 Task: Search one way flight ticket for 1 adult, 1 child, 1 infant in seat in premium economy from Greenville: Pitt-greenville Airport to Raleigh: Raleigh-durham International Airport on 8-5-2023. Choice of flights is Delta. Number of bags: 2 checked bags. Price is upto 71000. Outbound departure time preference is 13:15.
Action: Mouse moved to (425, 350)
Screenshot: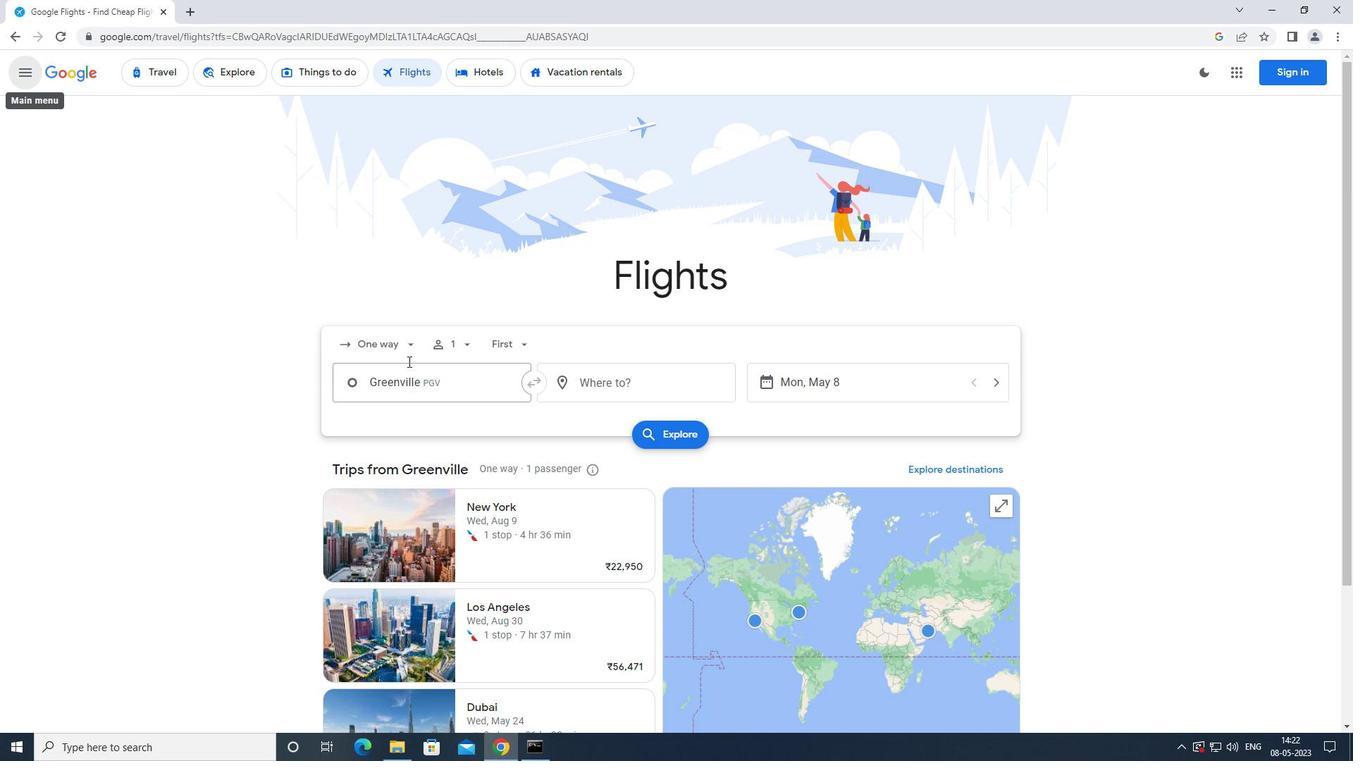 
Action: Mouse pressed left at (425, 350)
Screenshot: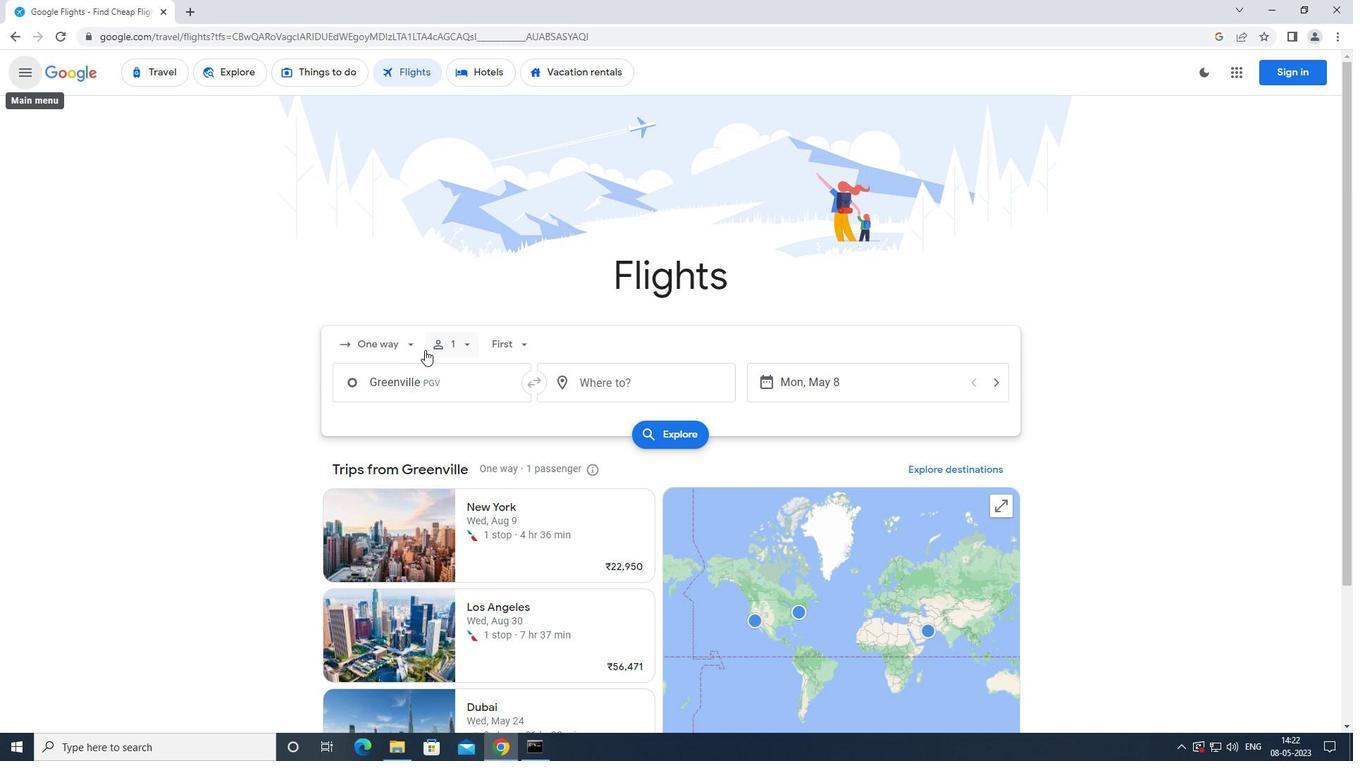 
Action: Mouse moved to (405, 351)
Screenshot: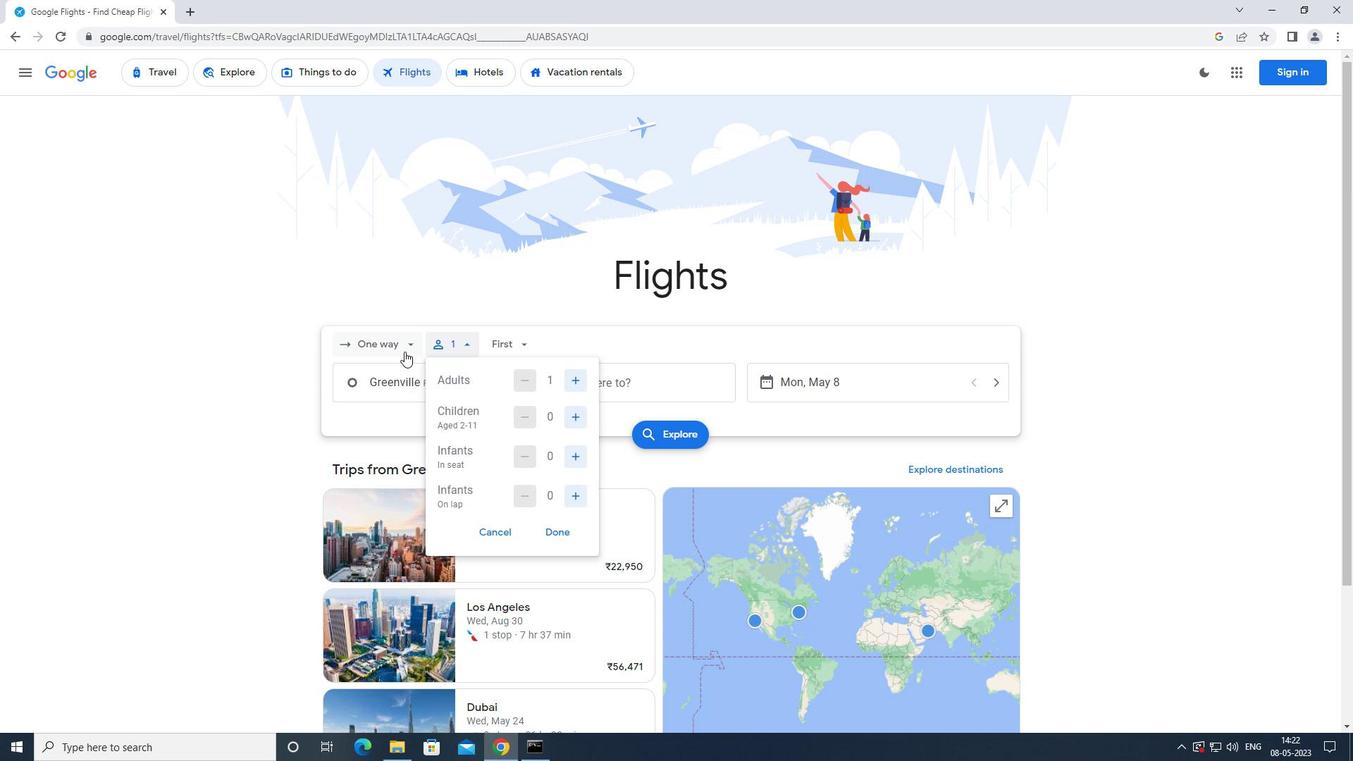 
Action: Mouse pressed left at (405, 351)
Screenshot: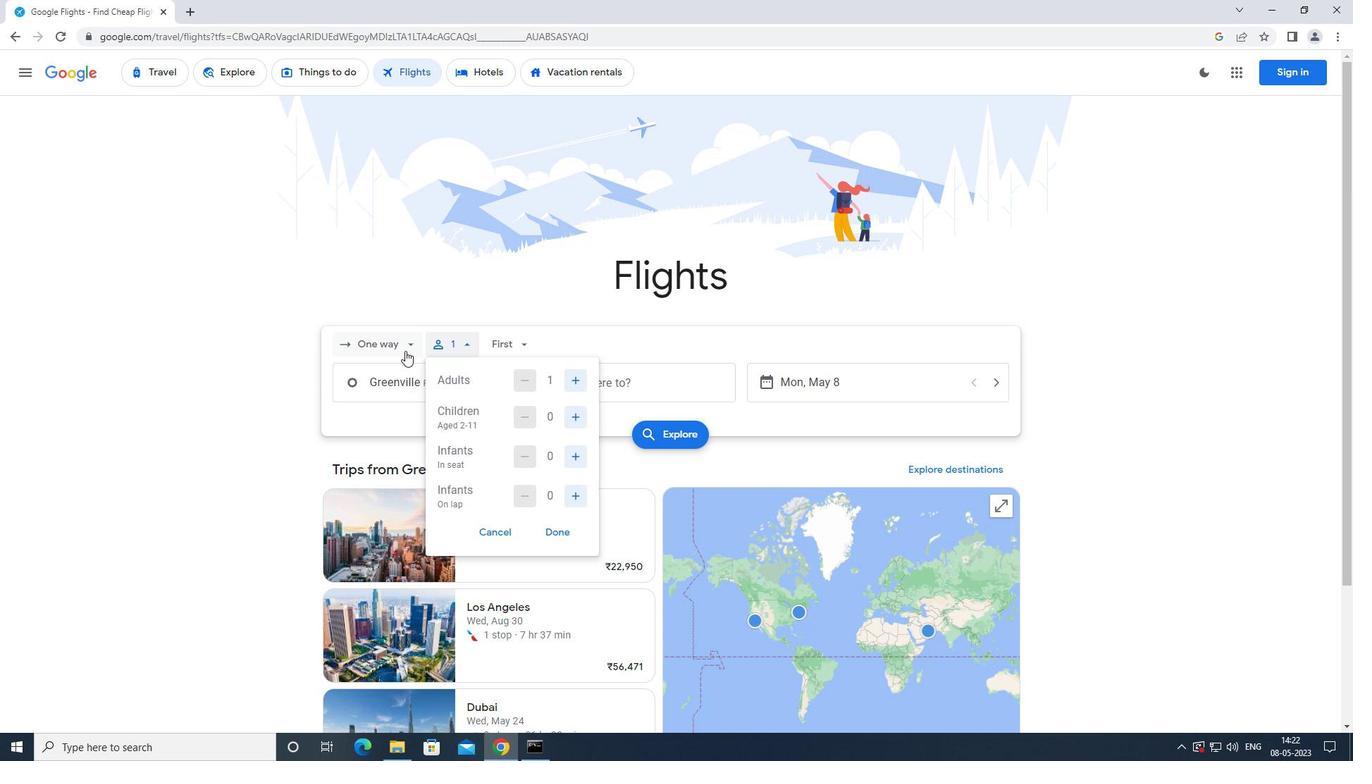 
Action: Mouse moved to (410, 408)
Screenshot: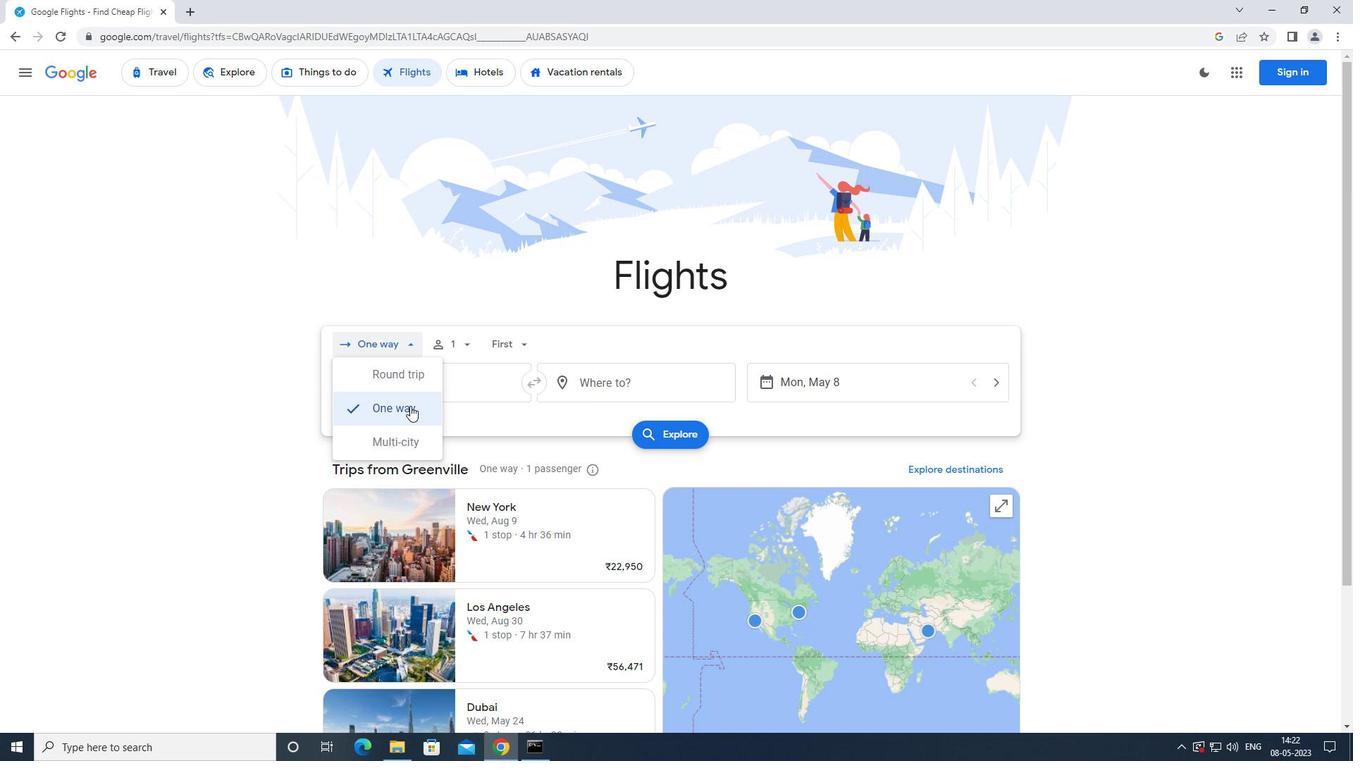 
Action: Mouse pressed left at (410, 408)
Screenshot: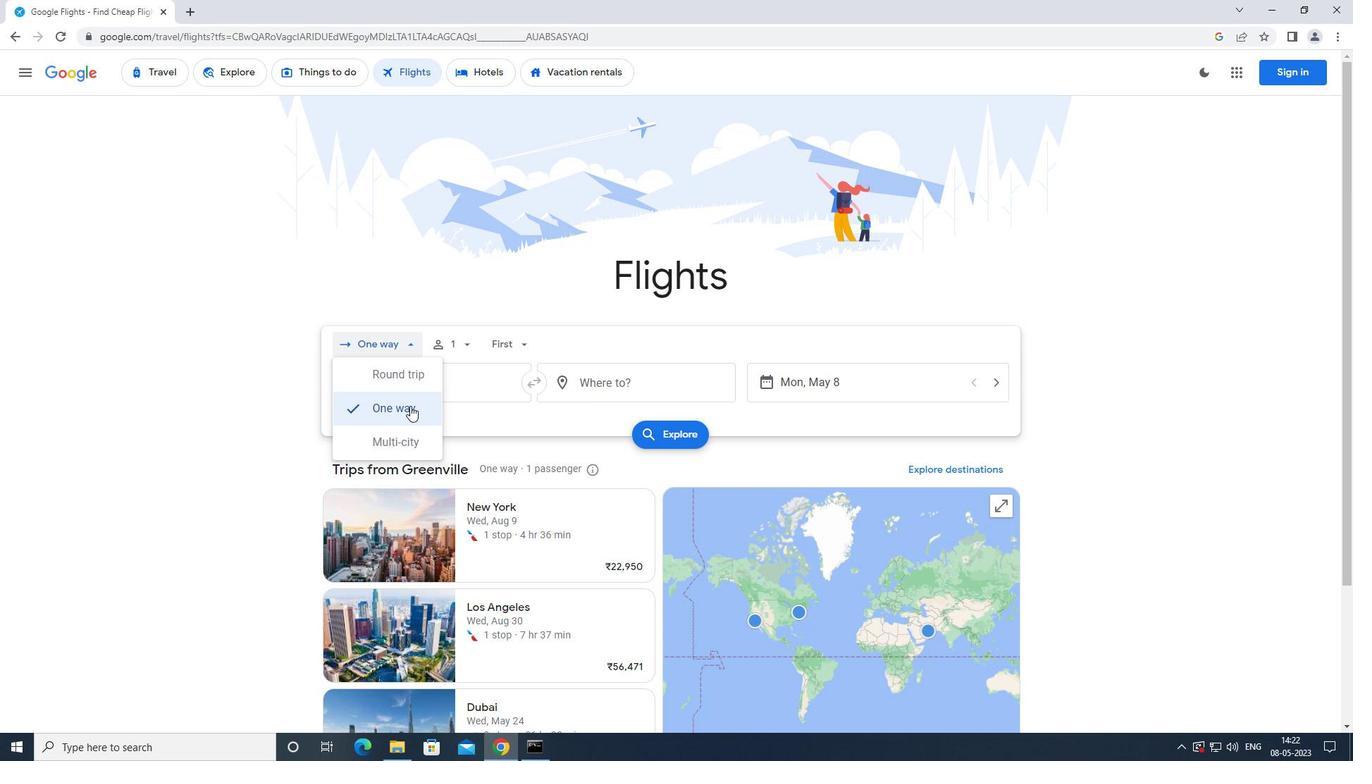 
Action: Mouse moved to (463, 349)
Screenshot: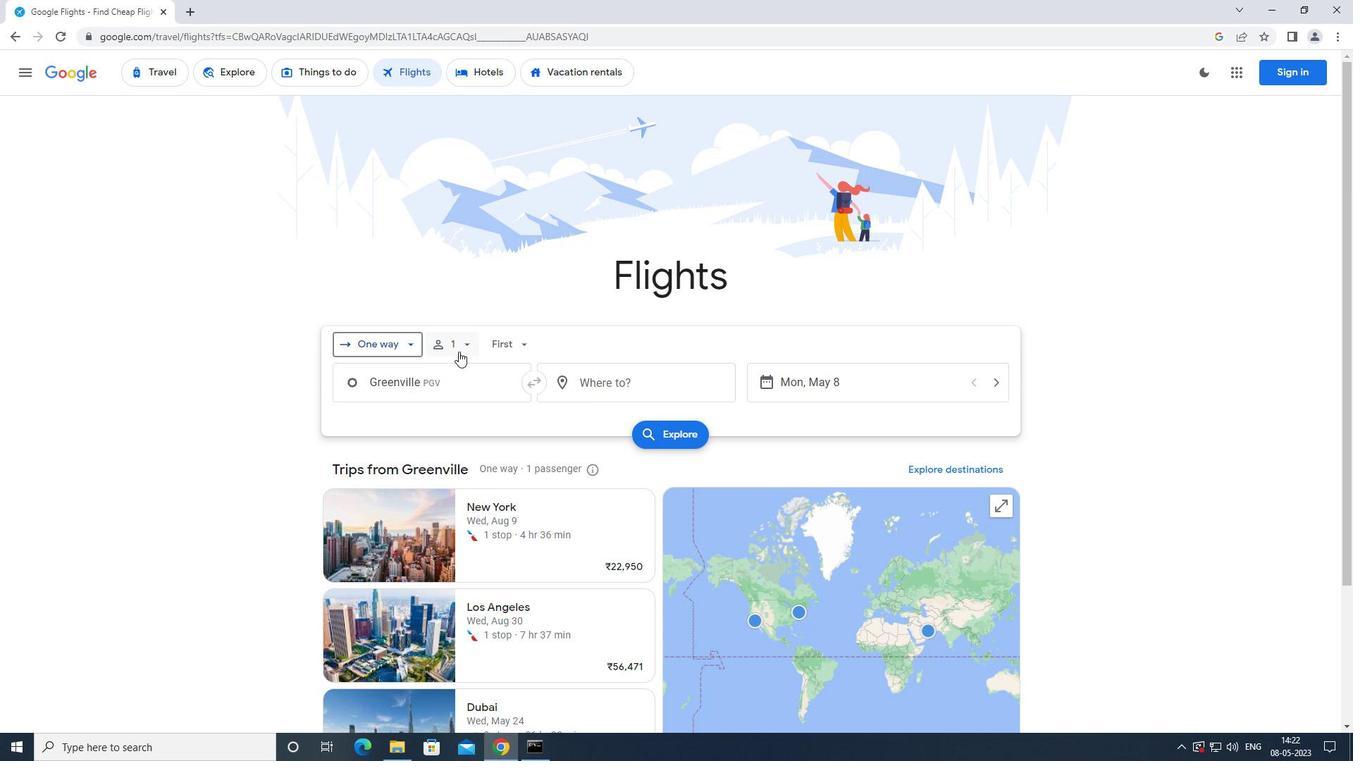 
Action: Mouse pressed left at (463, 349)
Screenshot: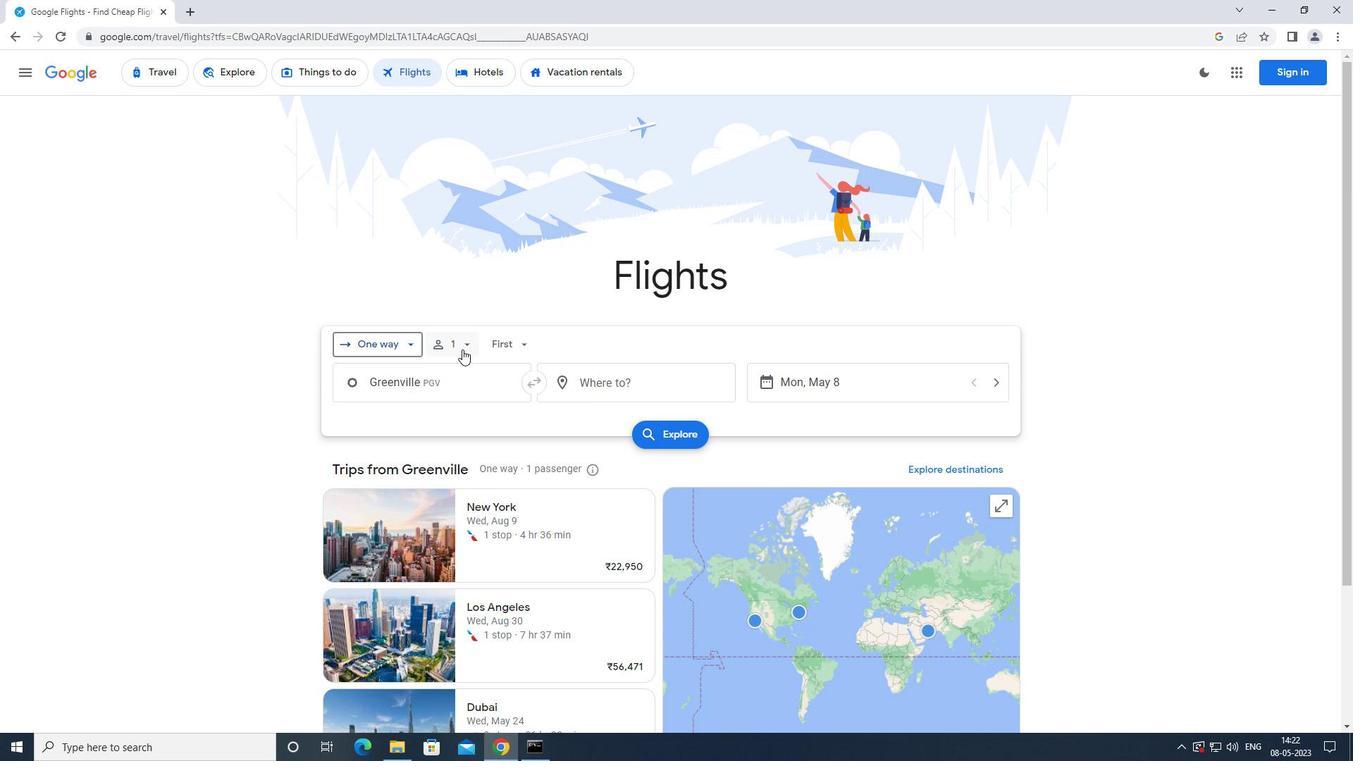 
Action: Mouse moved to (575, 422)
Screenshot: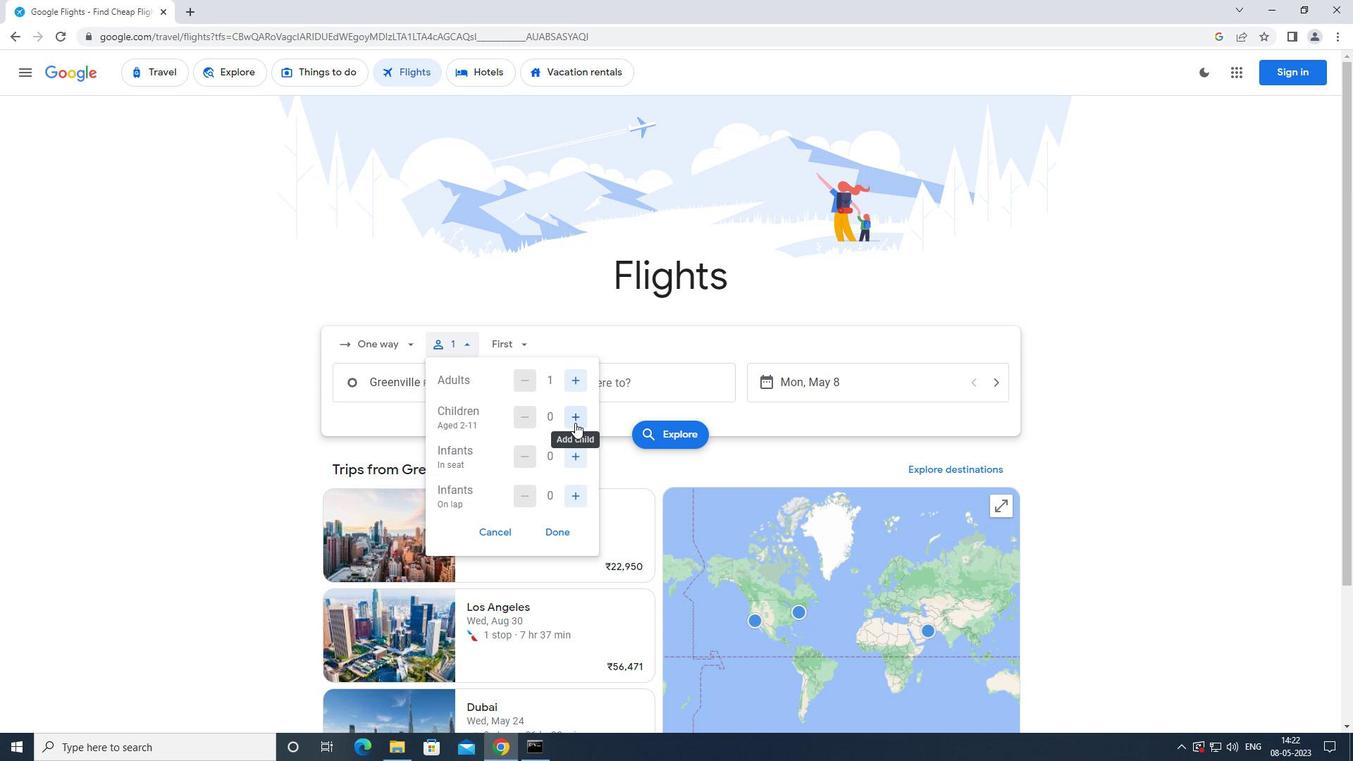 
Action: Mouse pressed left at (575, 422)
Screenshot: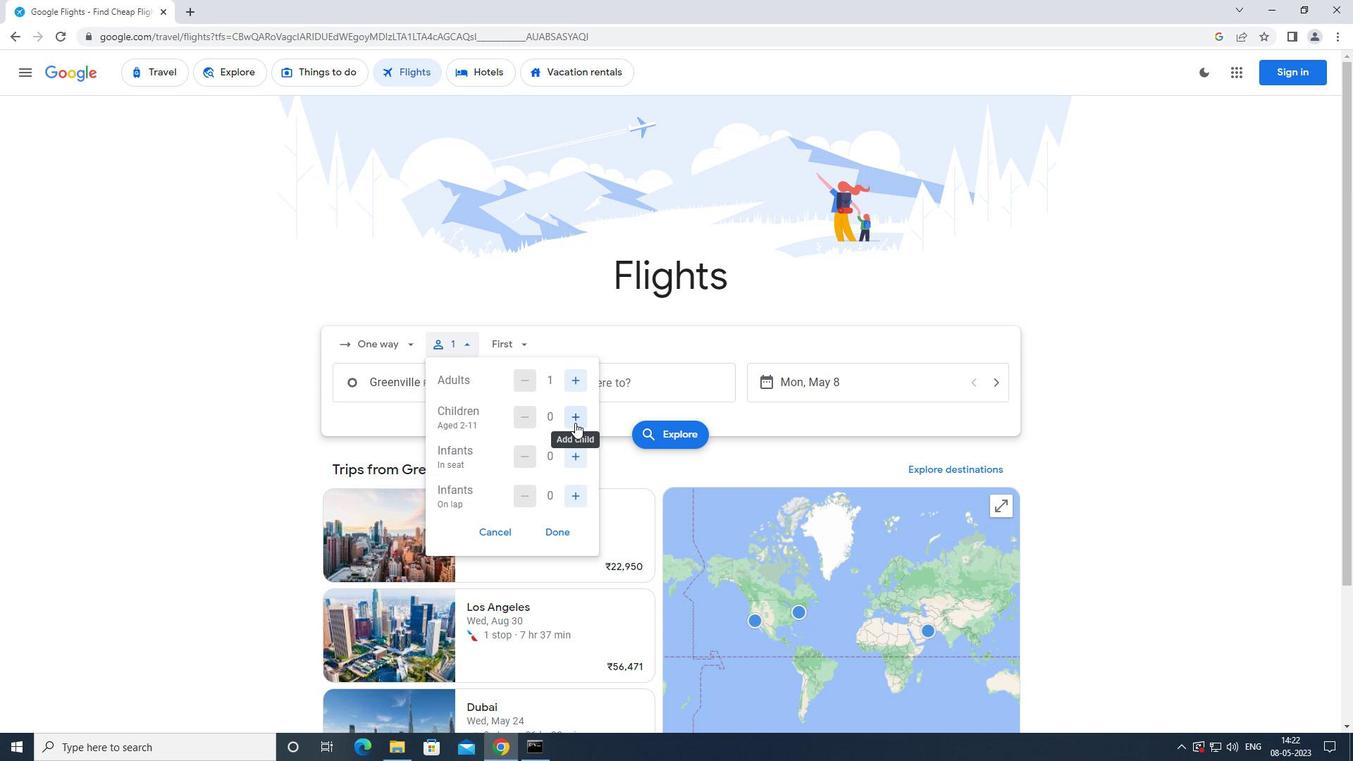 
Action: Mouse moved to (580, 453)
Screenshot: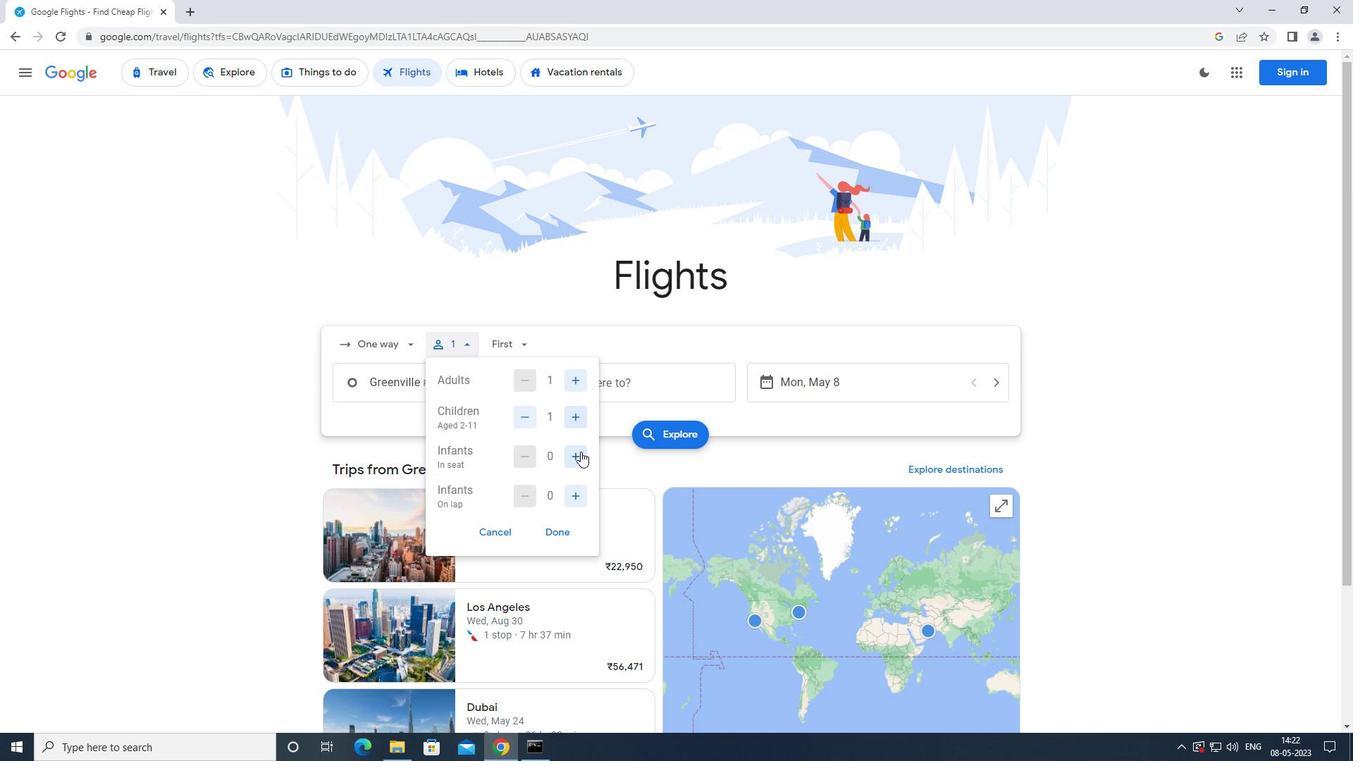 
Action: Mouse pressed left at (580, 453)
Screenshot: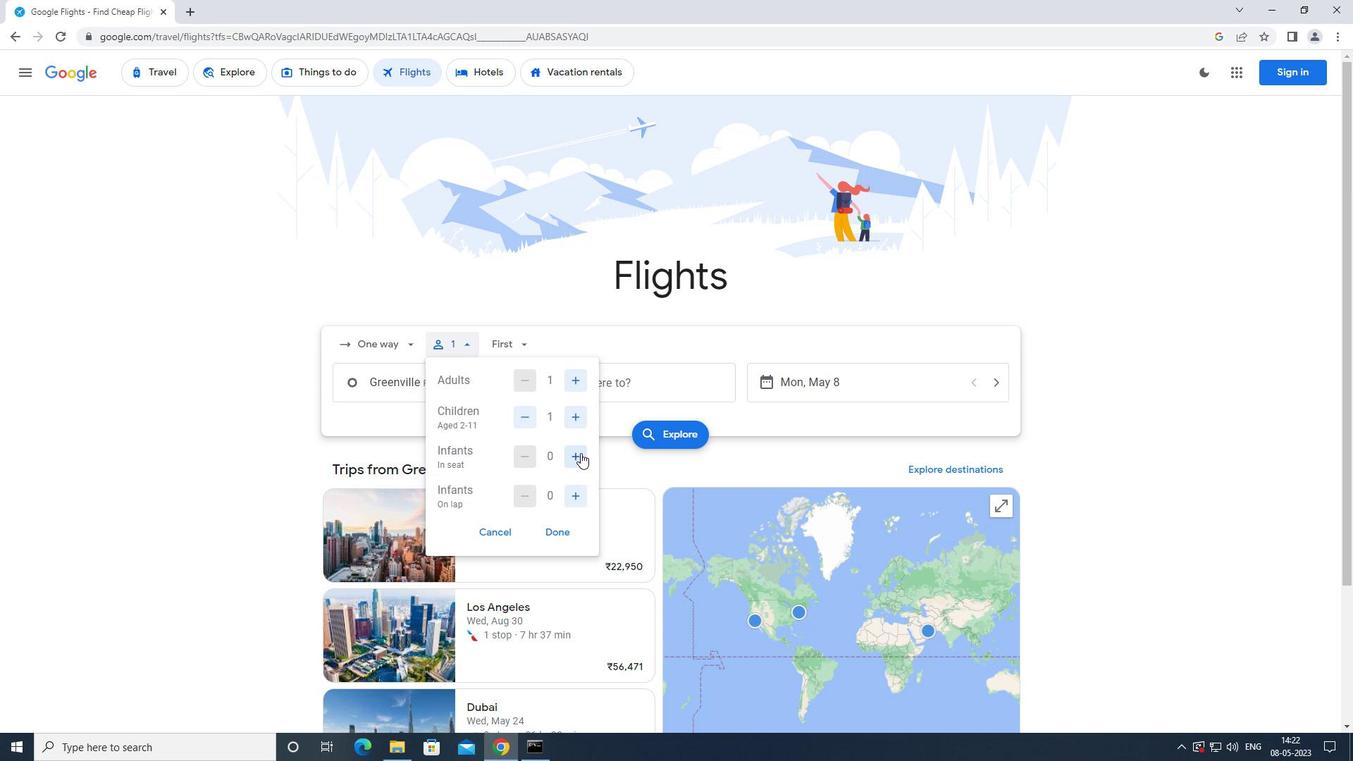 
Action: Mouse moved to (564, 533)
Screenshot: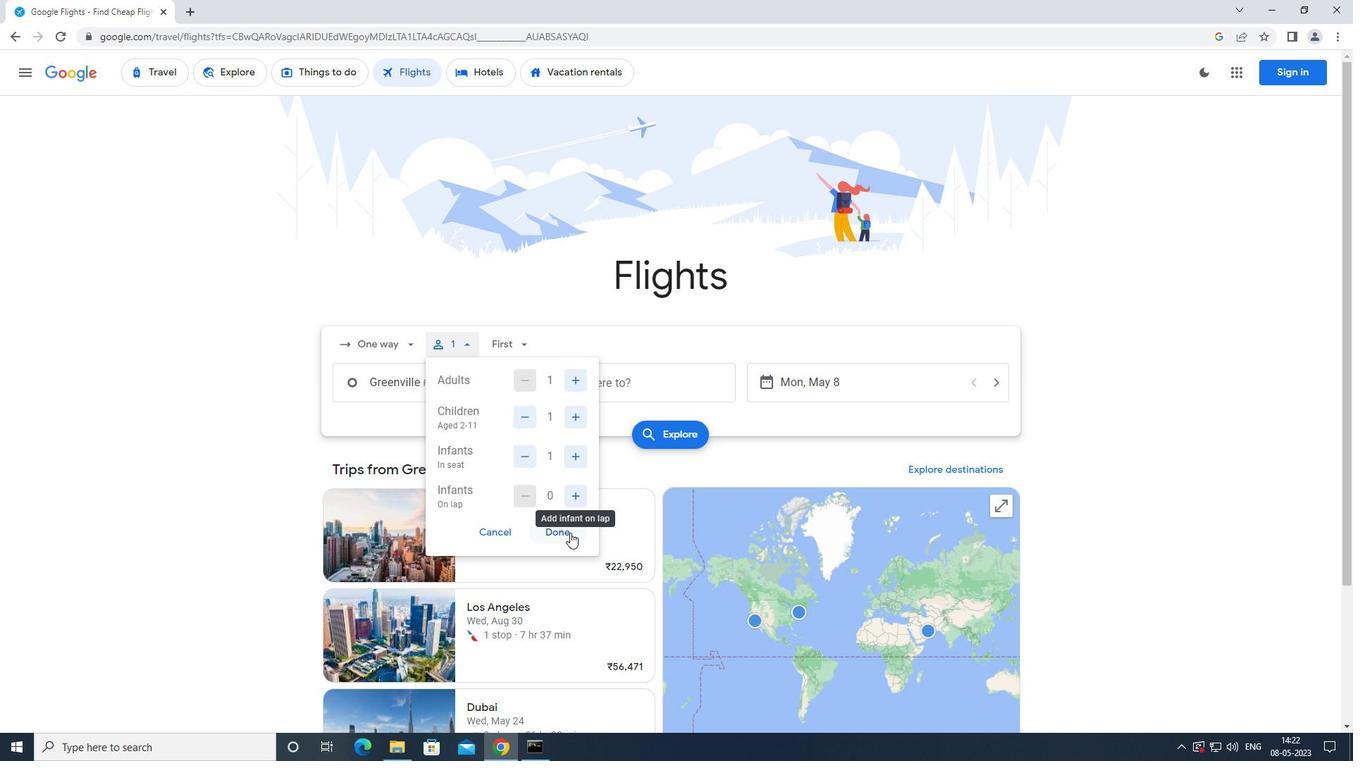 
Action: Mouse pressed left at (564, 533)
Screenshot: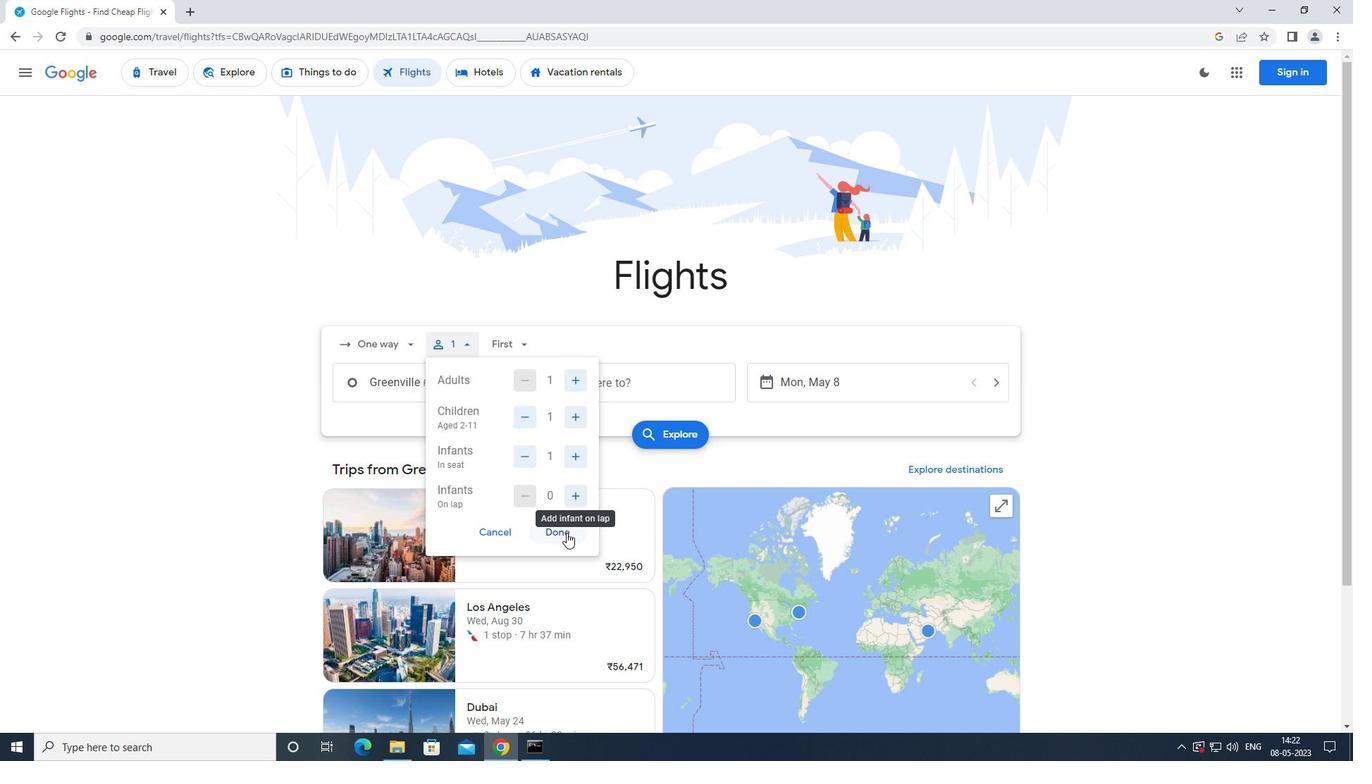 
Action: Mouse moved to (510, 349)
Screenshot: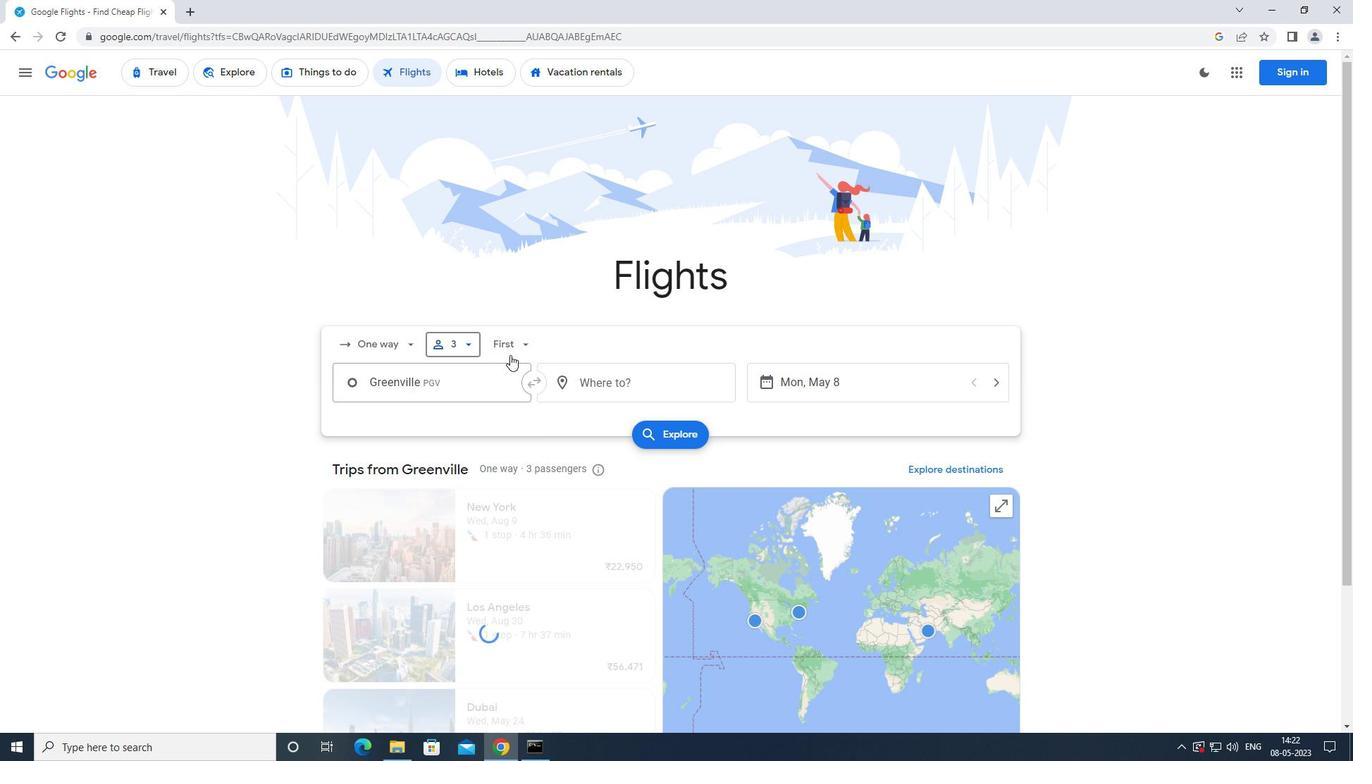 
Action: Mouse pressed left at (510, 349)
Screenshot: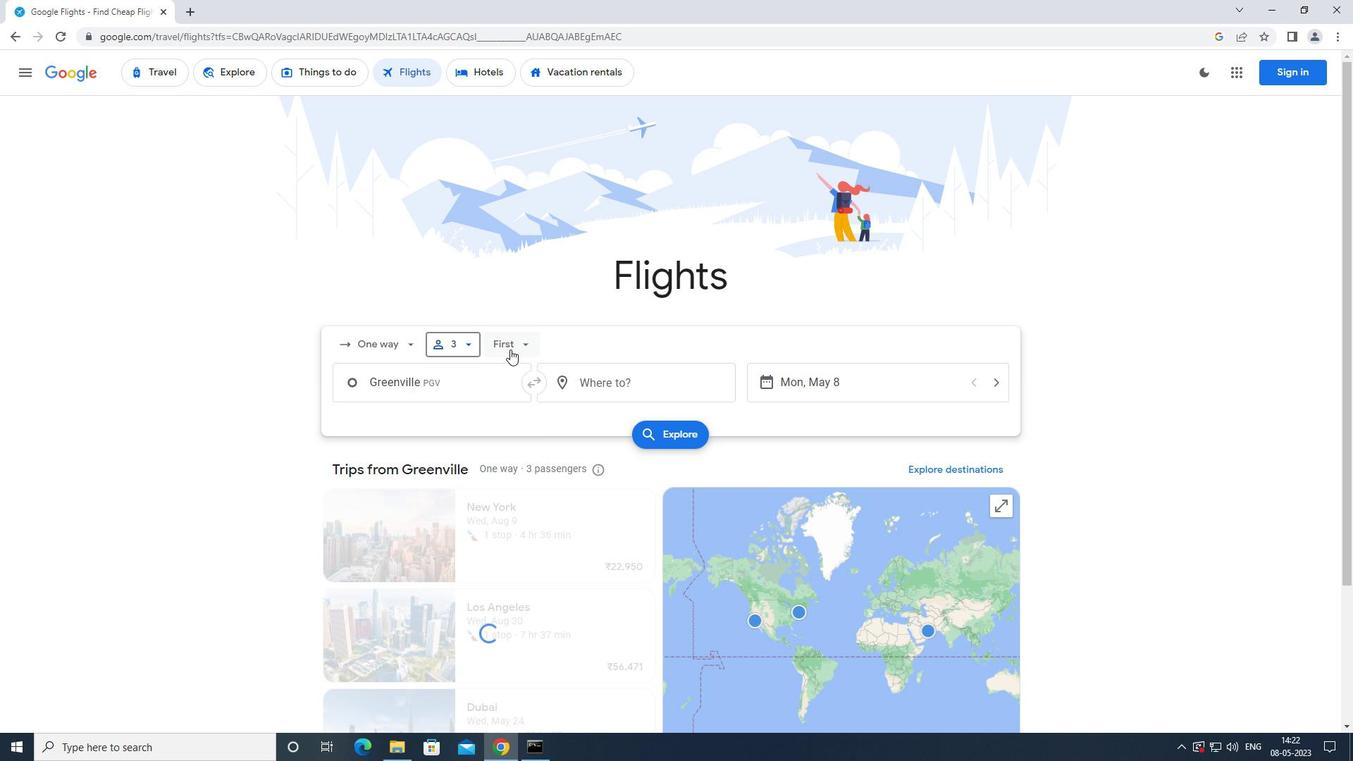 
Action: Mouse moved to (555, 379)
Screenshot: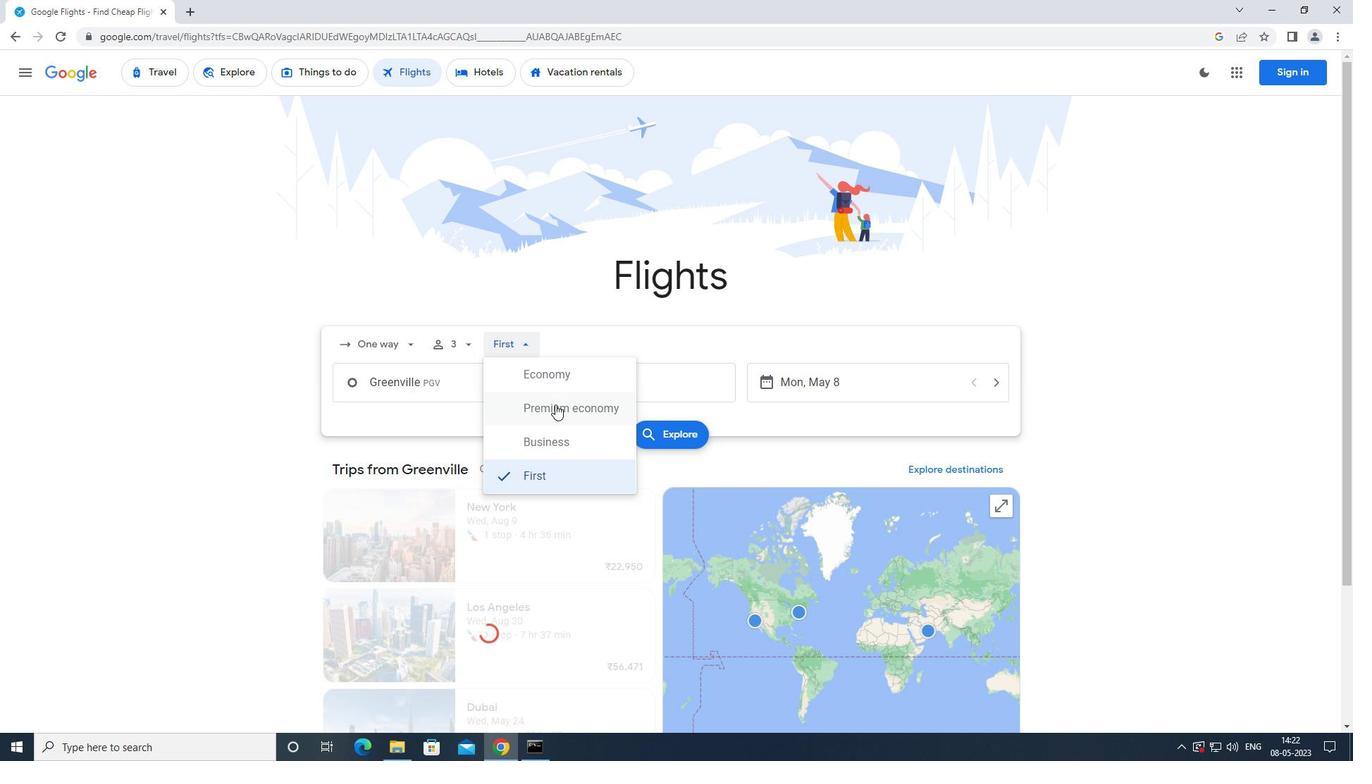 
Action: Mouse pressed left at (555, 379)
Screenshot: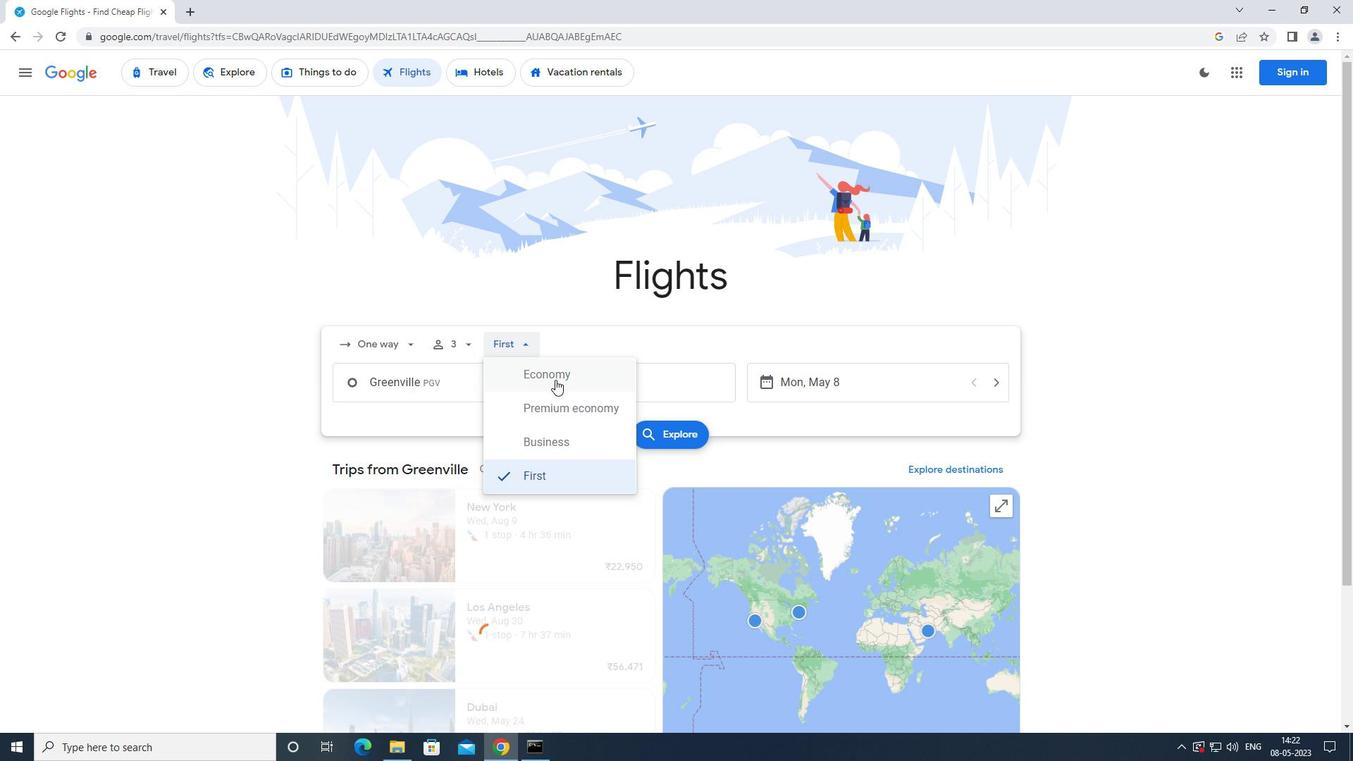 
Action: Mouse moved to (447, 389)
Screenshot: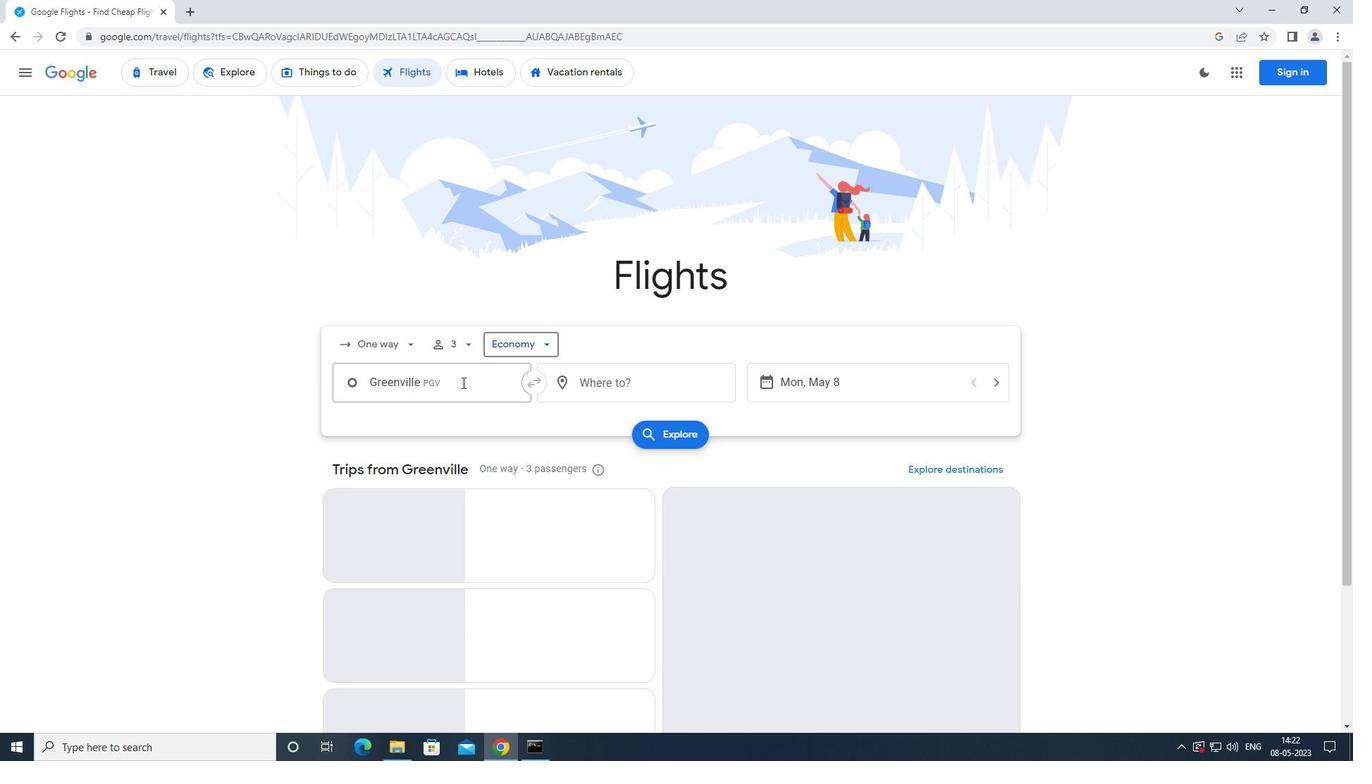 
Action: Mouse pressed left at (447, 389)
Screenshot: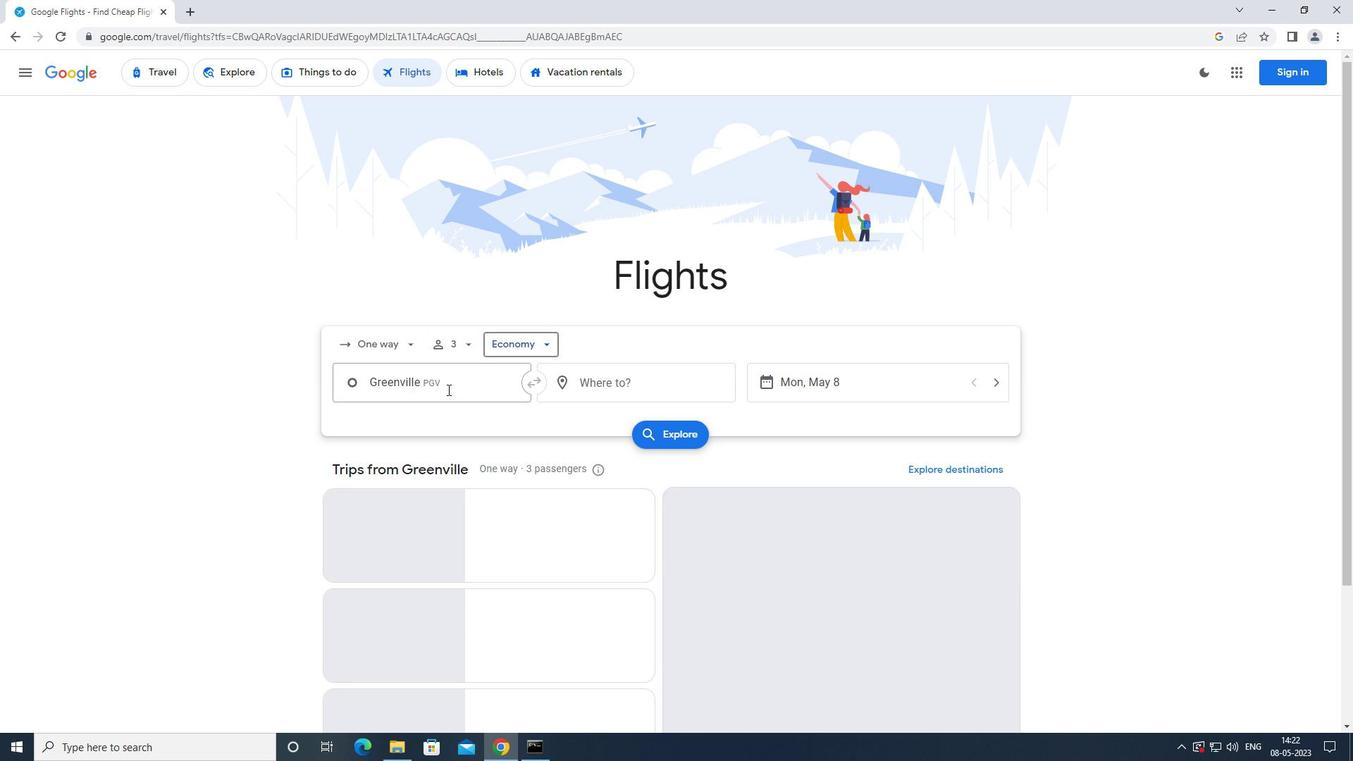 
Action: Mouse moved to (456, 384)
Screenshot: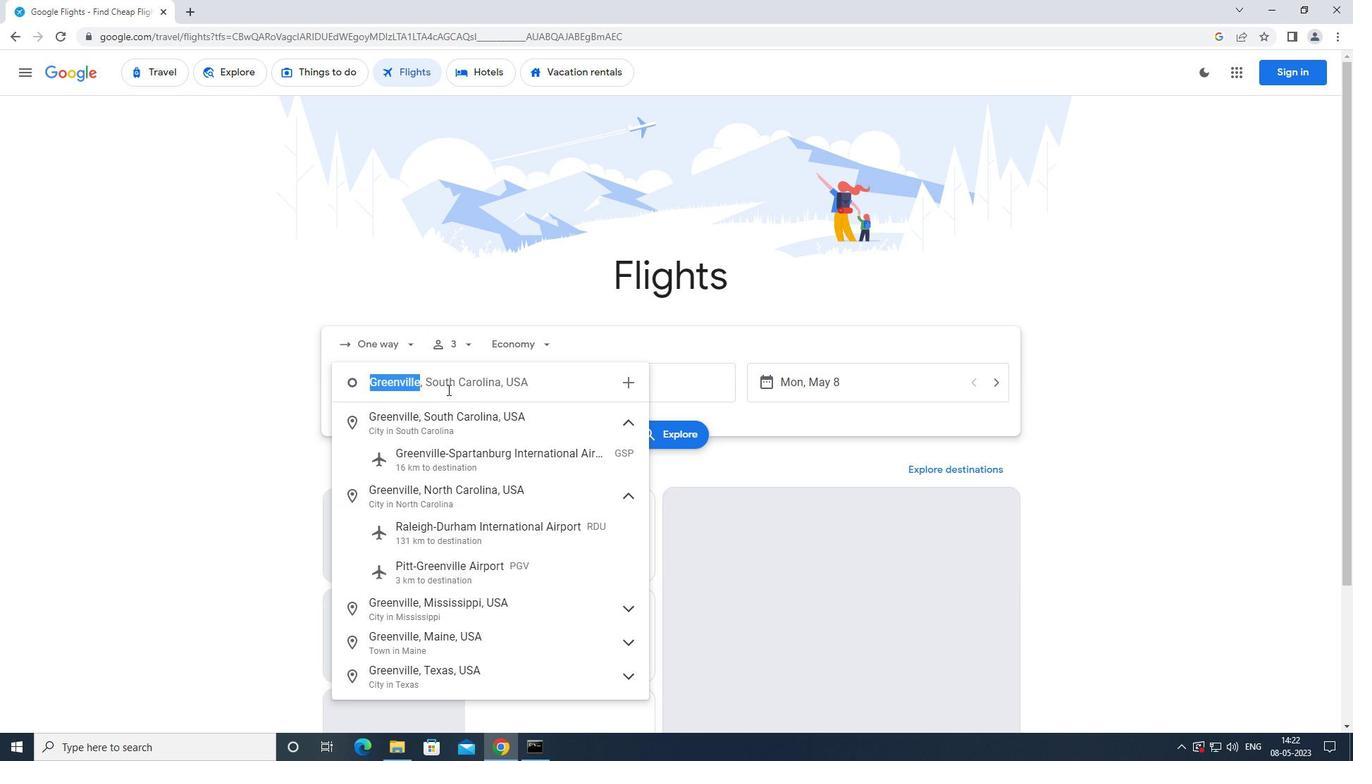 
Action: Key pressed <Key.caps_lock>p<Key.caps_lock>itt-gree
Screenshot: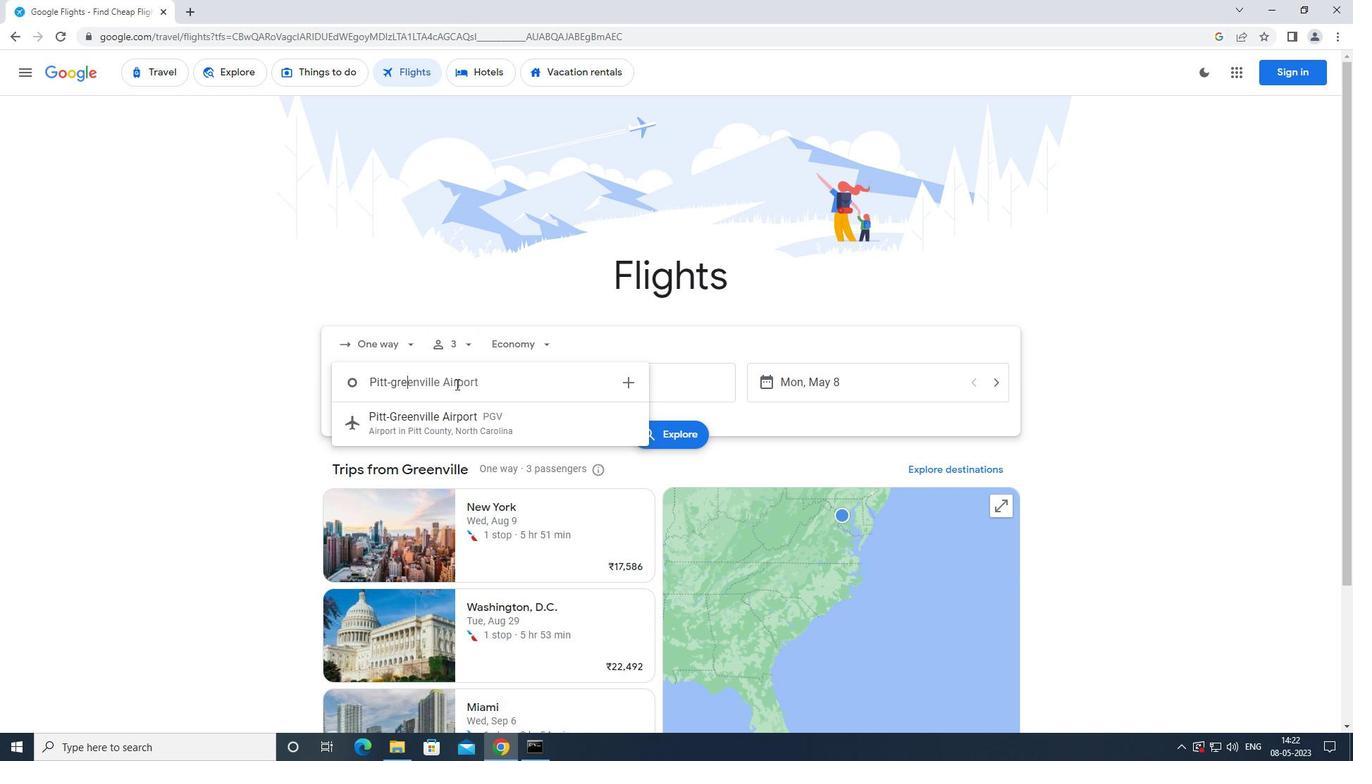 
Action: Mouse moved to (382, 408)
Screenshot: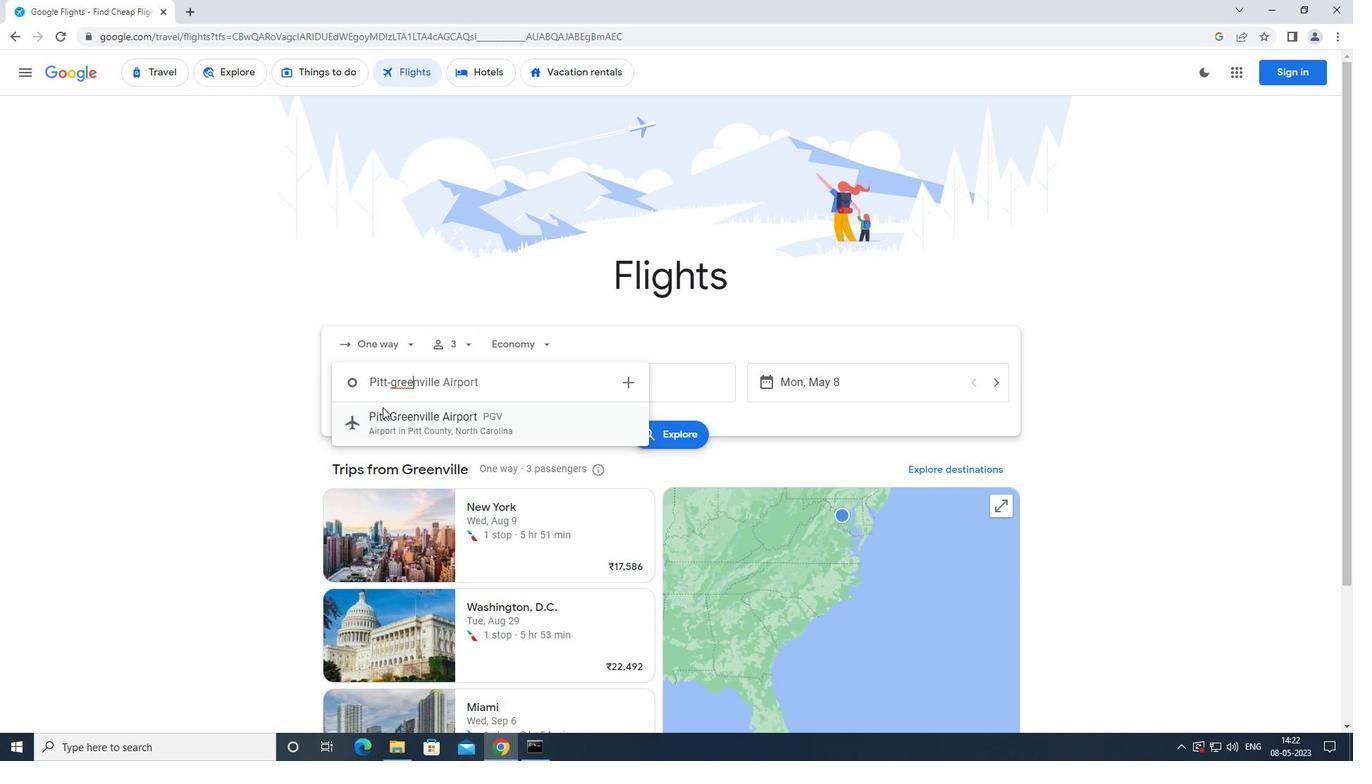 
Action: Mouse pressed left at (382, 408)
Screenshot: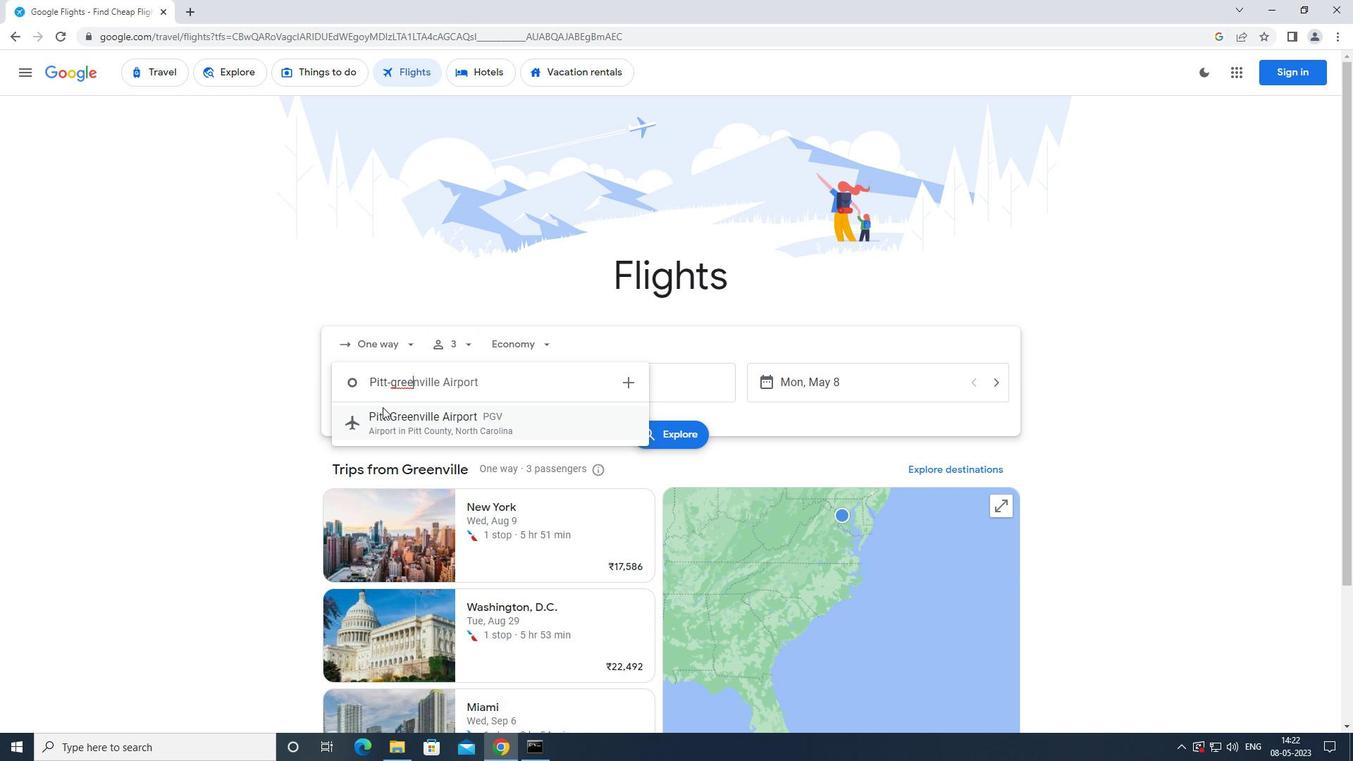 
Action: Mouse moved to (590, 393)
Screenshot: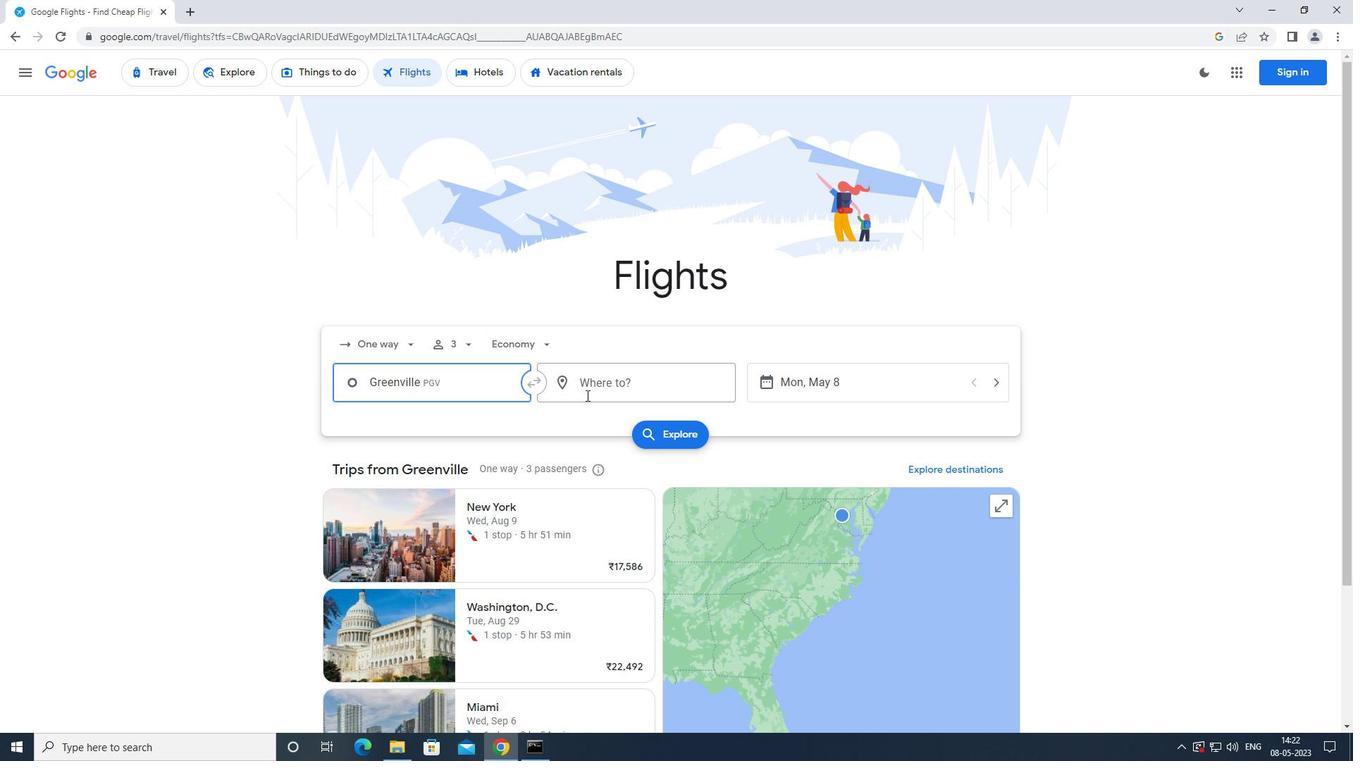 
Action: Mouse pressed left at (590, 393)
Screenshot: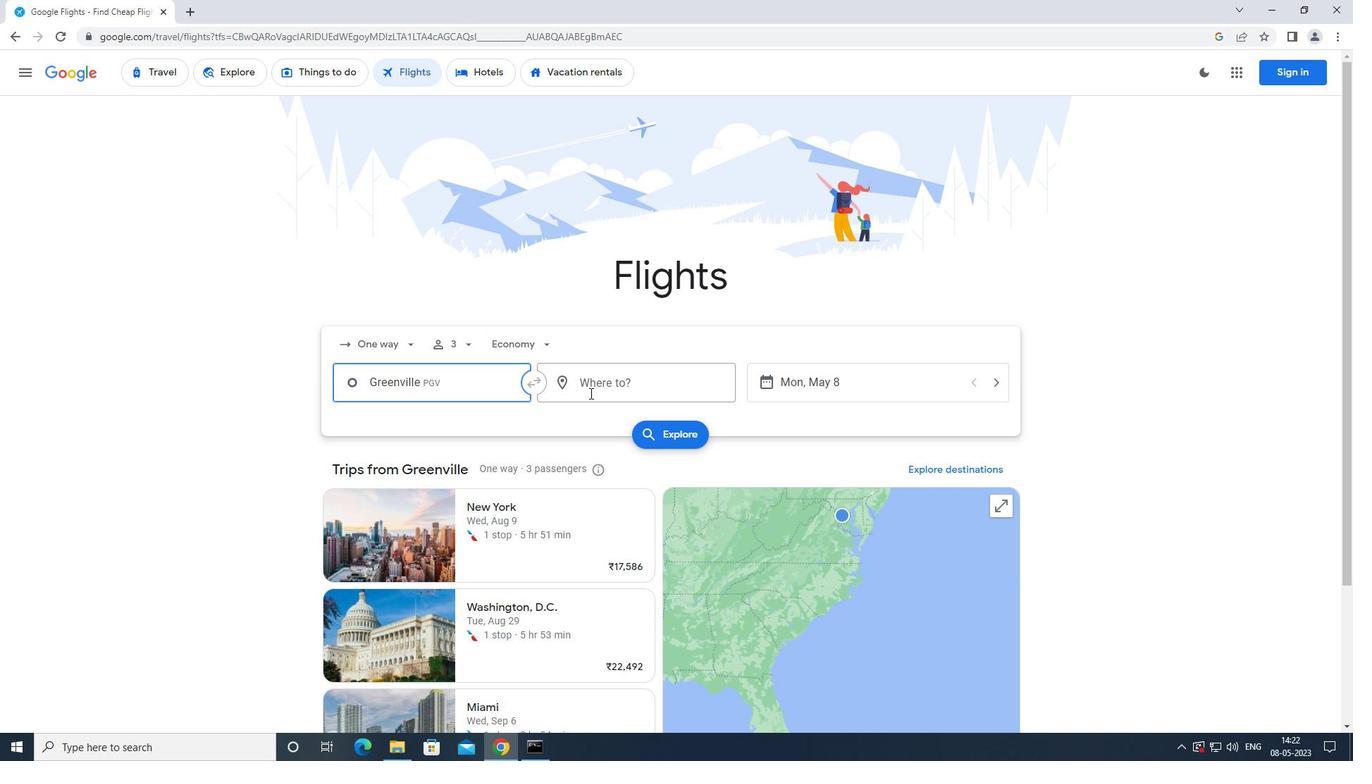 
Action: Mouse moved to (570, 408)
Screenshot: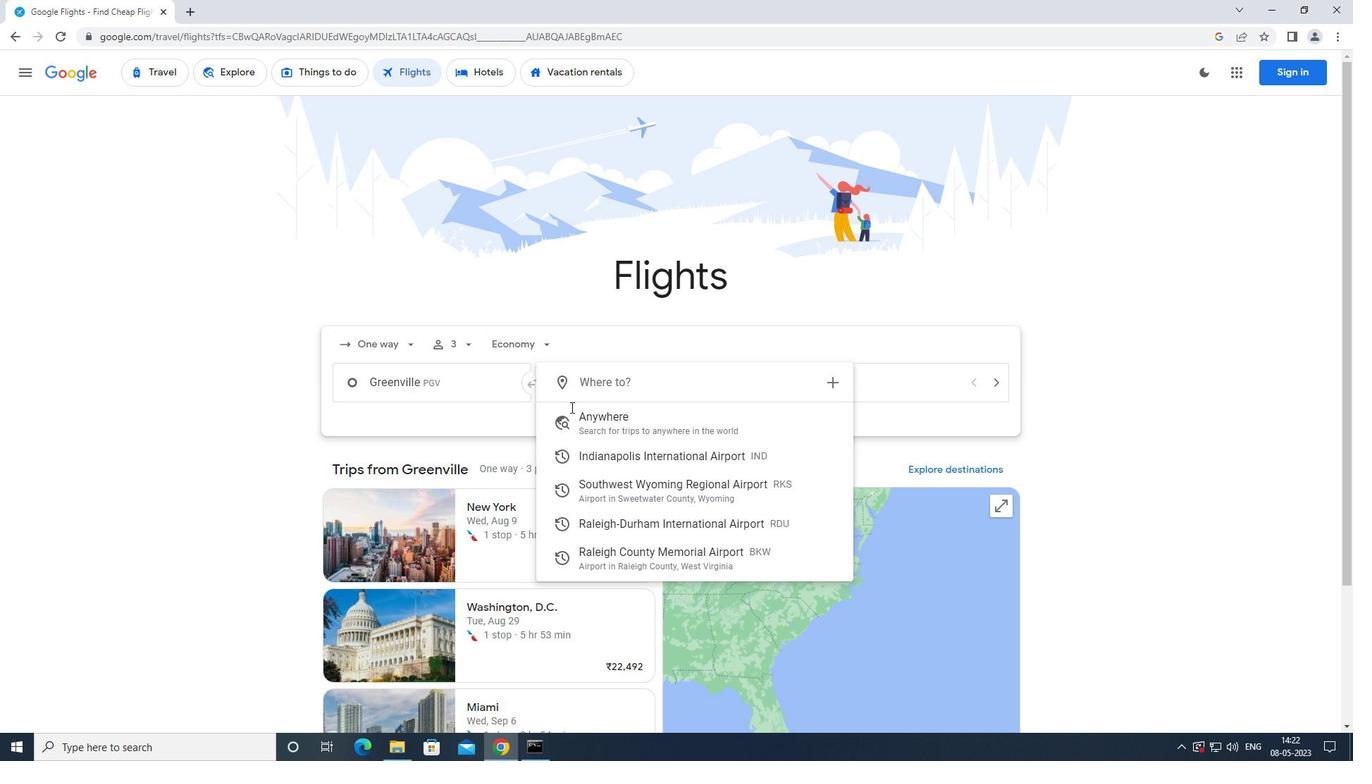
Action: Key pressed <Key.caps_lock>
Screenshot: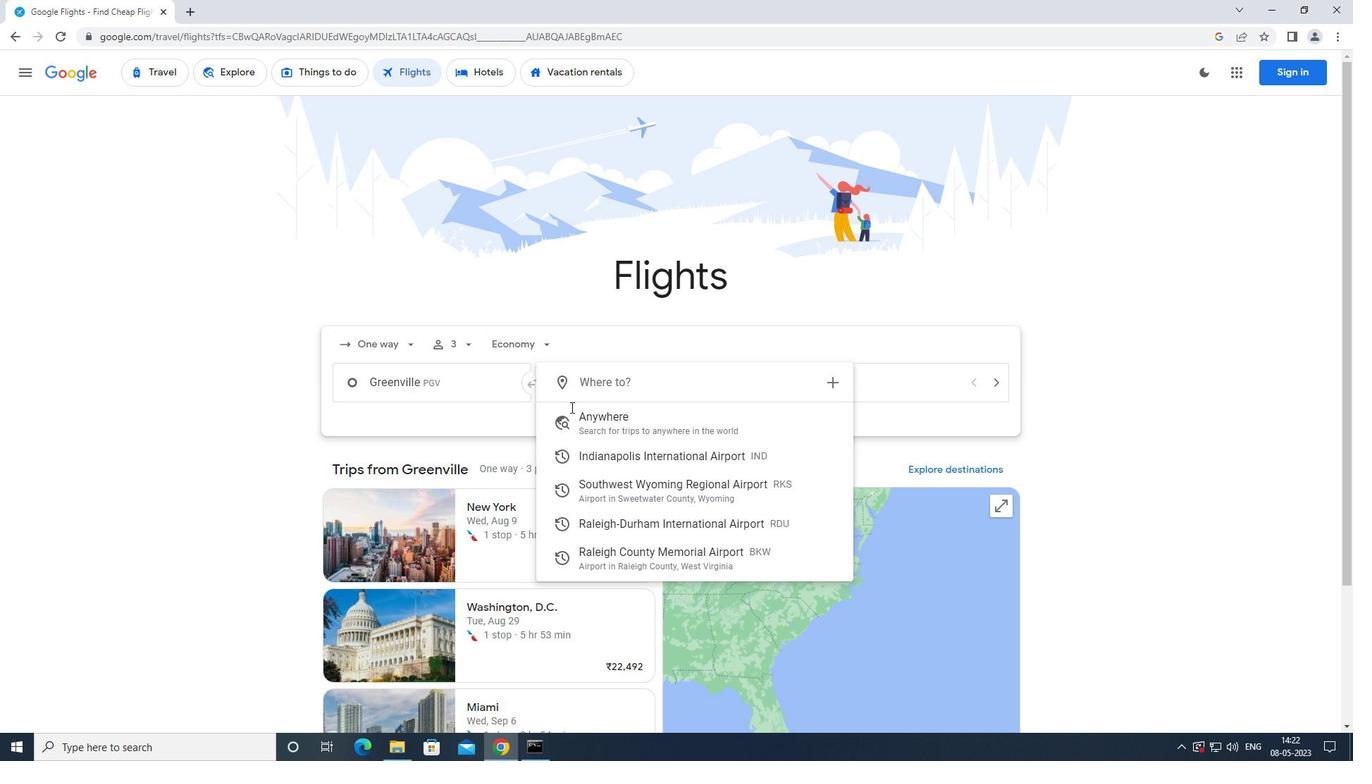 
Action: Mouse moved to (549, 423)
Screenshot: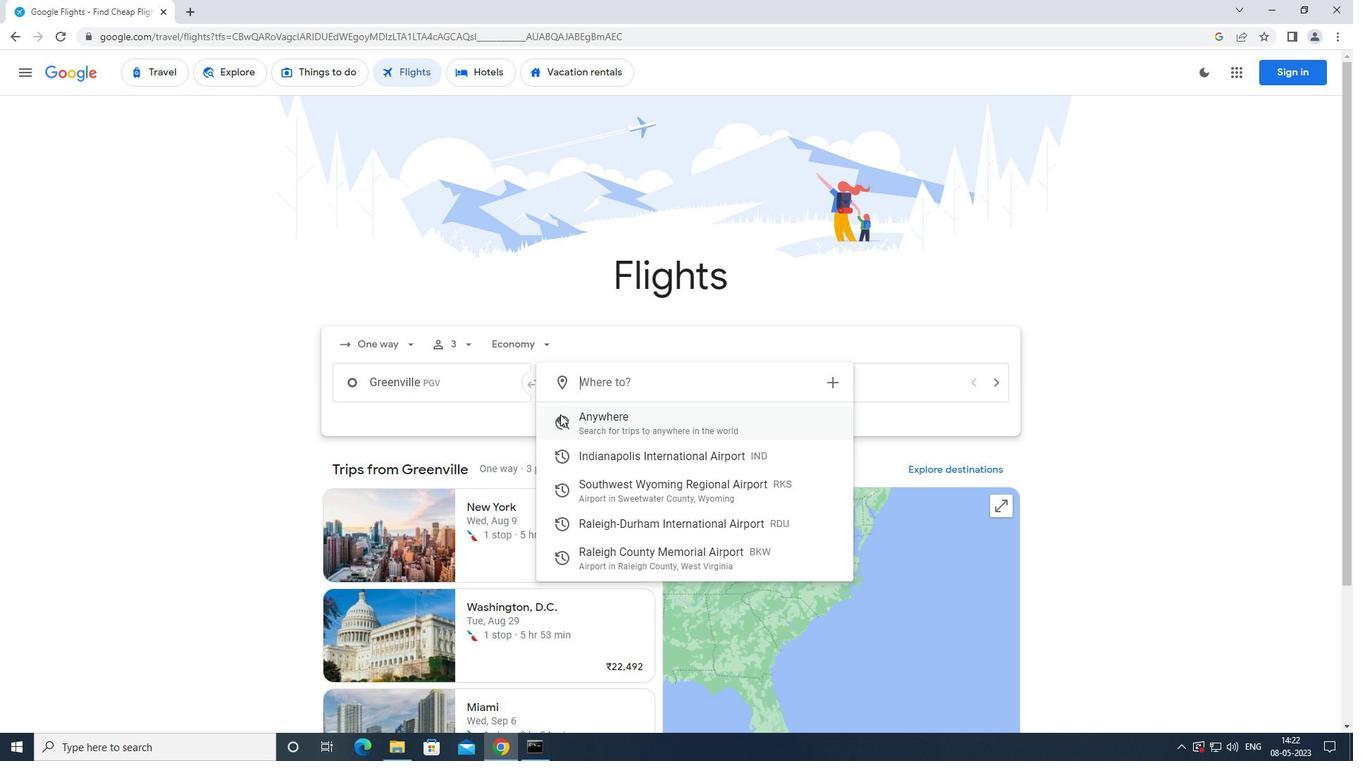 
Action: Key pressed r<Key.caps_lock>alei
Screenshot: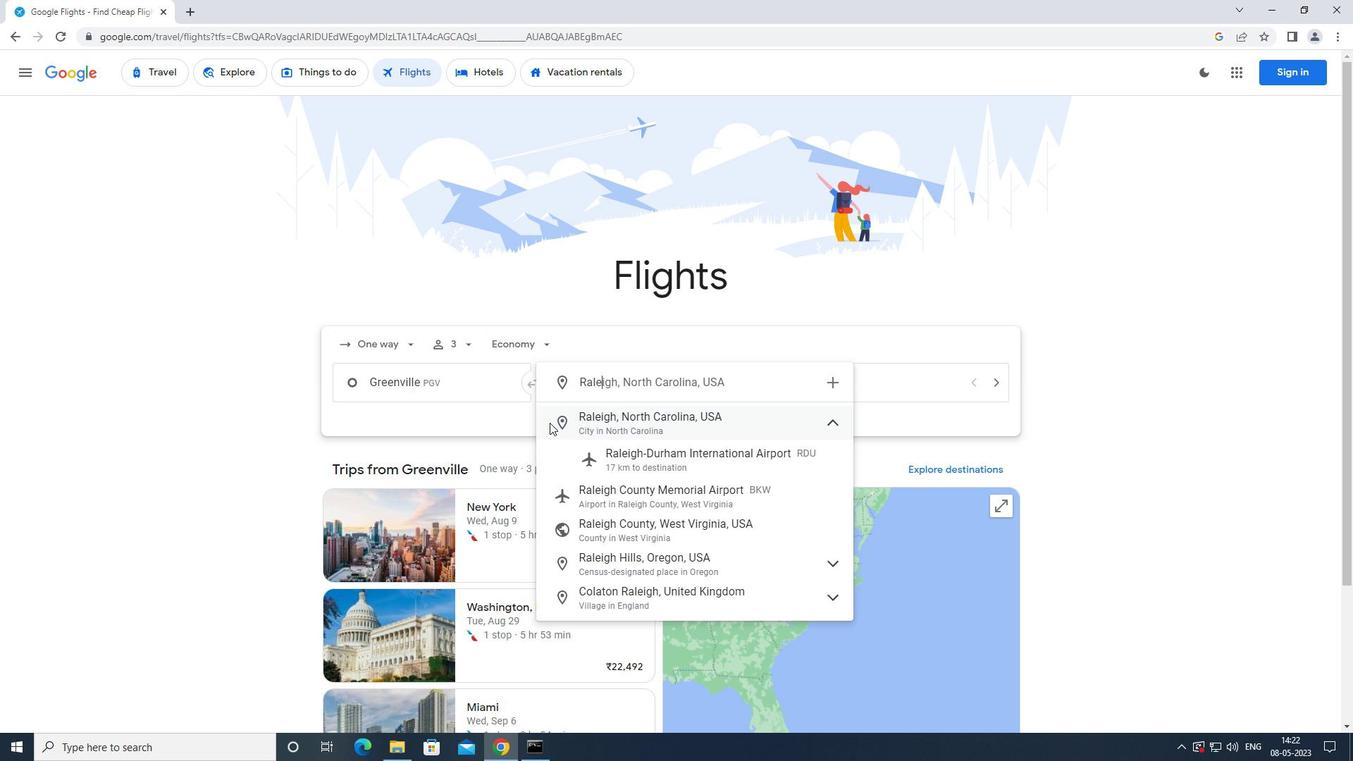 
Action: Mouse moved to (610, 453)
Screenshot: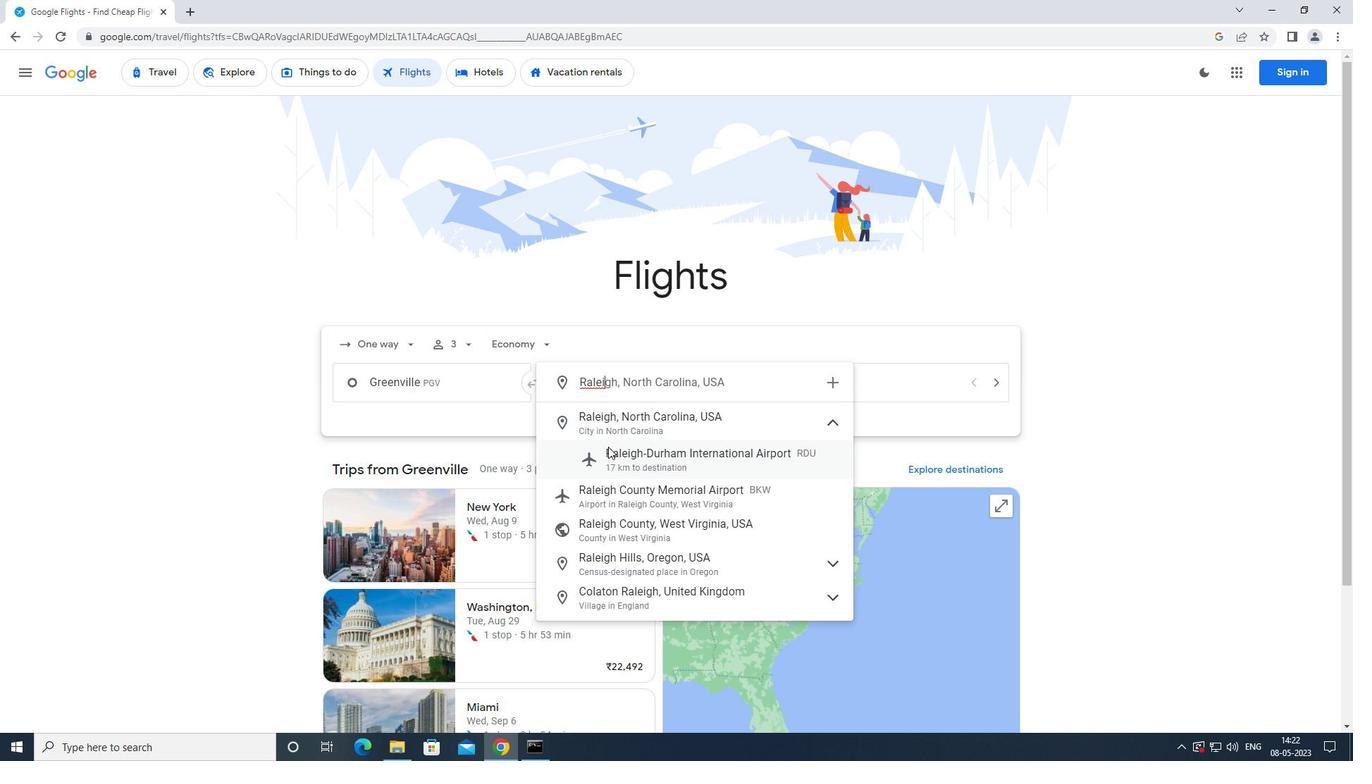 
Action: Mouse pressed left at (610, 453)
Screenshot: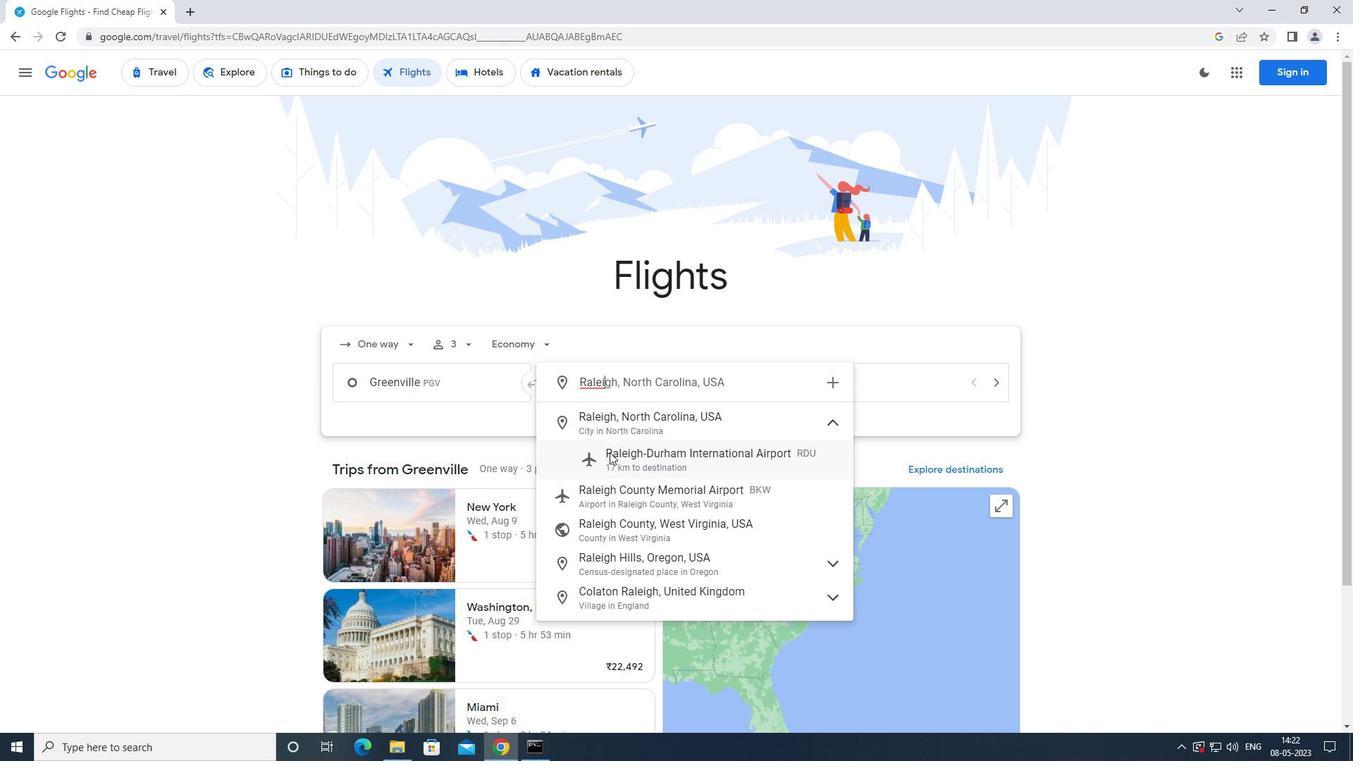 
Action: Mouse moved to (802, 391)
Screenshot: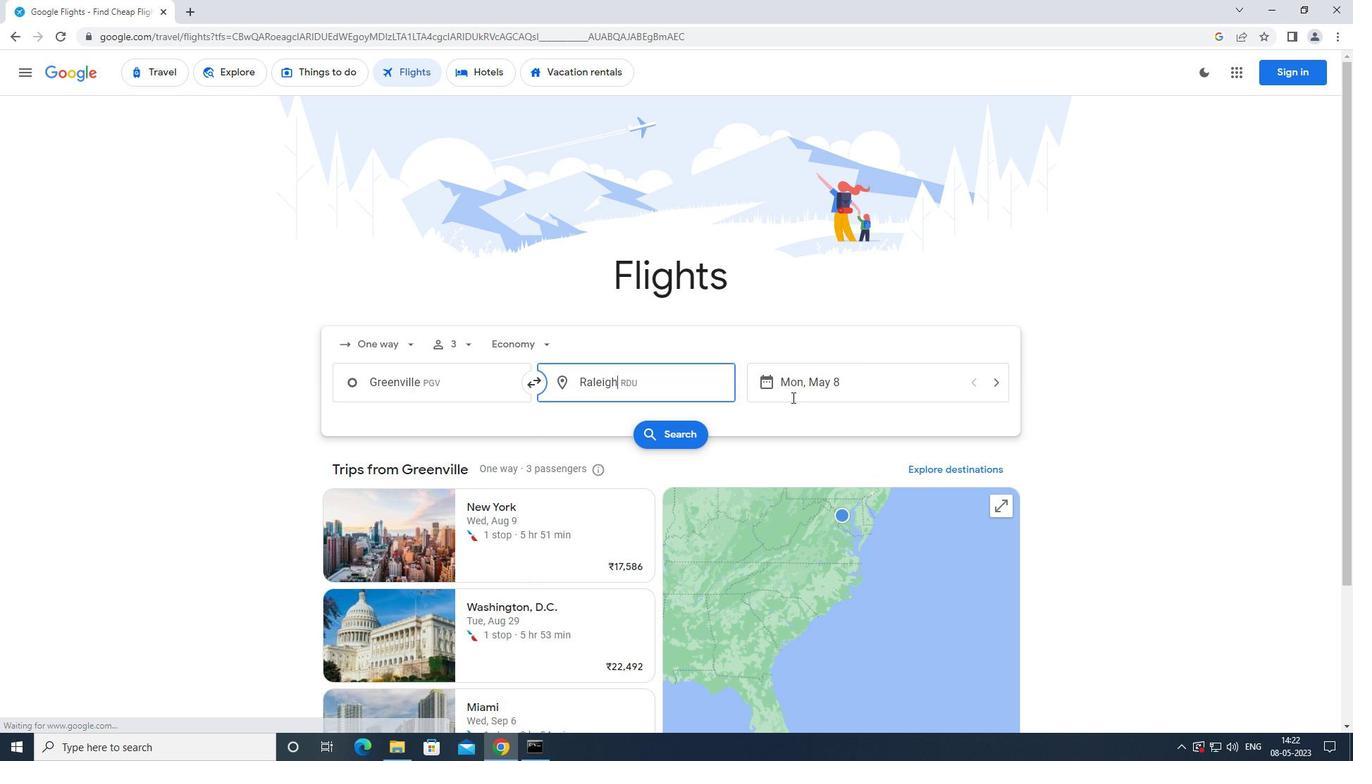 
Action: Mouse pressed left at (802, 391)
Screenshot: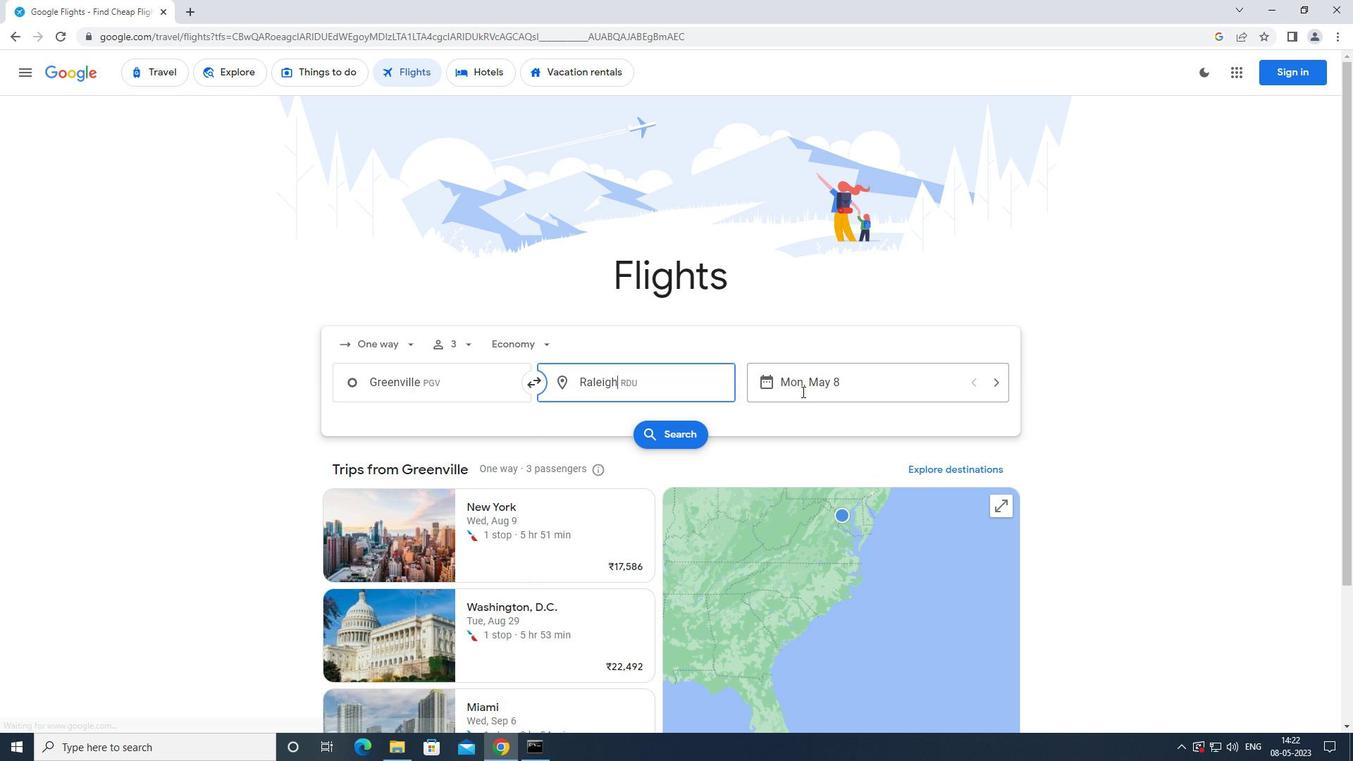 
Action: Mouse moved to (537, 520)
Screenshot: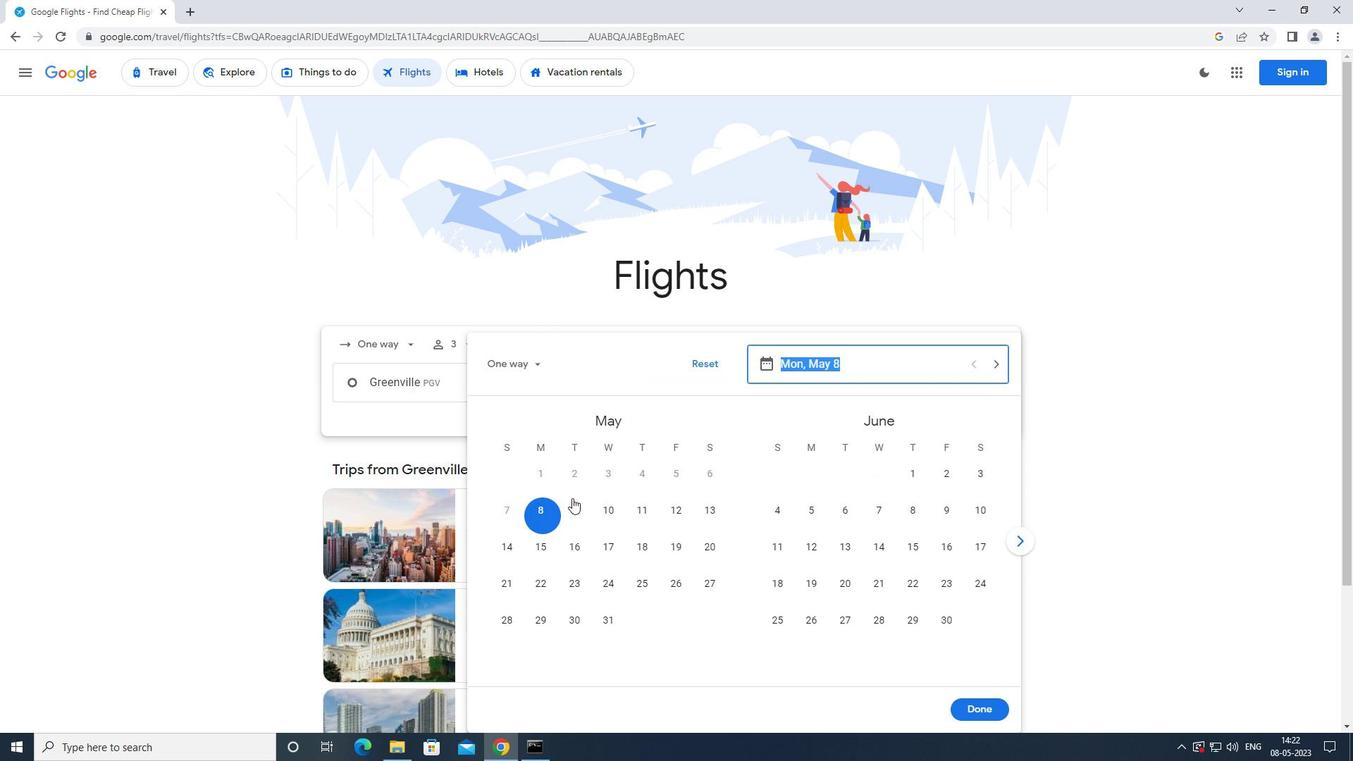 
Action: Mouse pressed left at (537, 520)
Screenshot: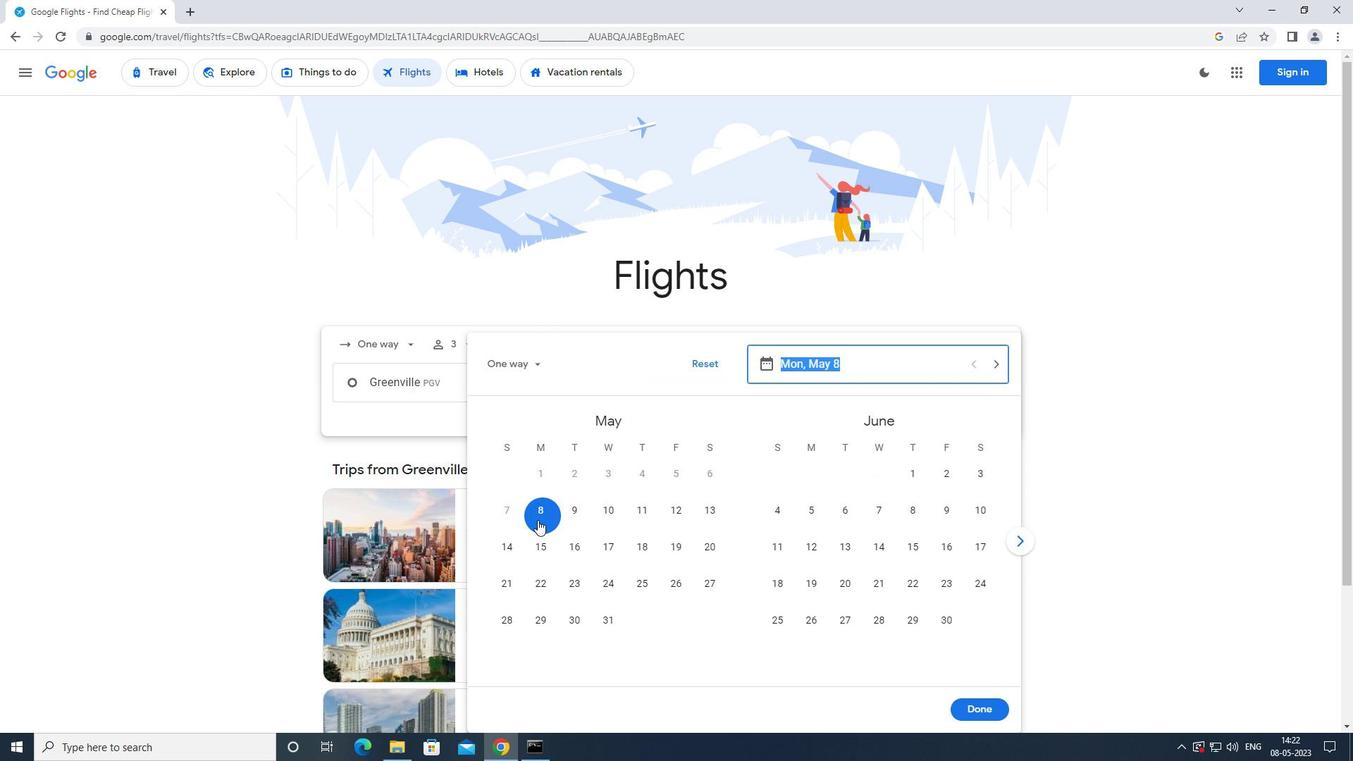 
Action: Mouse moved to (987, 715)
Screenshot: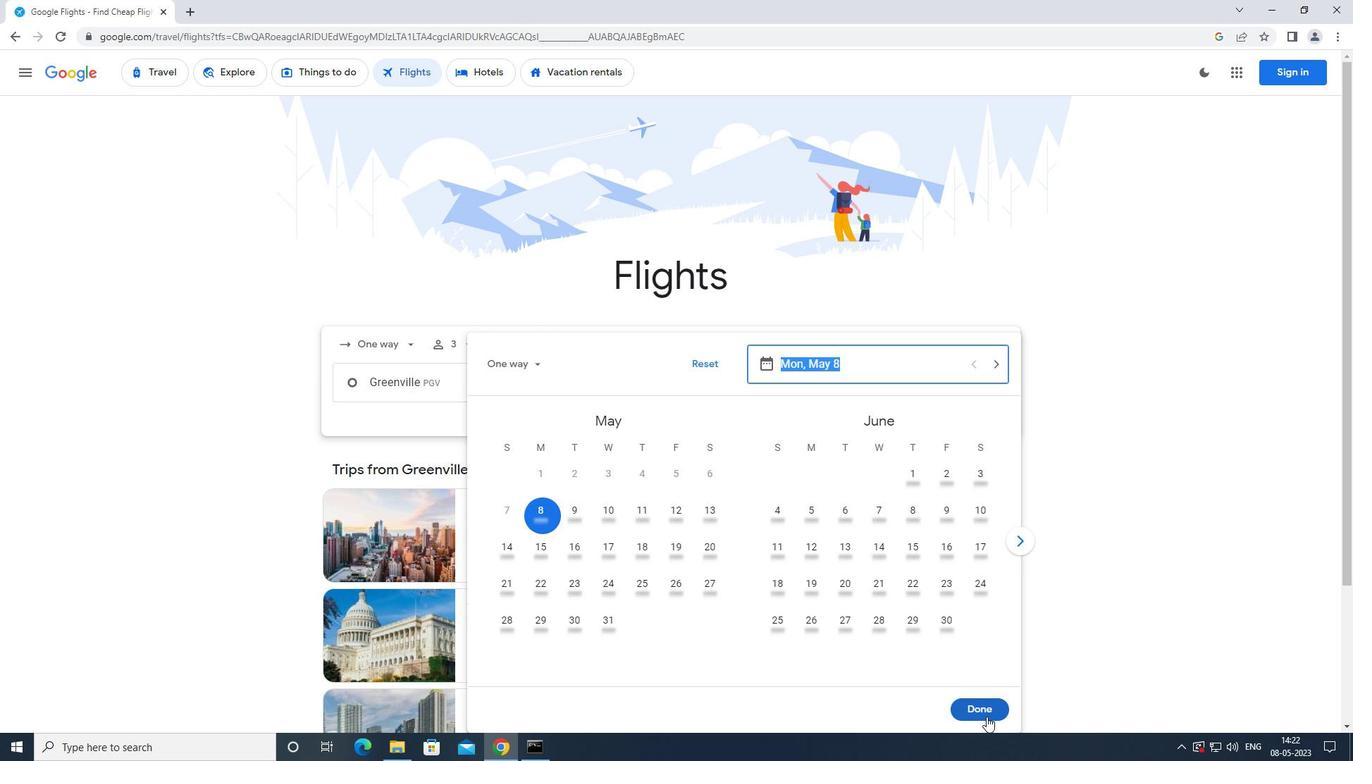 
Action: Mouse pressed left at (987, 715)
Screenshot: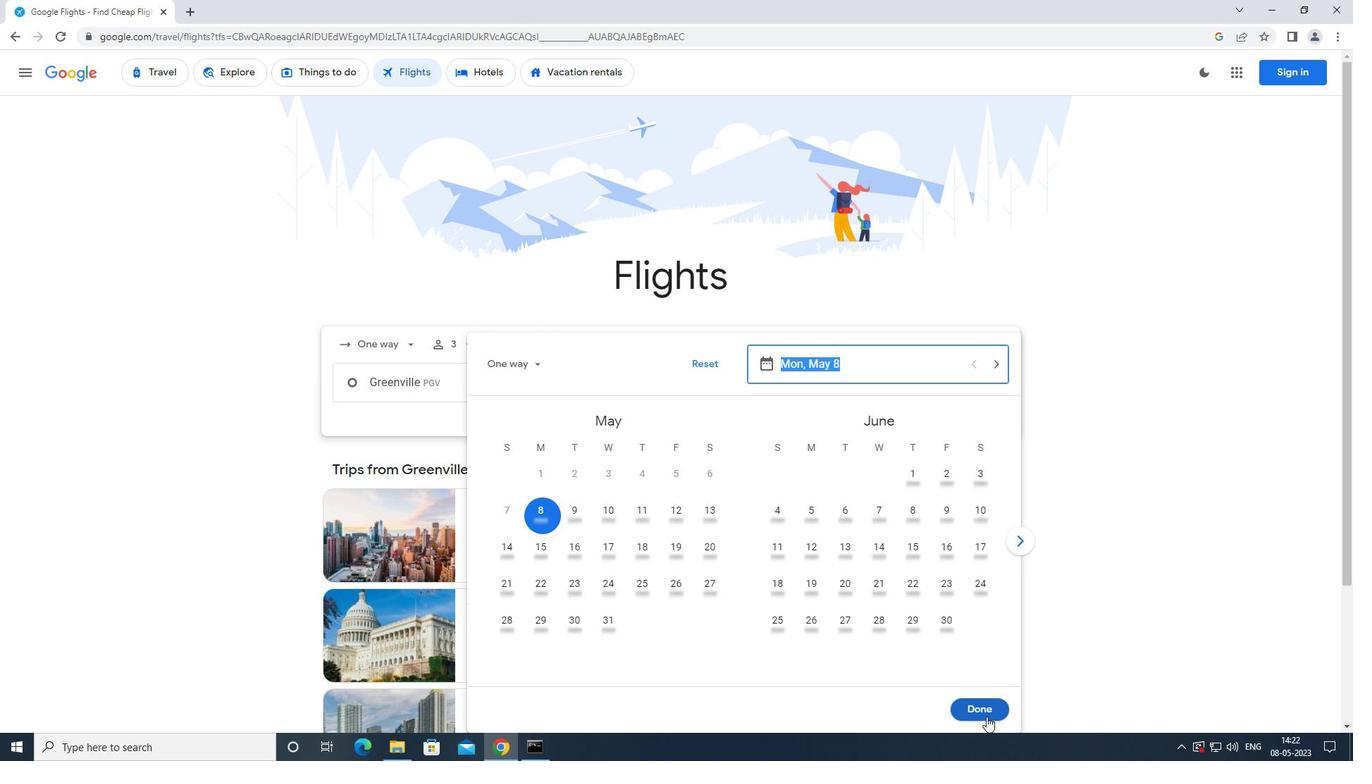 
Action: Mouse moved to (673, 429)
Screenshot: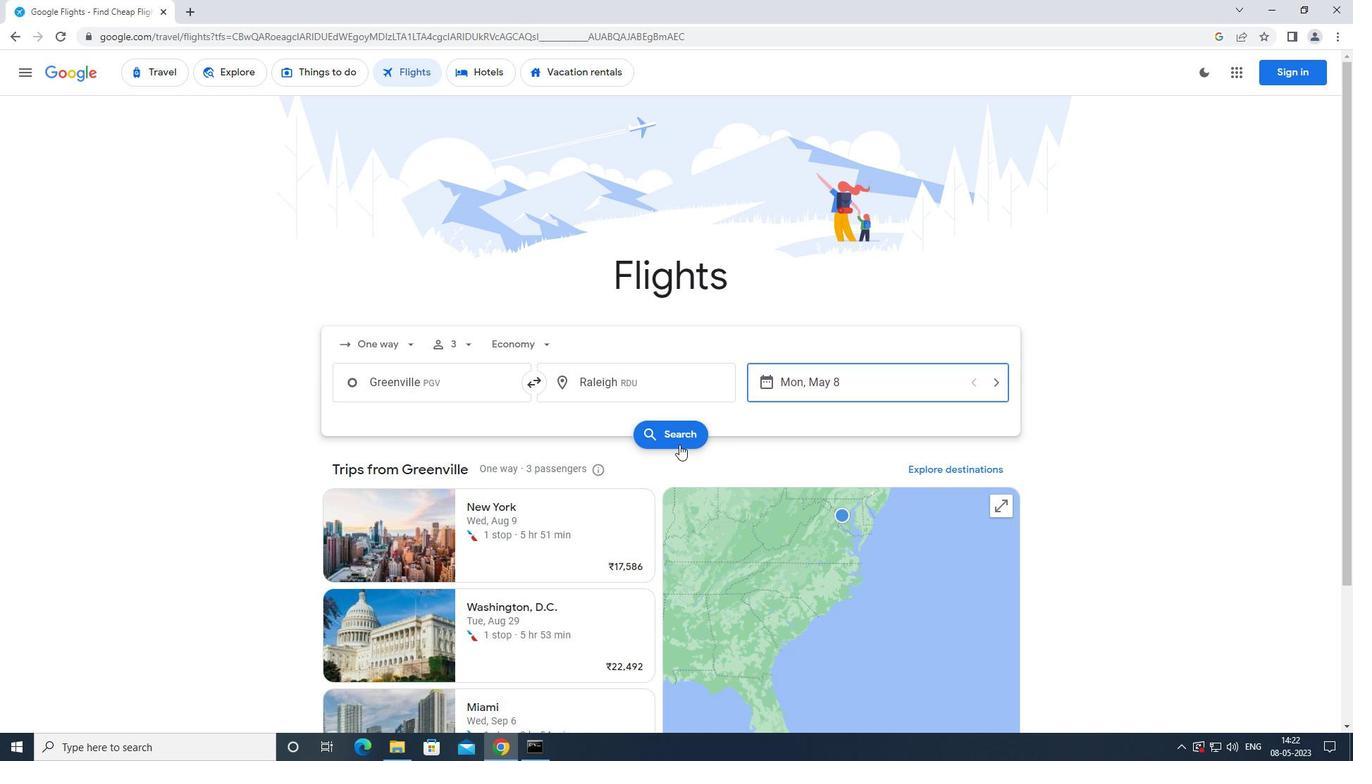 
Action: Mouse pressed left at (673, 429)
Screenshot: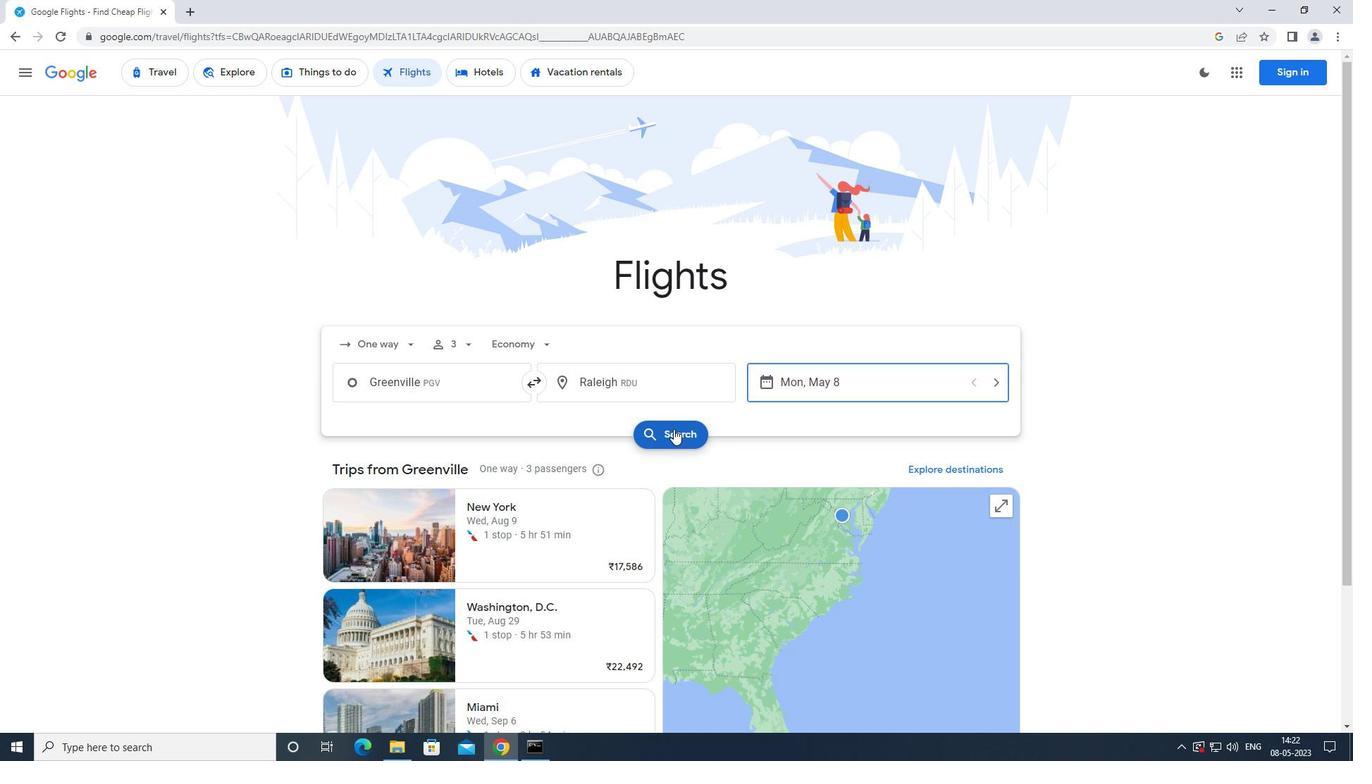 
Action: Mouse moved to (353, 205)
Screenshot: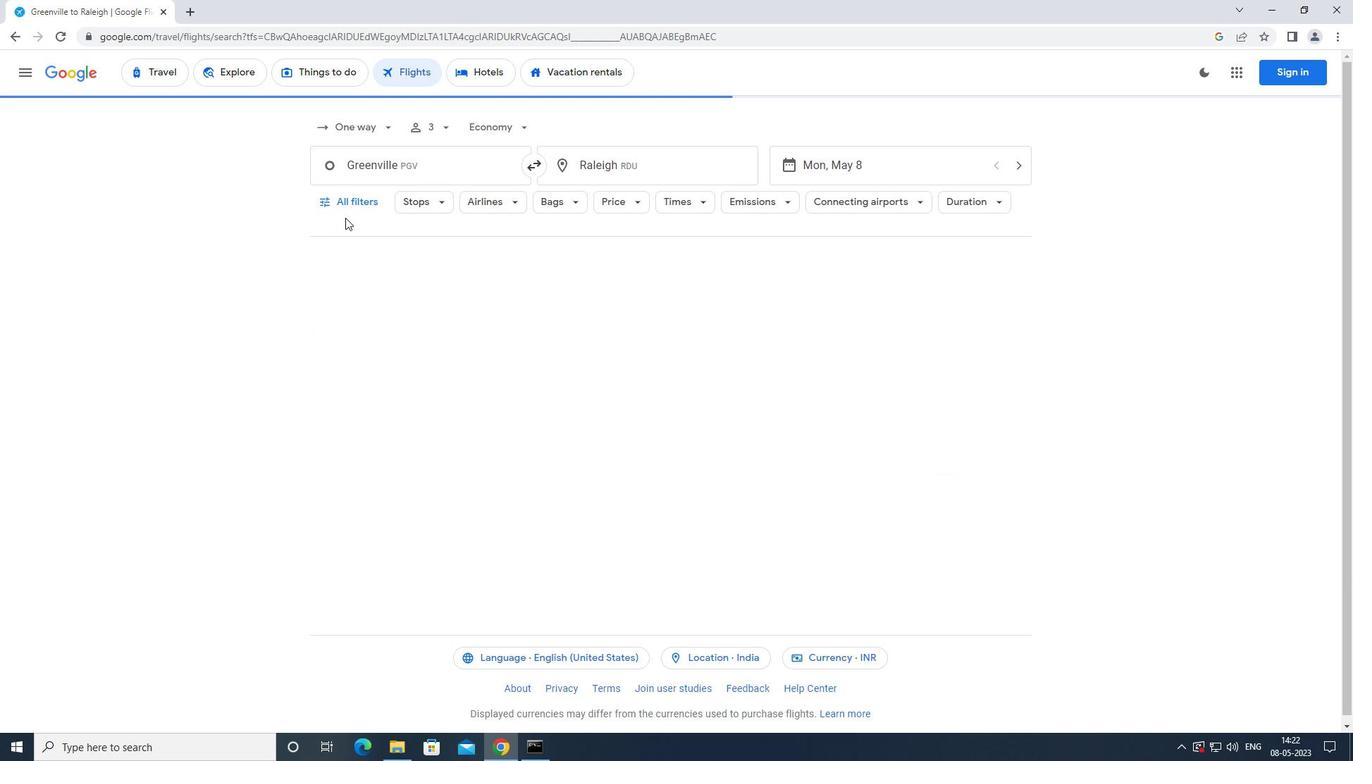 
Action: Mouse pressed left at (353, 205)
Screenshot: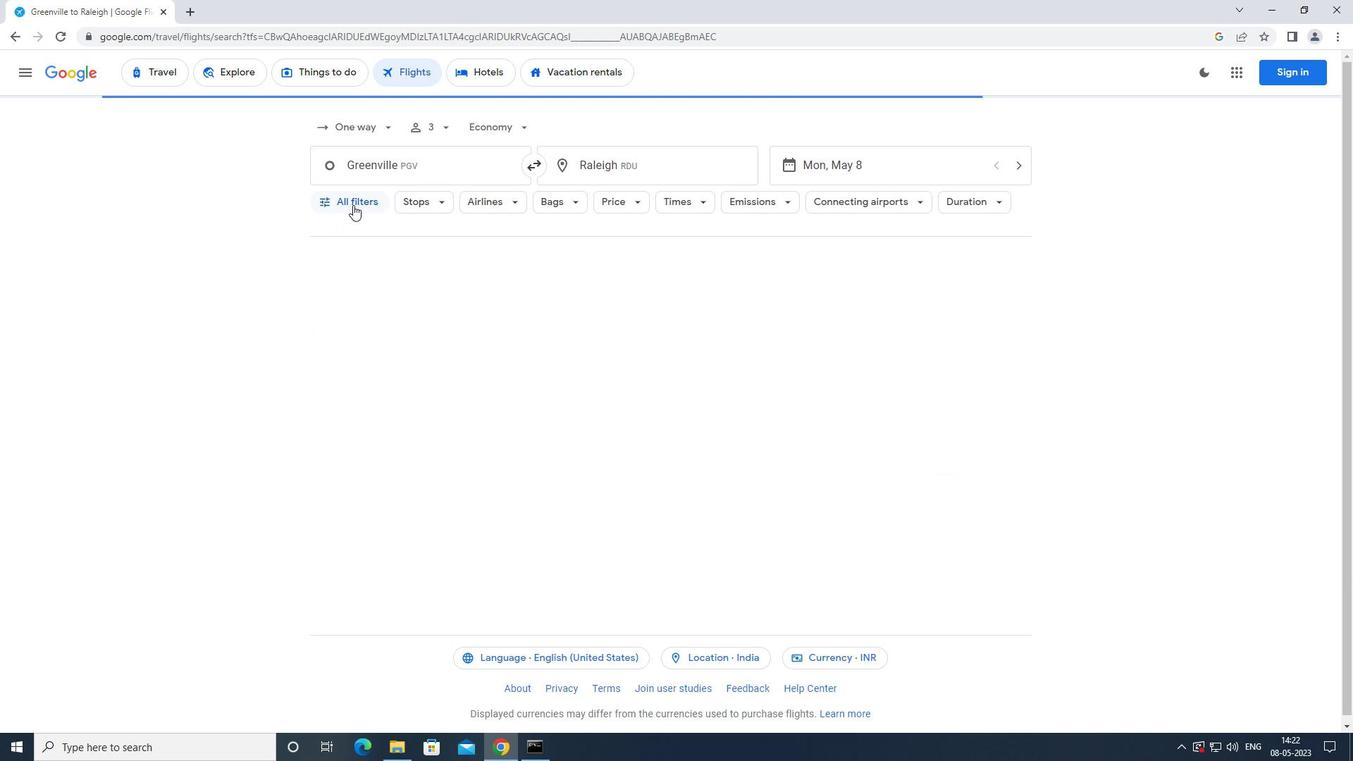 
Action: Mouse moved to (520, 501)
Screenshot: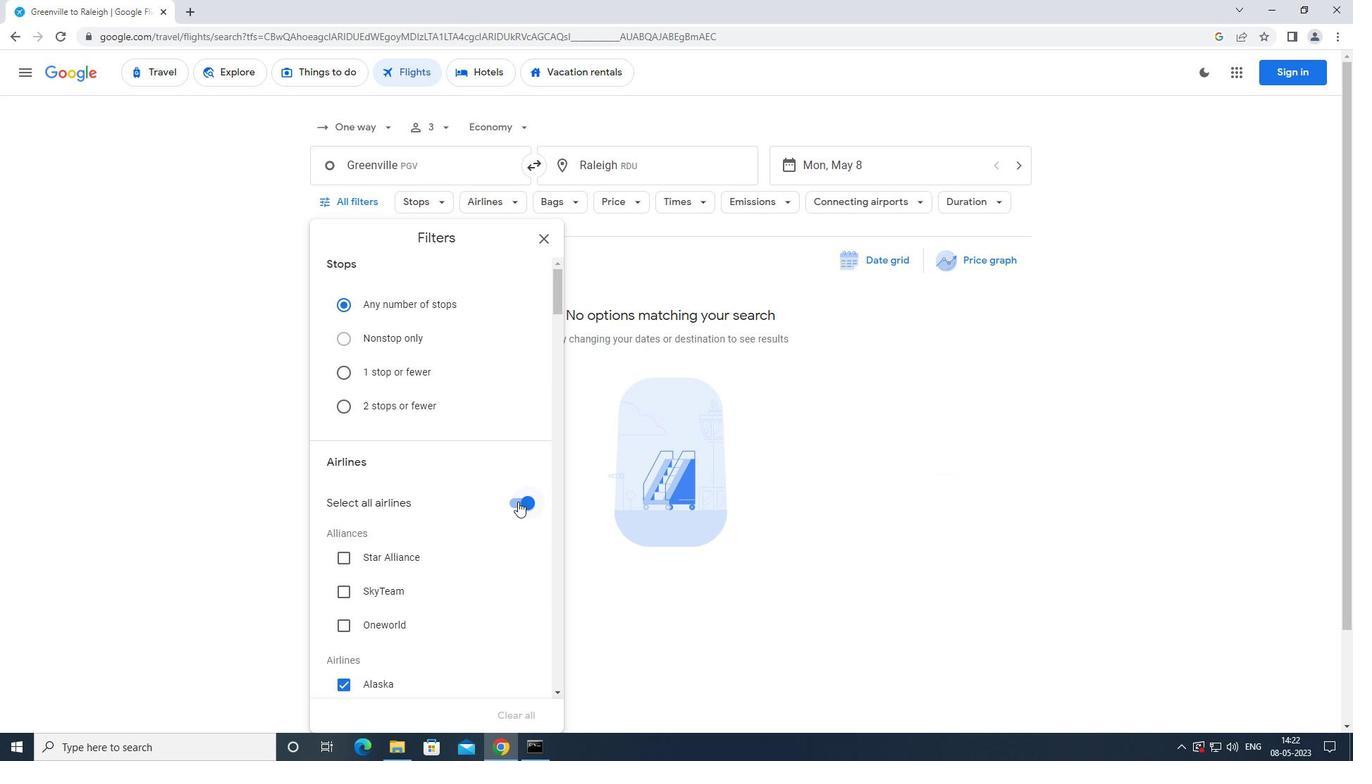 
Action: Mouse pressed left at (520, 501)
Screenshot: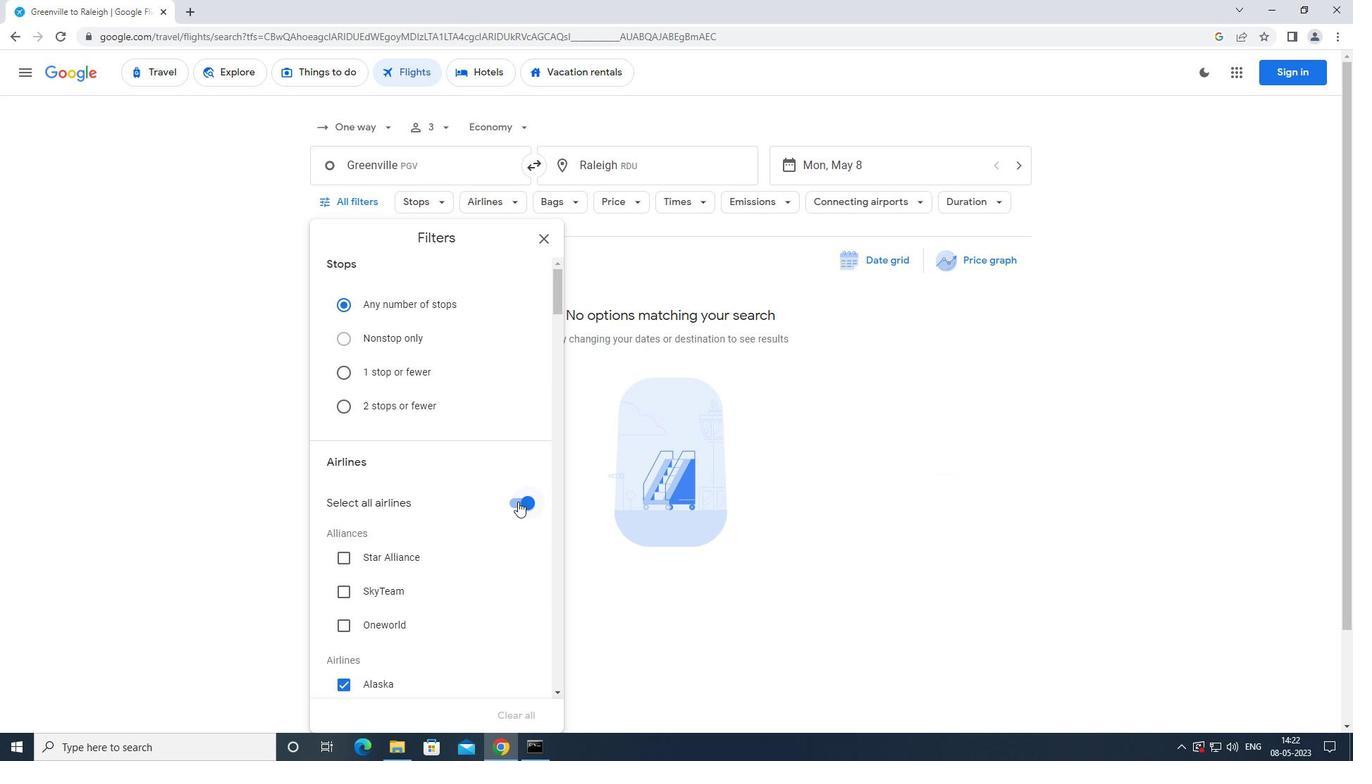 
Action: Mouse moved to (477, 491)
Screenshot: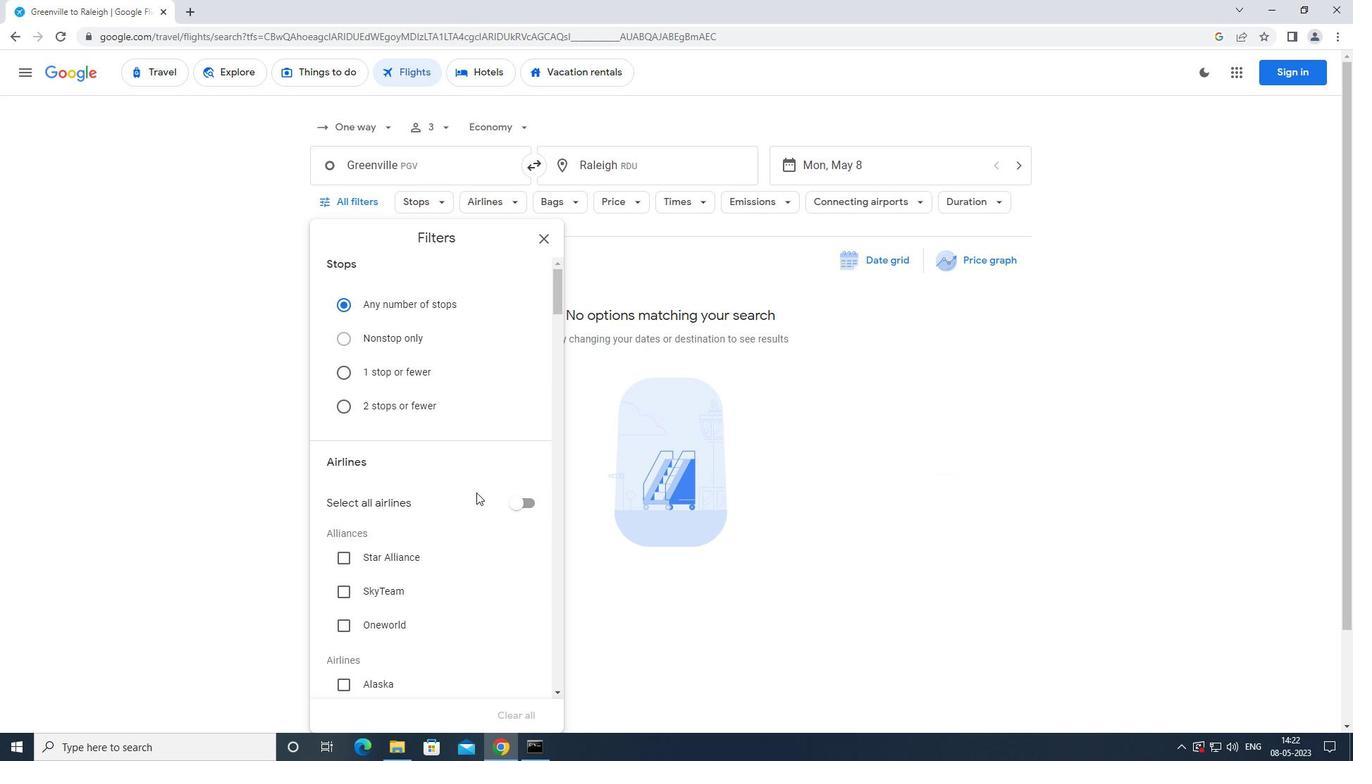 
Action: Mouse scrolled (477, 490) with delta (0, 0)
Screenshot: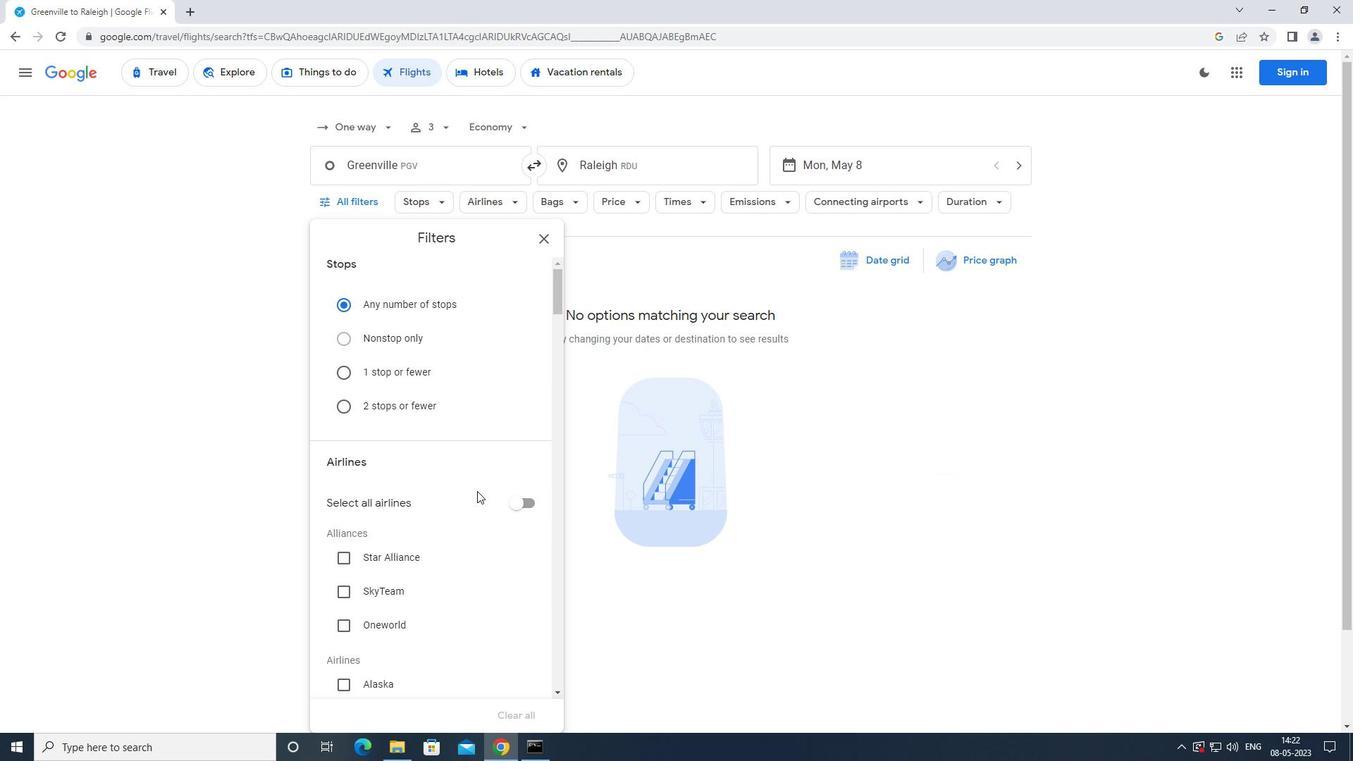 
Action: Mouse scrolled (477, 490) with delta (0, 0)
Screenshot: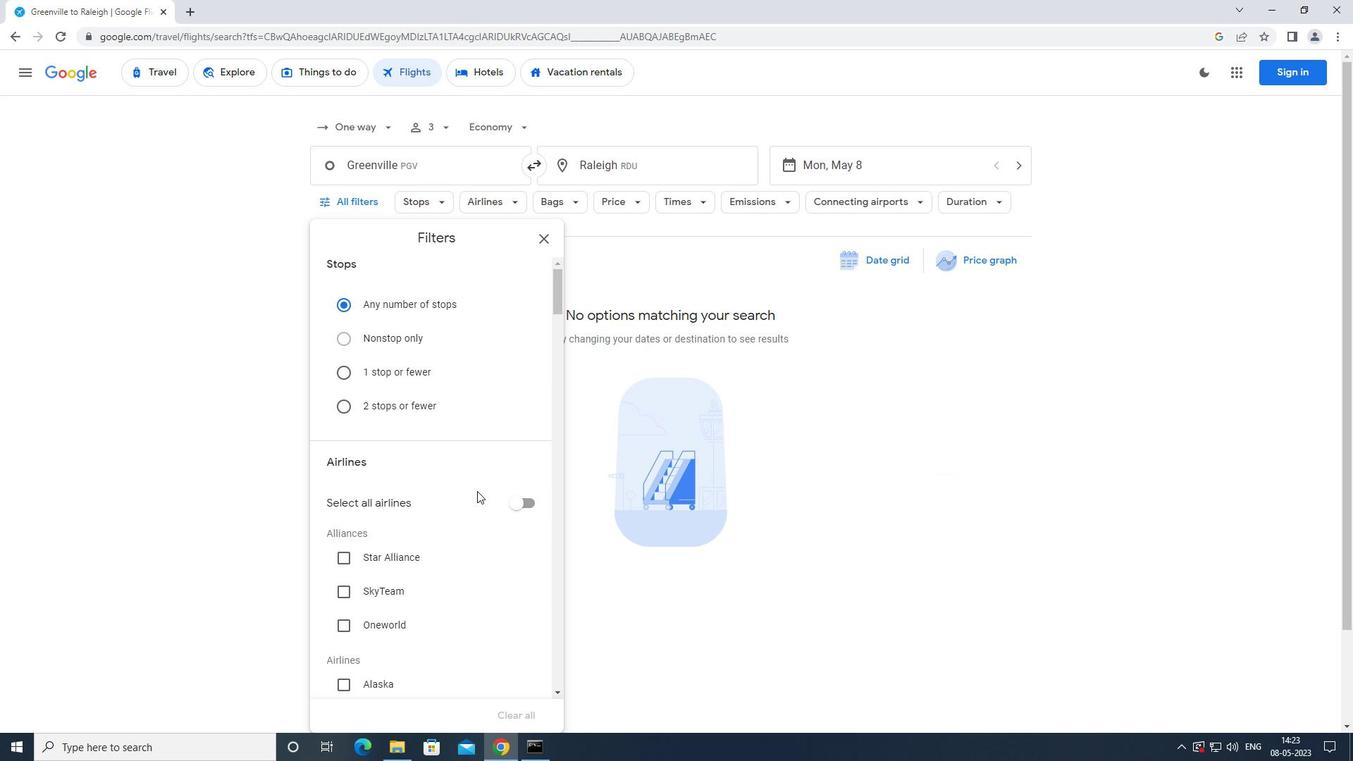 
Action: Mouse moved to (481, 488)
Screenshot: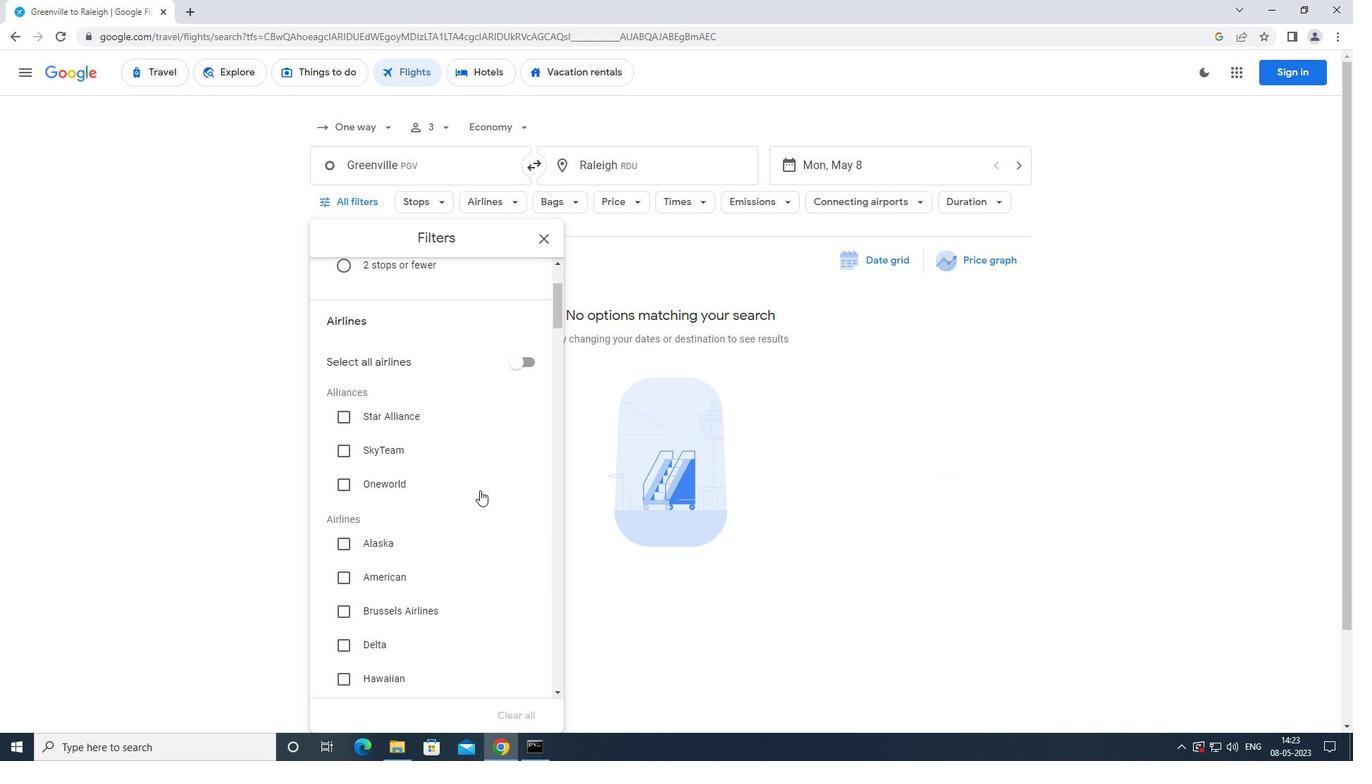 
Action: Mouse scrolled (481, 487) with delta (0, 0)
Screenshot: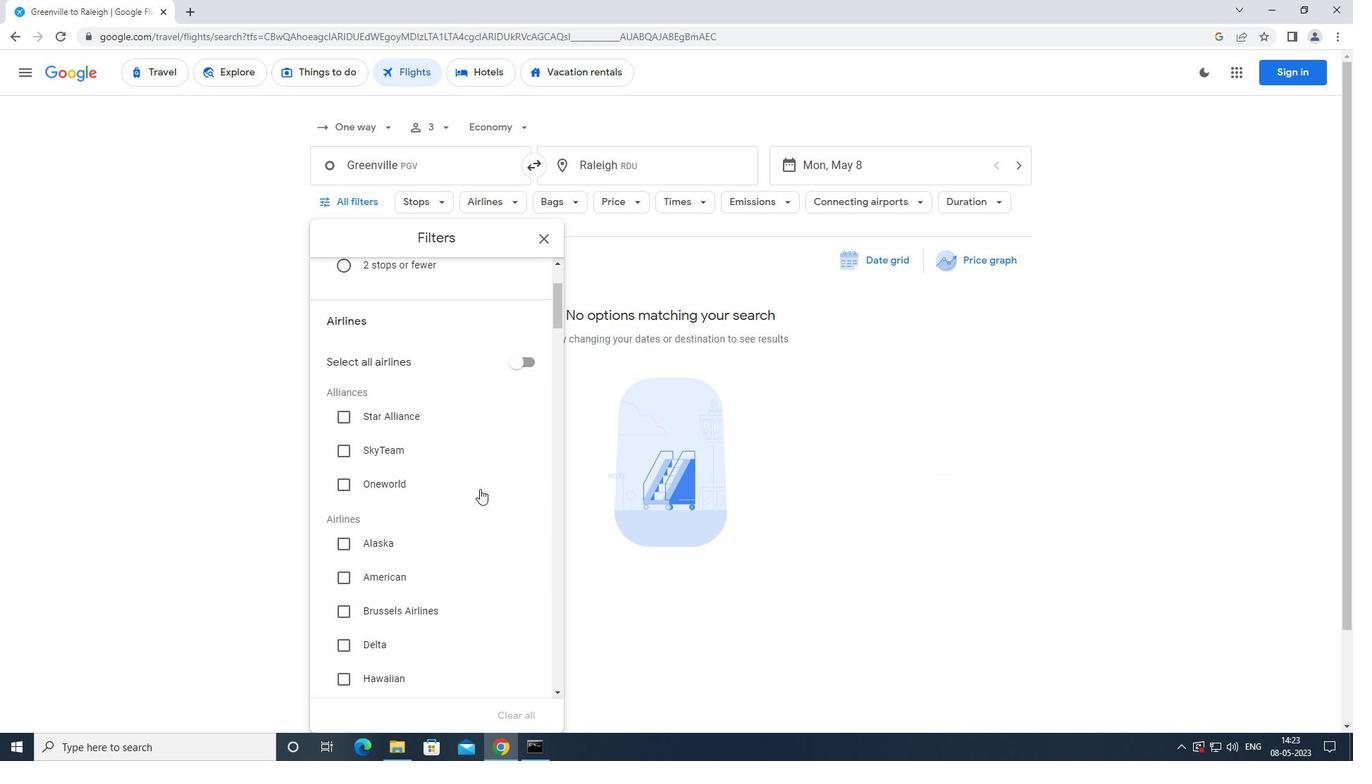 
Action: Mouse scrolled (481, 487) with delta (0, 0)
Screenshot: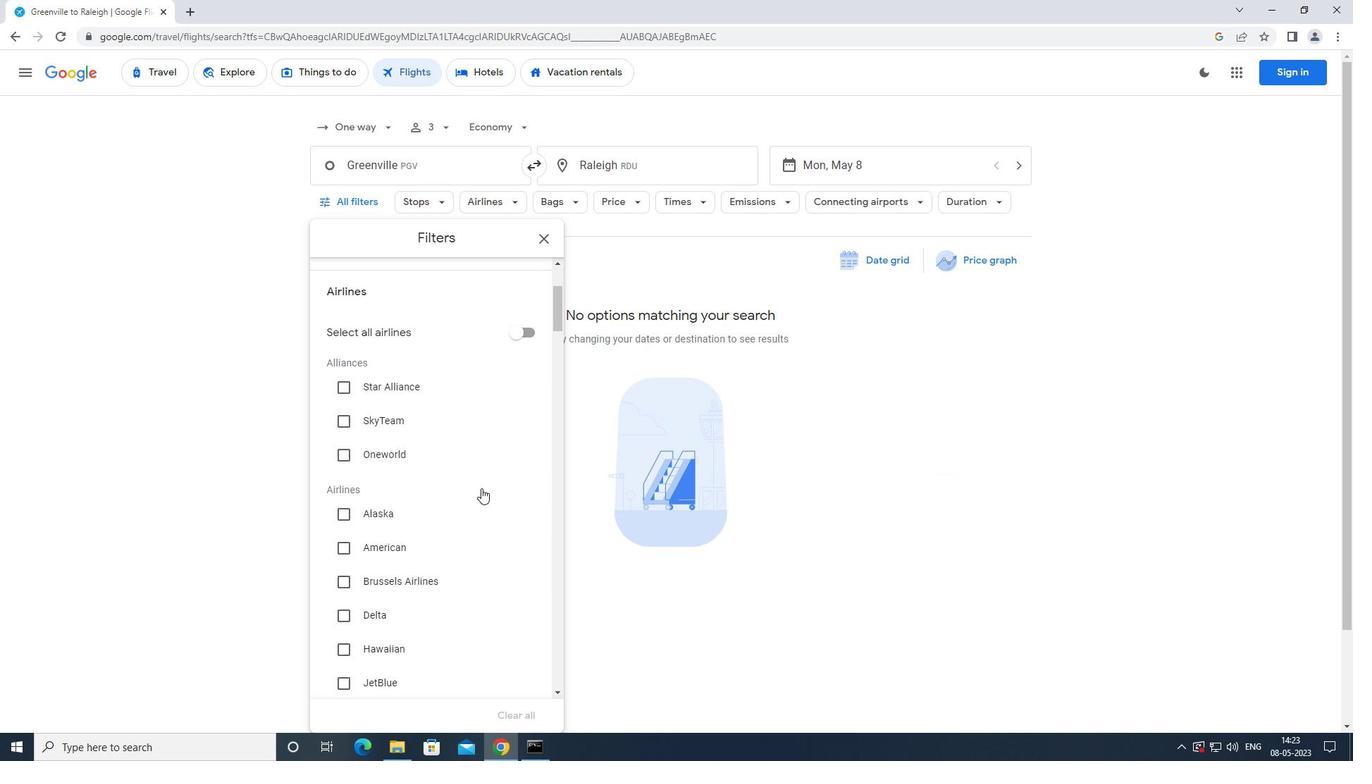 
Action: Mouse moved to (341, 506)
Screenshot: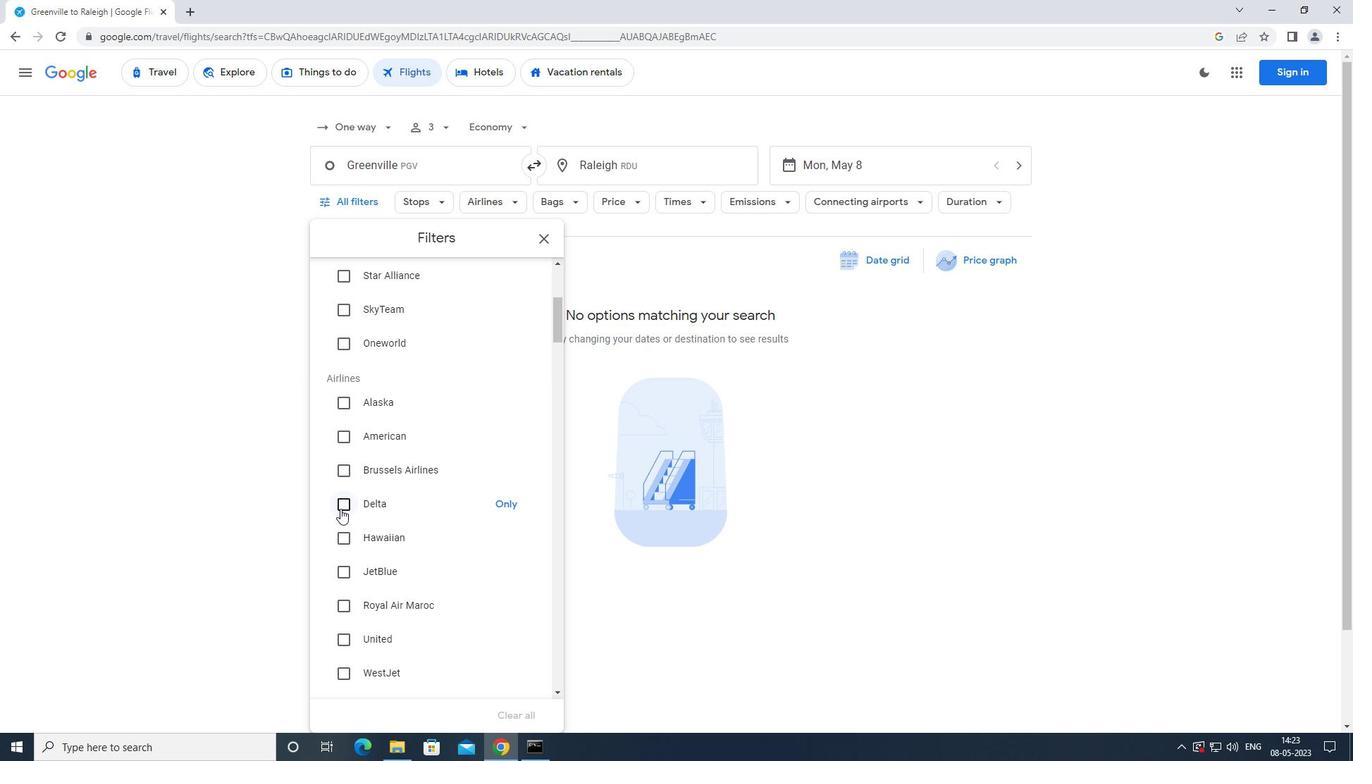 
Action: Mouse pressed left at (341, 506)
Screenshot: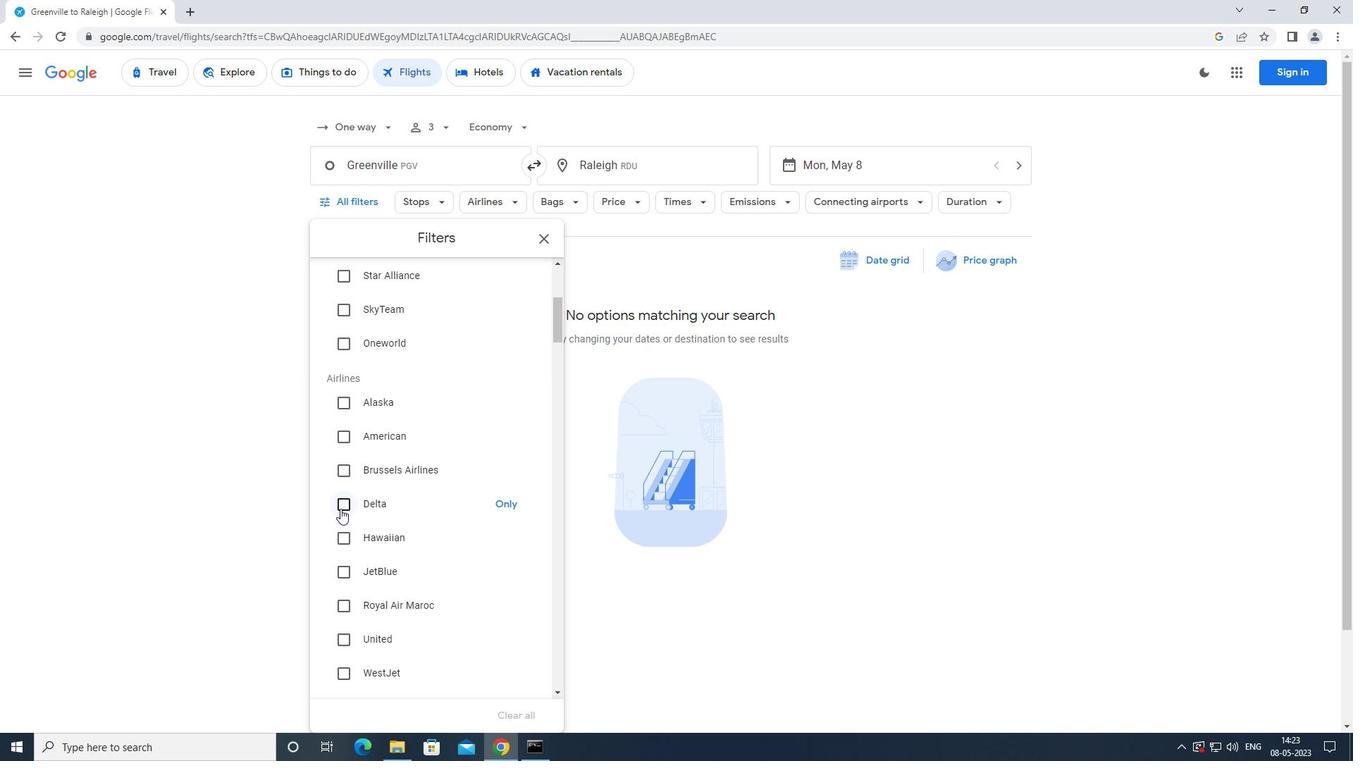 
Action: Mouse moved to (431, 518)
Screenshot: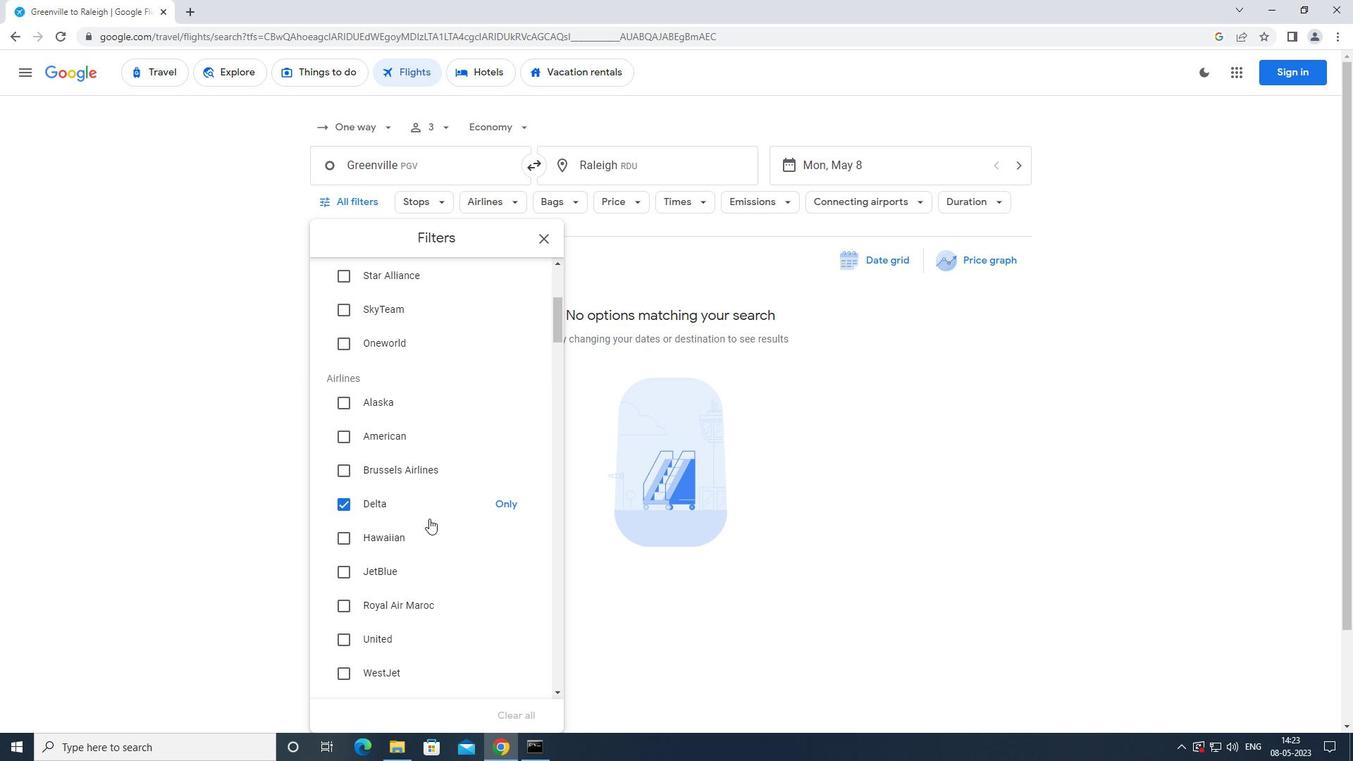 
Action: Mouse scrolled (431, 518) with delta (0, 0)
Screenshot: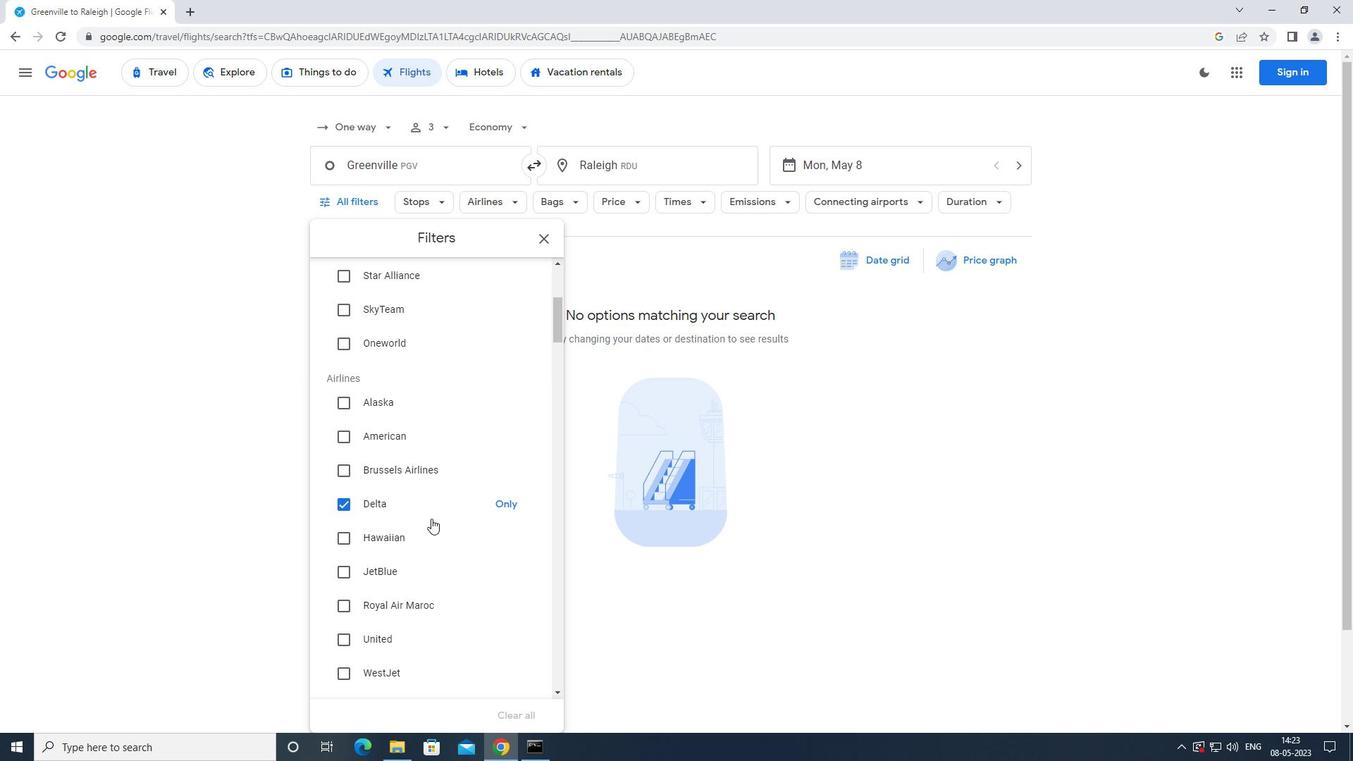 
Action: Mouse scrolled (431, 518) with delta (0, 0)
Screenshot: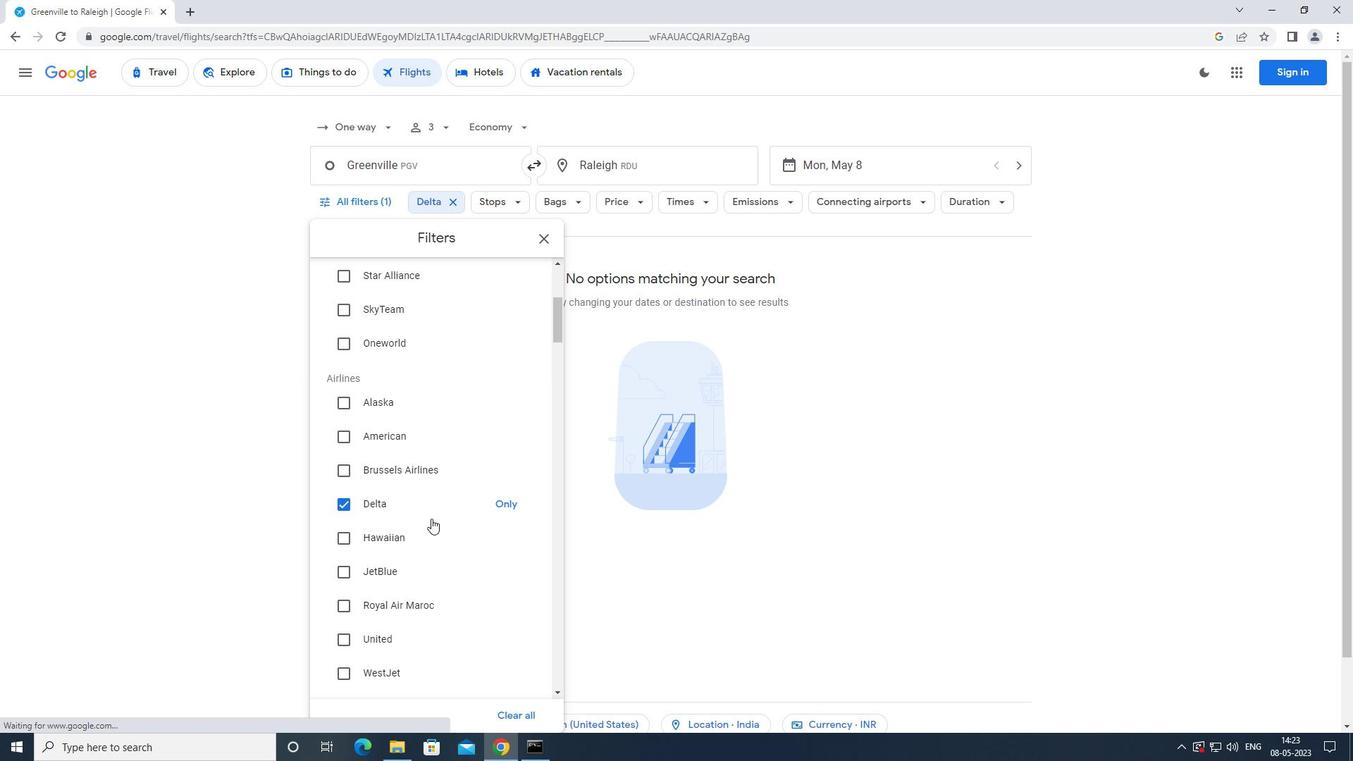 
Action: Mouse scrolled (431, 518) with delta (0, 0)
Screenshot: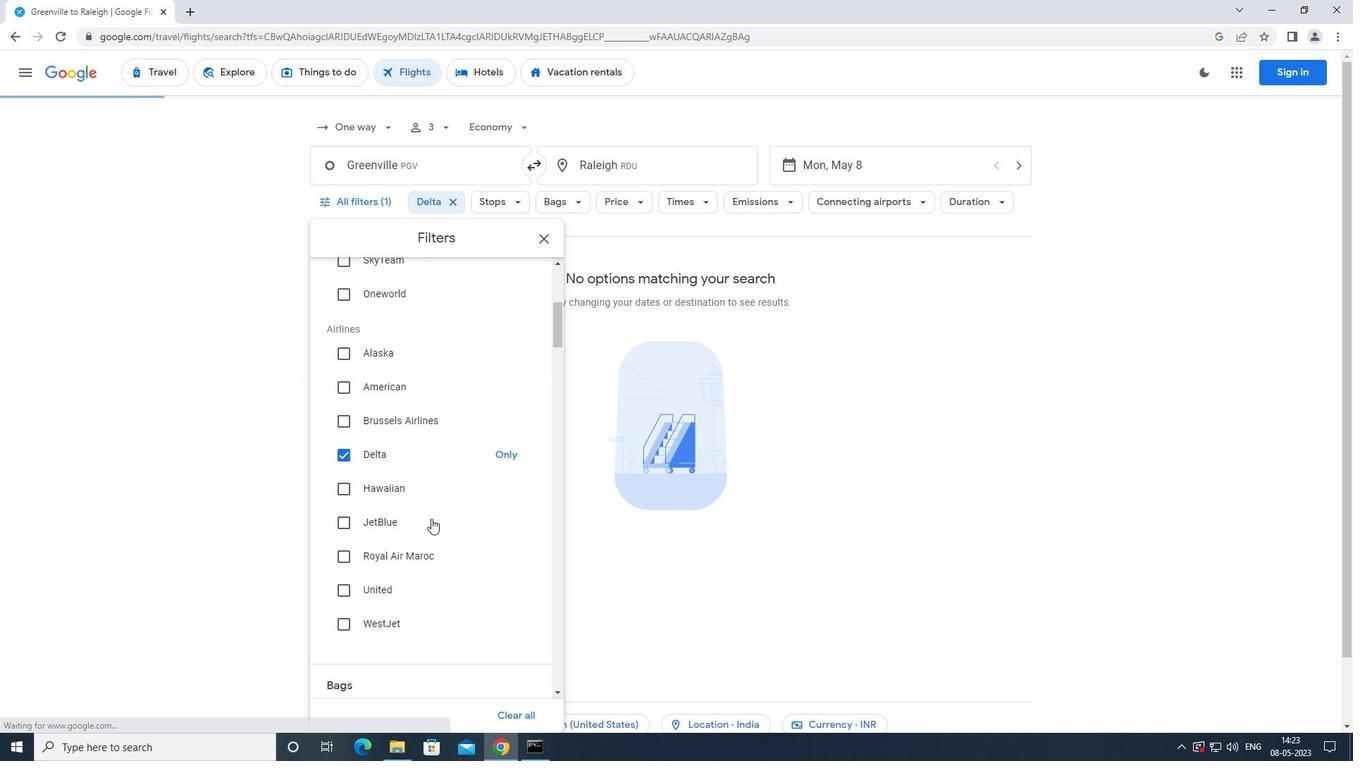 
Action: Mouse scrolled (431, 518) with delta (0, 0)
Screenshot: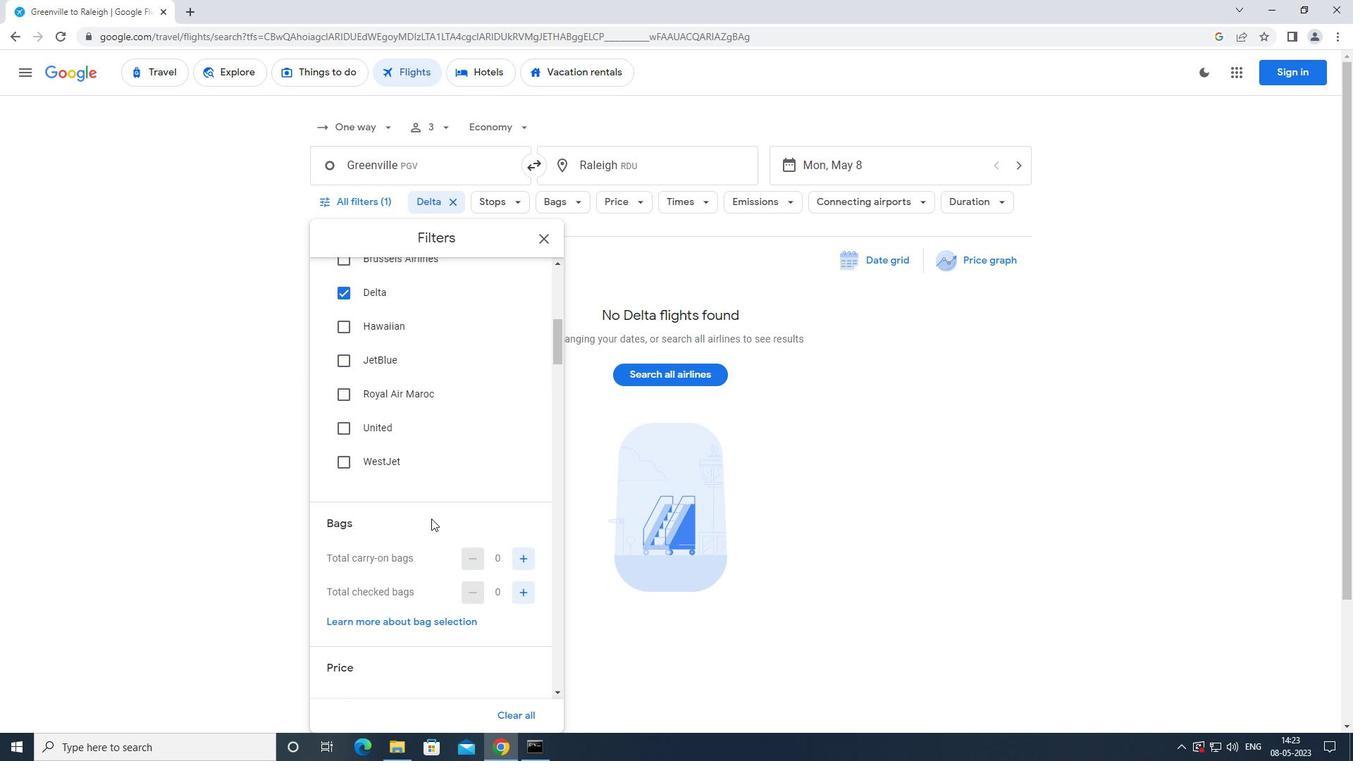 
Action: Mouse moved to (518, 522)
Screenshot: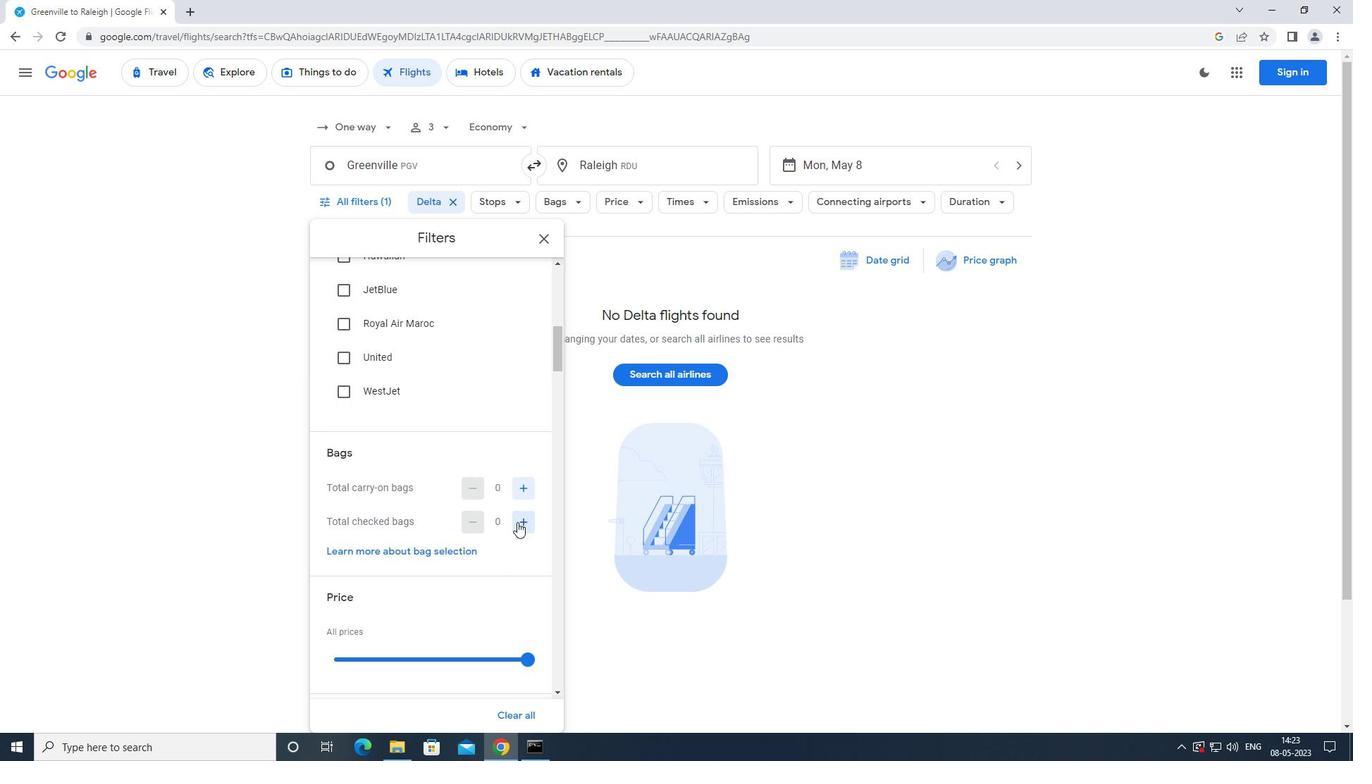 
Action: Mouse pressed left at (518, 522)
Screenshot: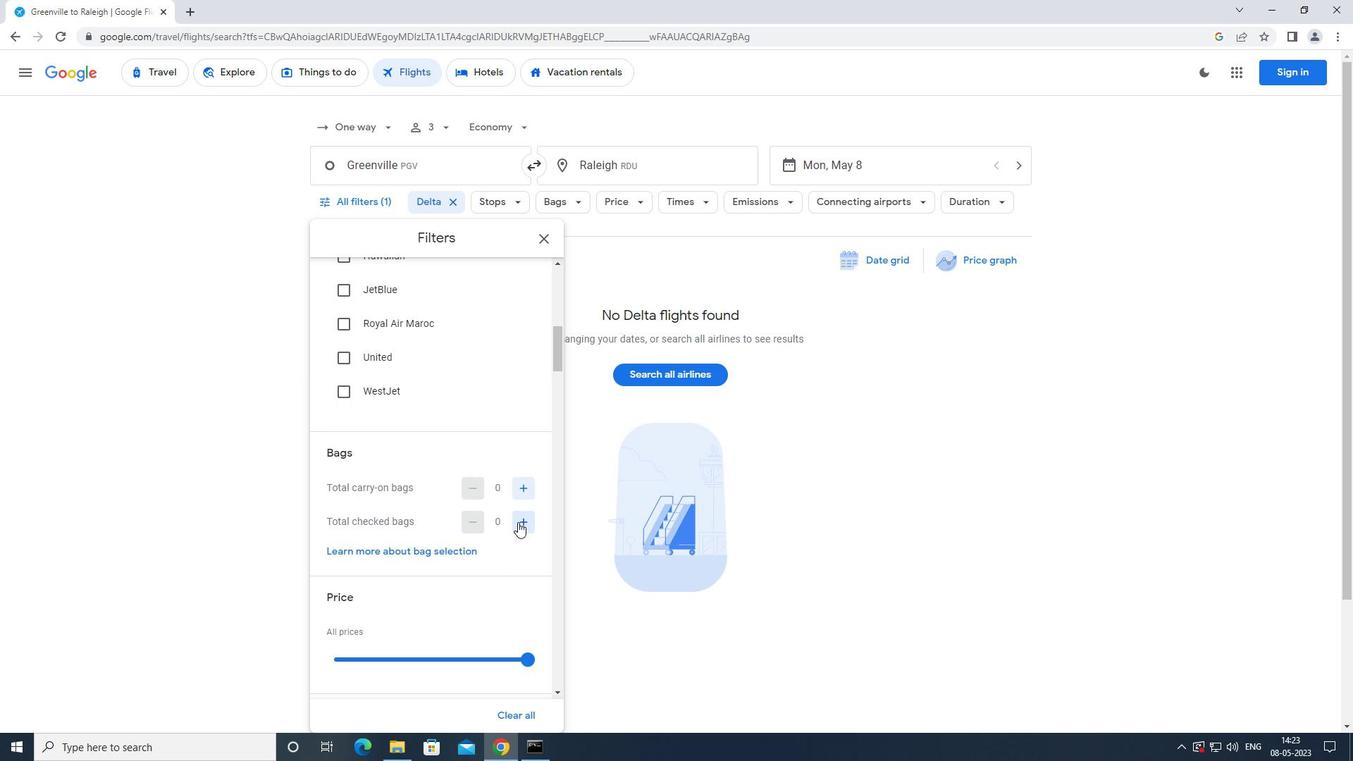 
Action: Mouse pressed left at (518, 522)
Screenshot: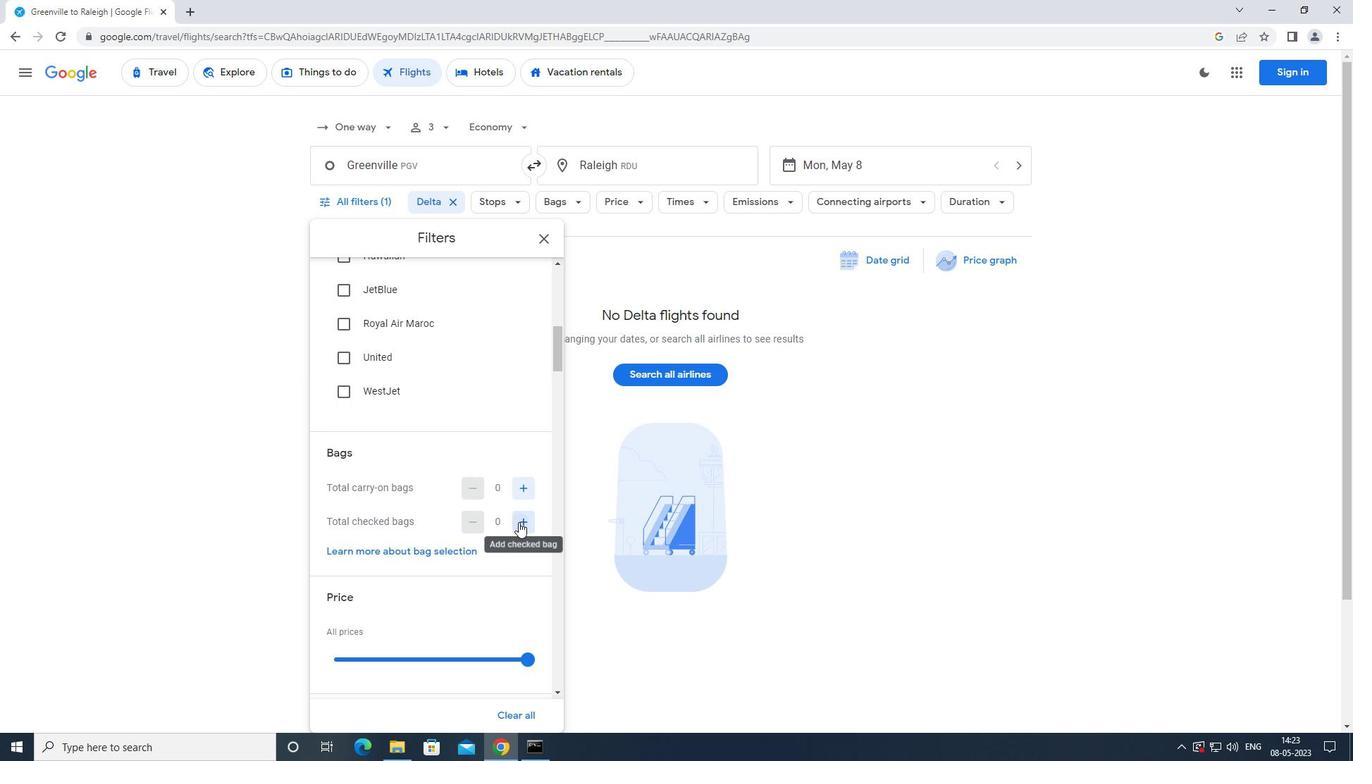 
Action: Mouse moved to (480, 520)
Screenshot: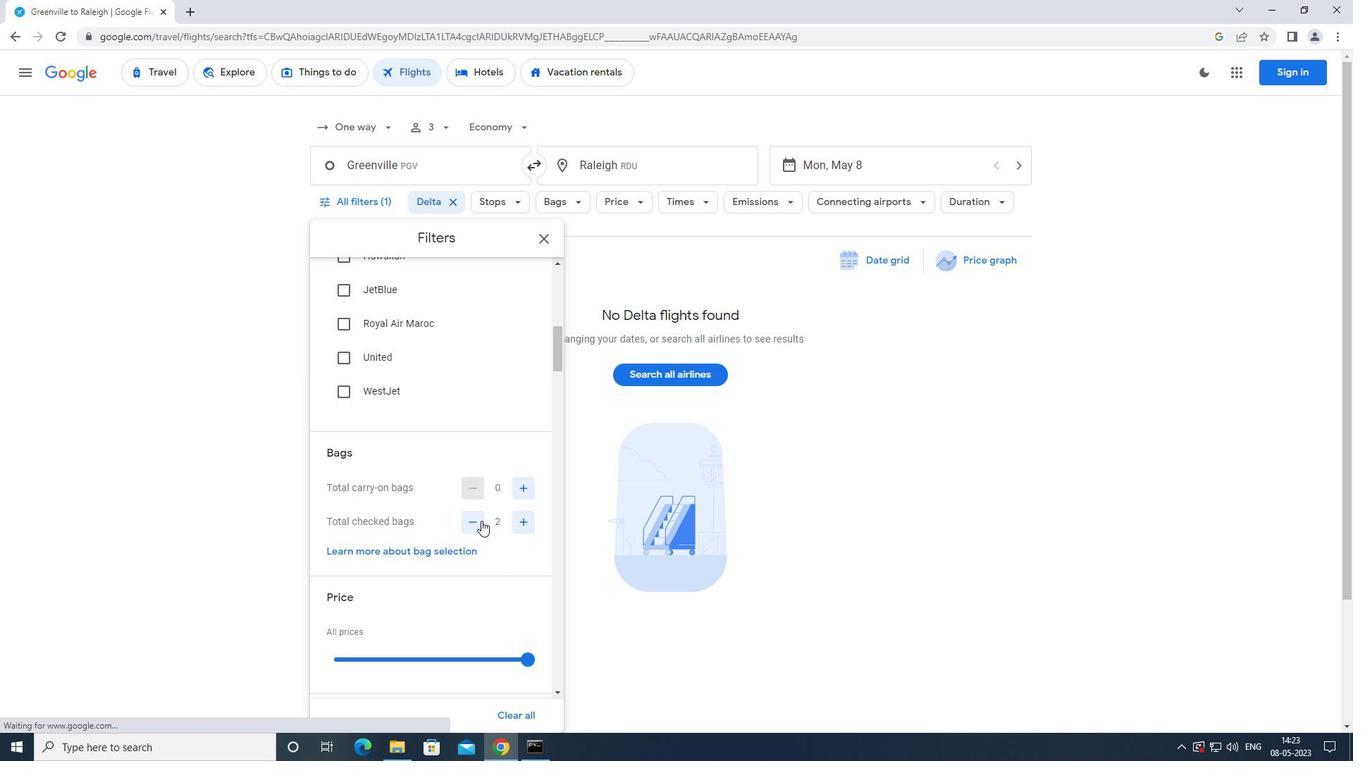 
Action: Mouse scrolled (480, 519) with delta (0, 0)
Screenshot: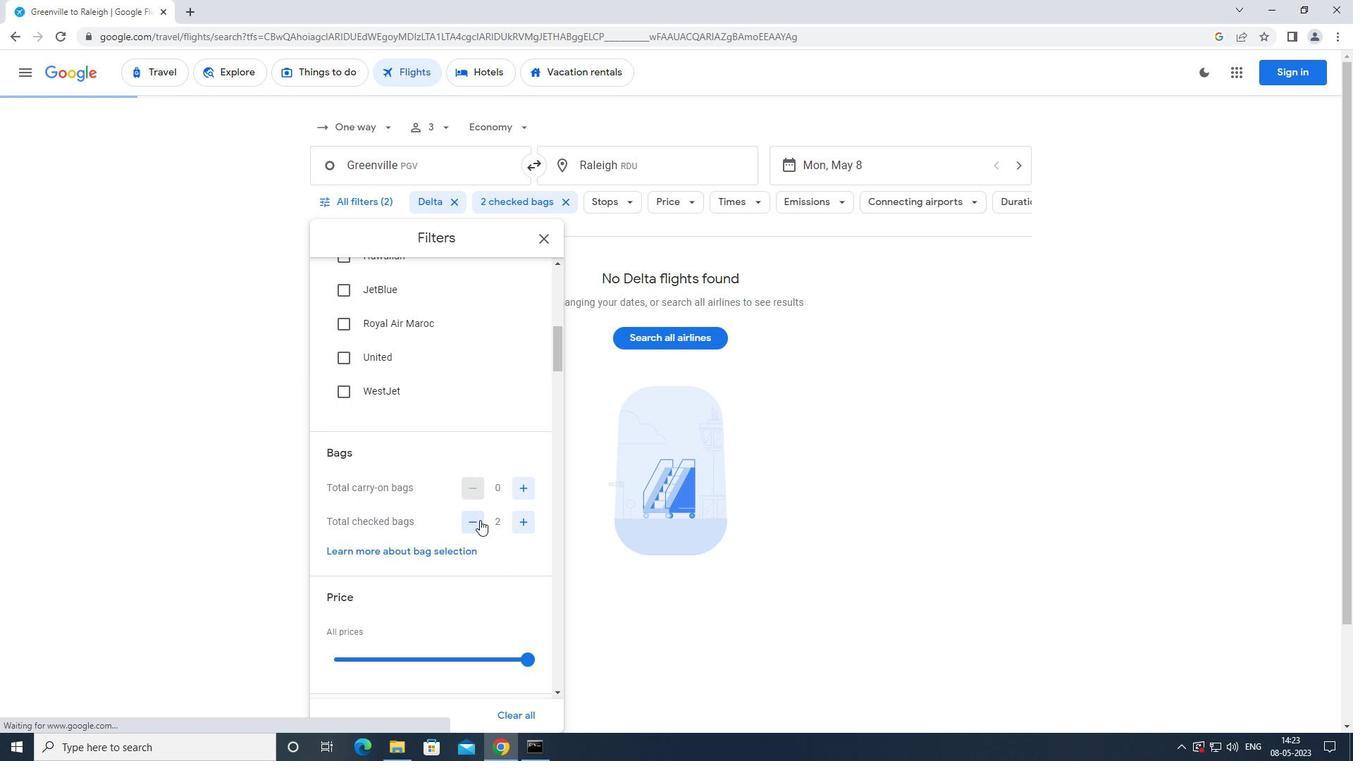 
Action: Mouse scrolled (480, 519) with delta (0, 0)
Screenshot: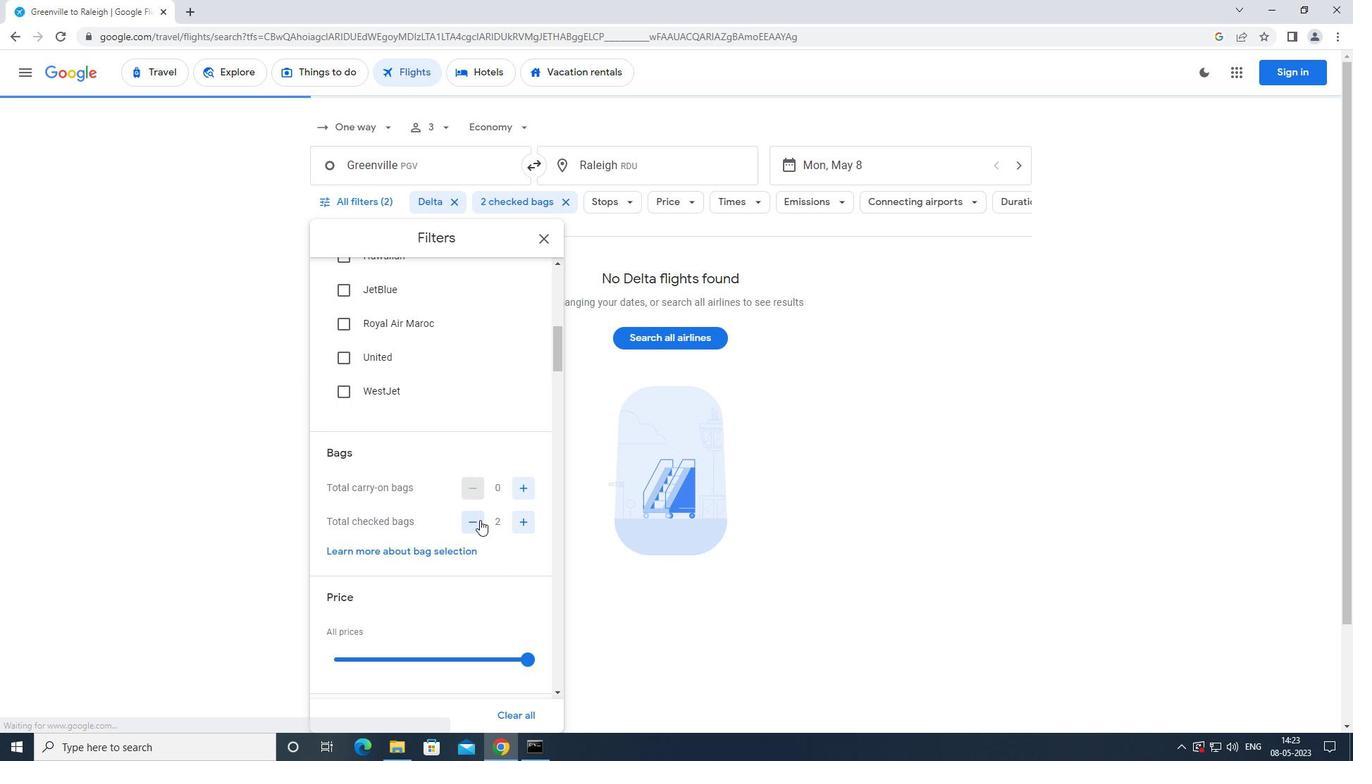 
Action: Mouse moved to (528, 519)
Screenshot: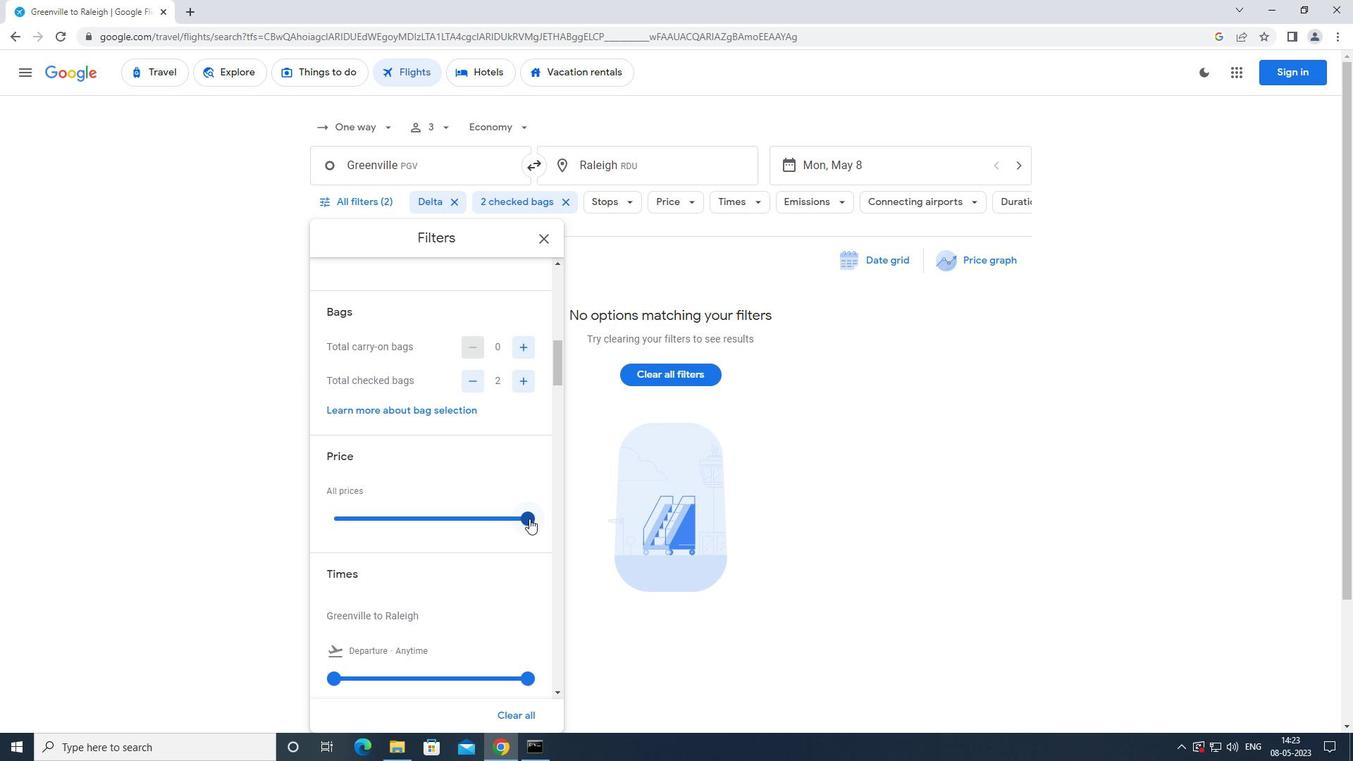 
Action: Mouse pressed left at (528, 519)
Screenshot: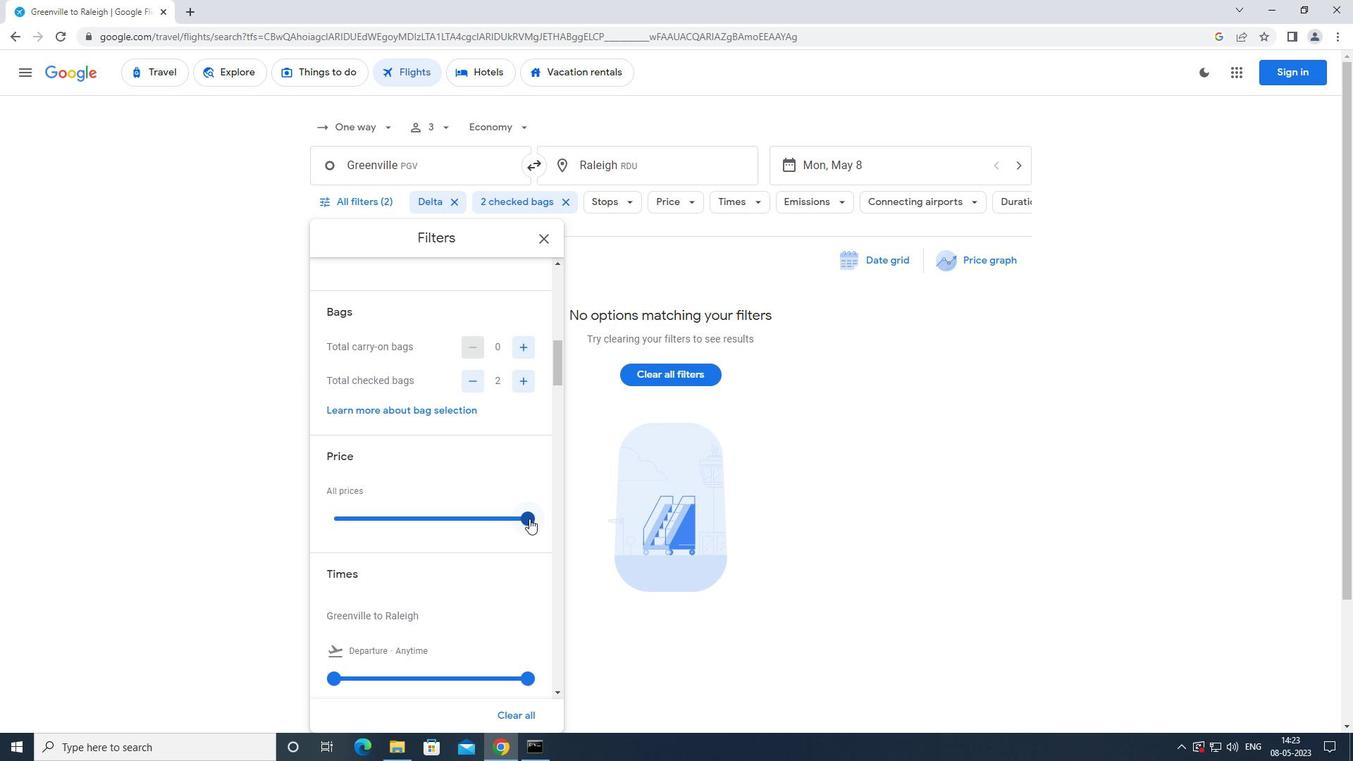 
Action: Mouse moved to (464, 521)
Screenshot: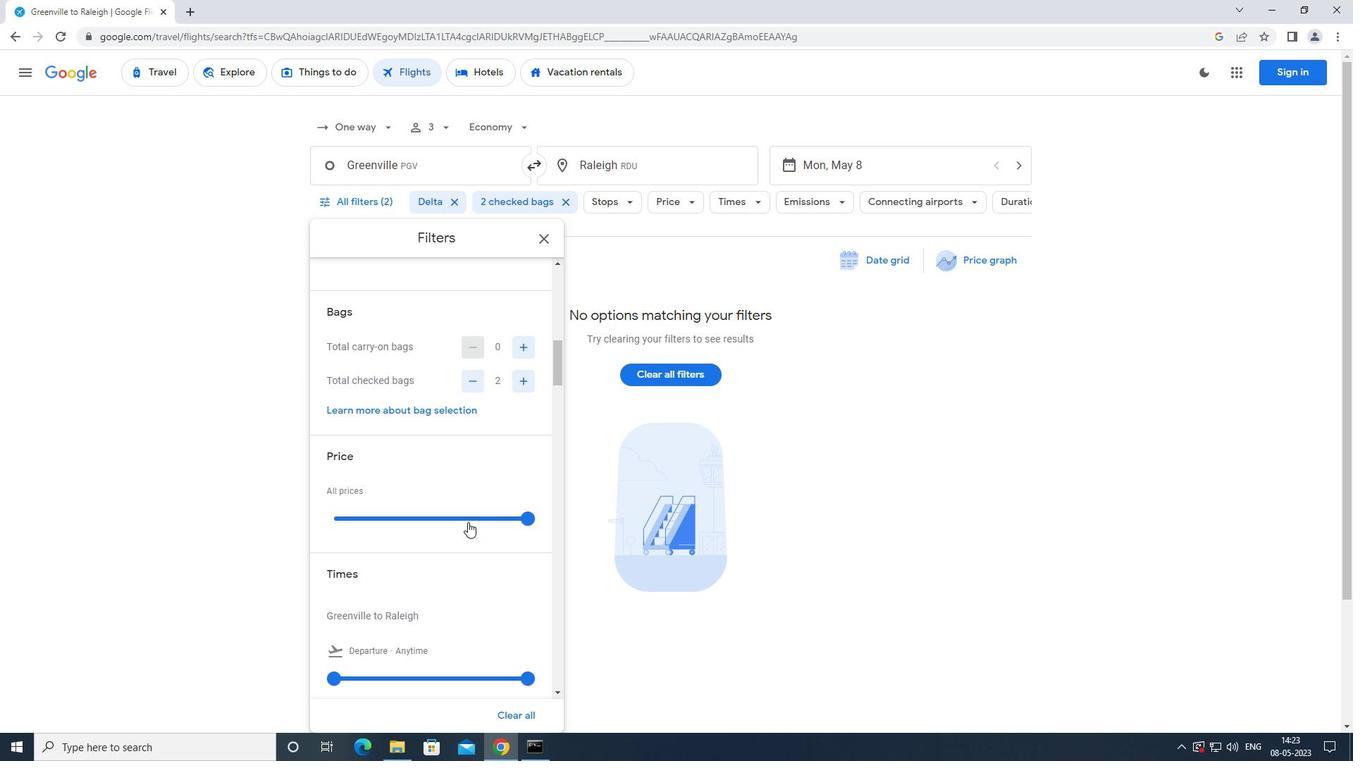 
Action: Mouse scrolled (464, 520) with delta (0, 0)
Screenshot: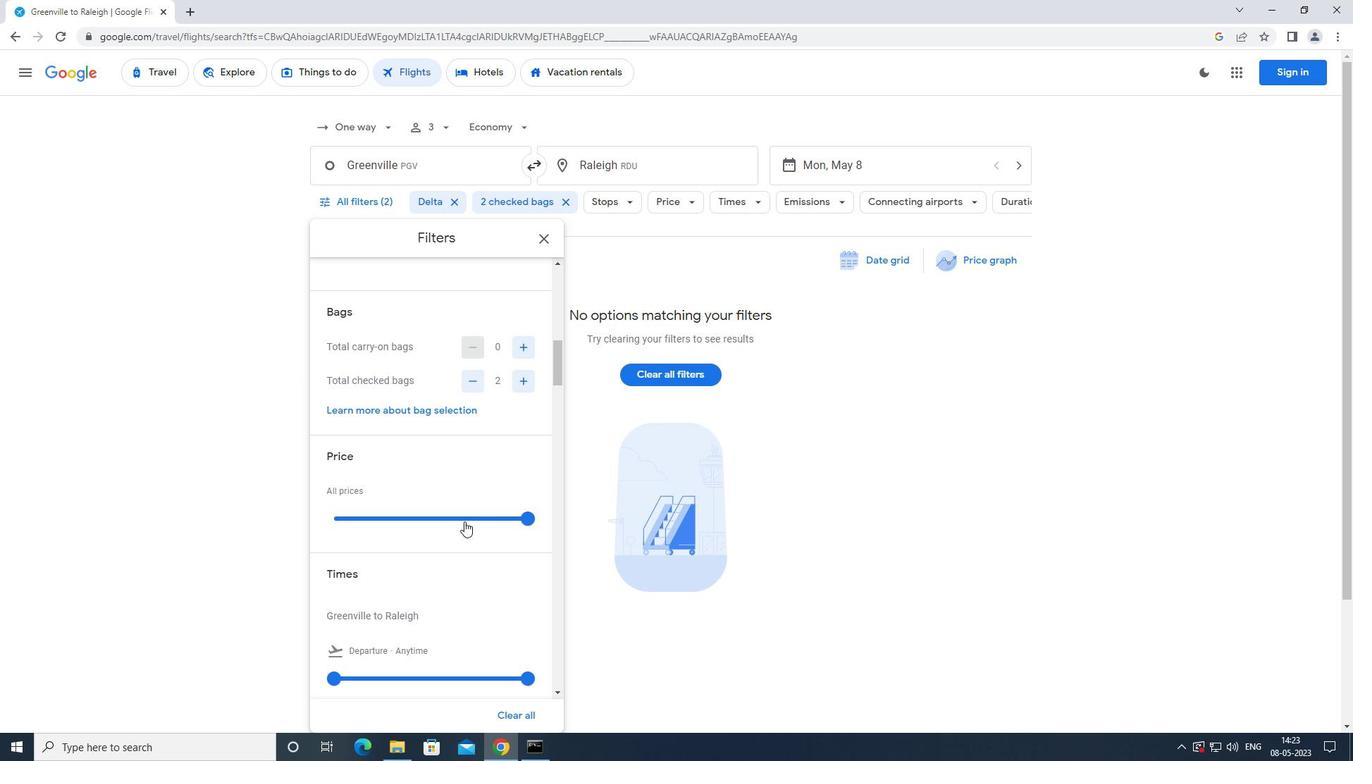 
Action: Mouse scrolled (464, 520) with delta (0, 0)
Screenshot: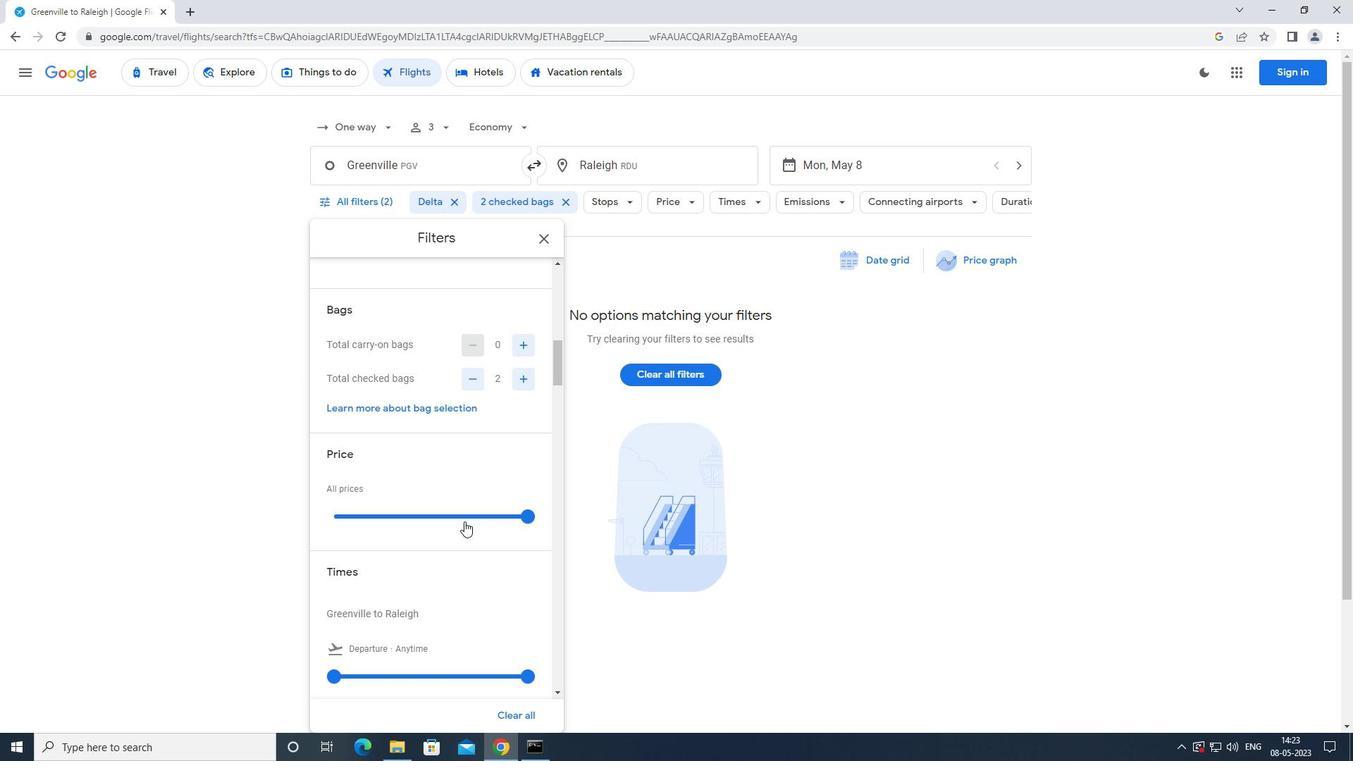 
Action: Mouse moved to (335, 540)
Screenshot: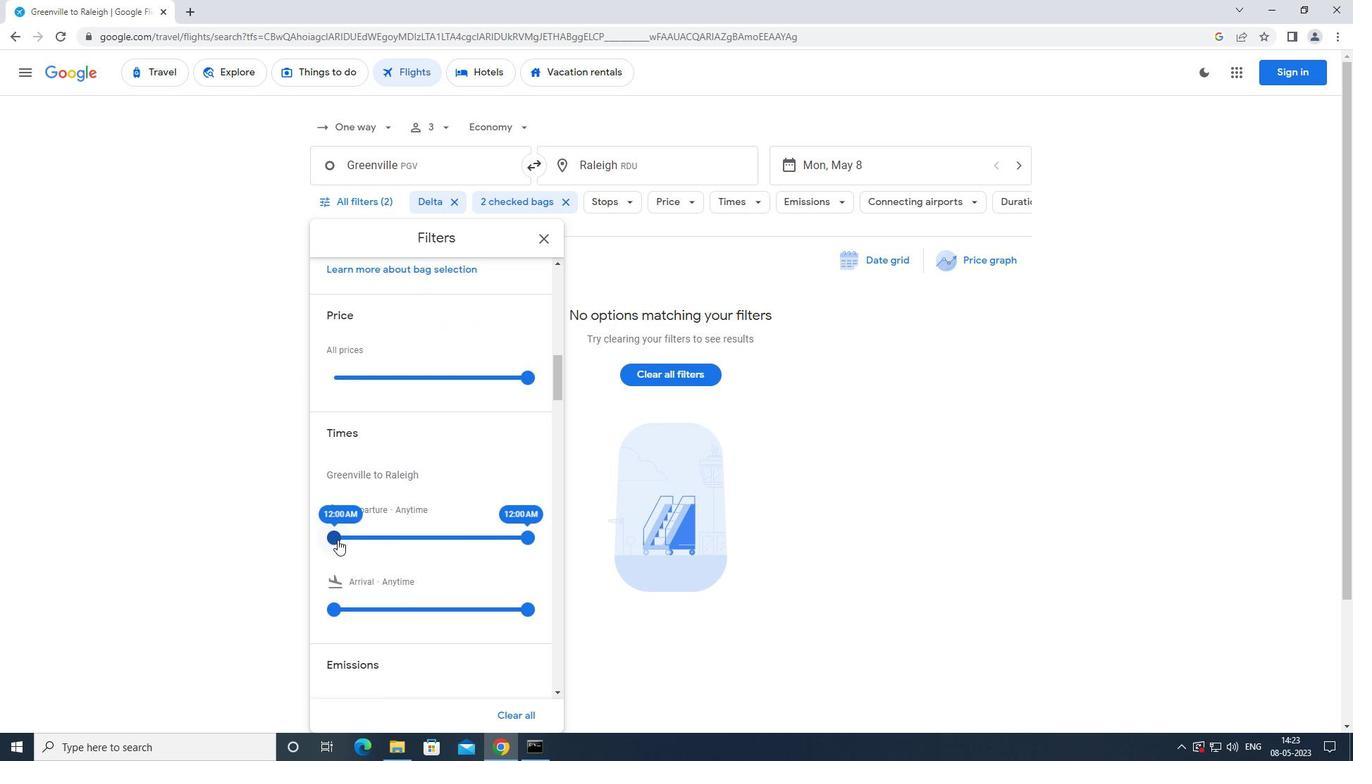 
Action: Mouse pressed left at (335, 540)
Screenshot: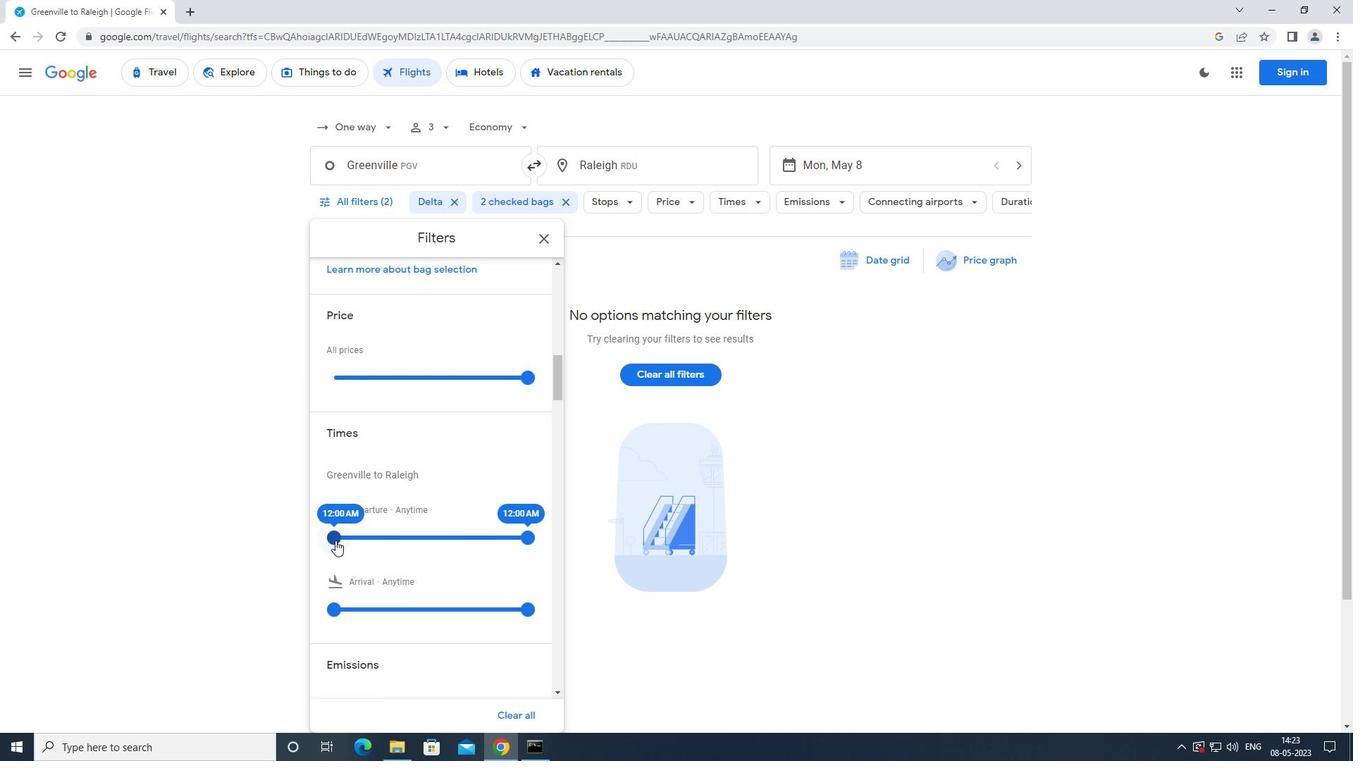
Action: Mouse moved to (525, 534)
Screenshot: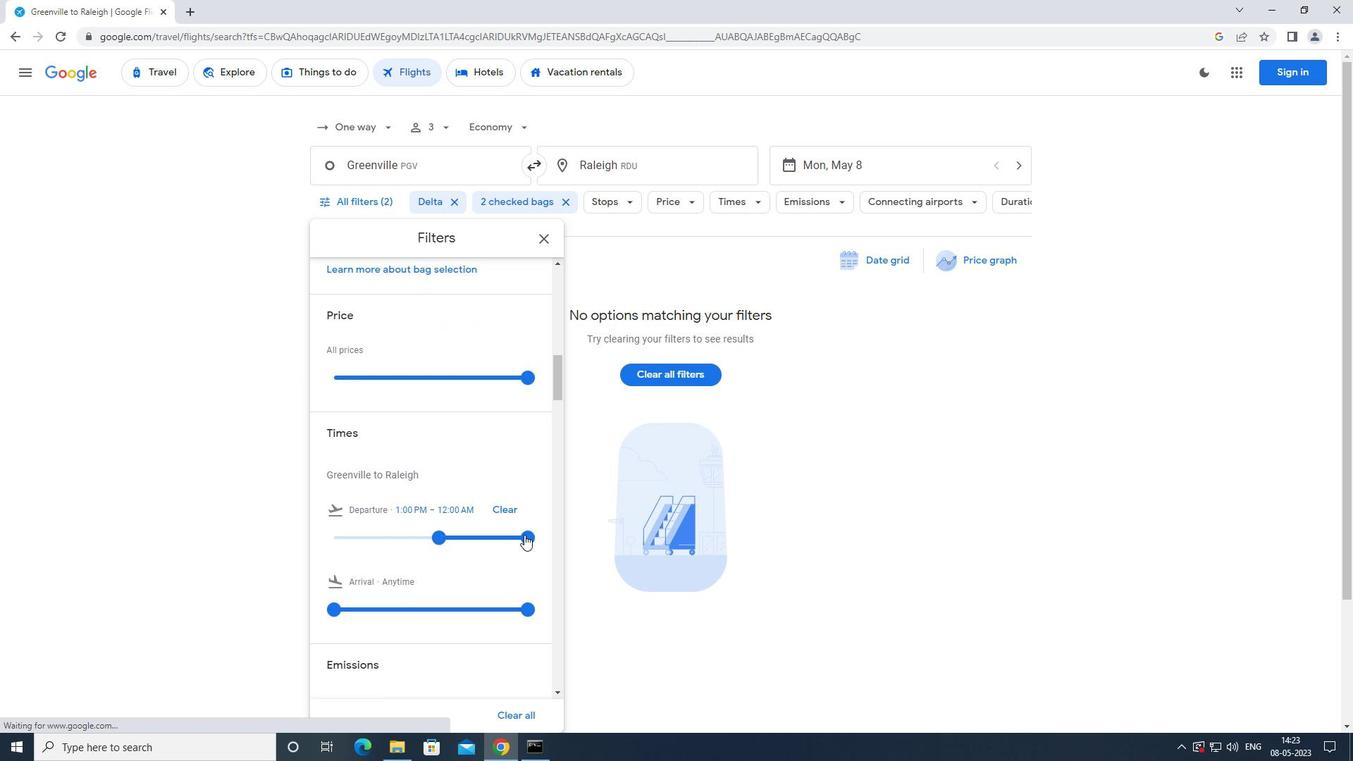 
Action: Mouse pressed left at (525, 534)
Screenshot: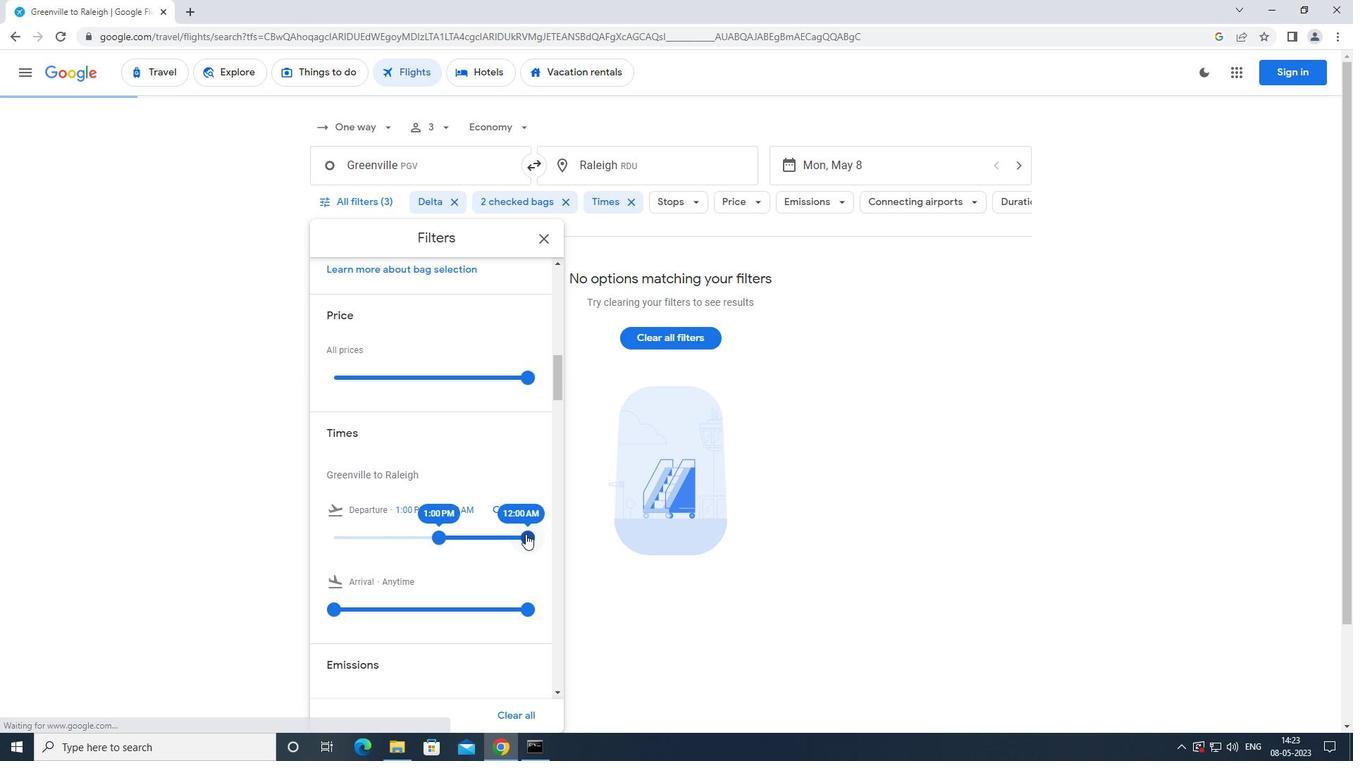 
Action: Mouse moved to (546, 247)
Screenshot: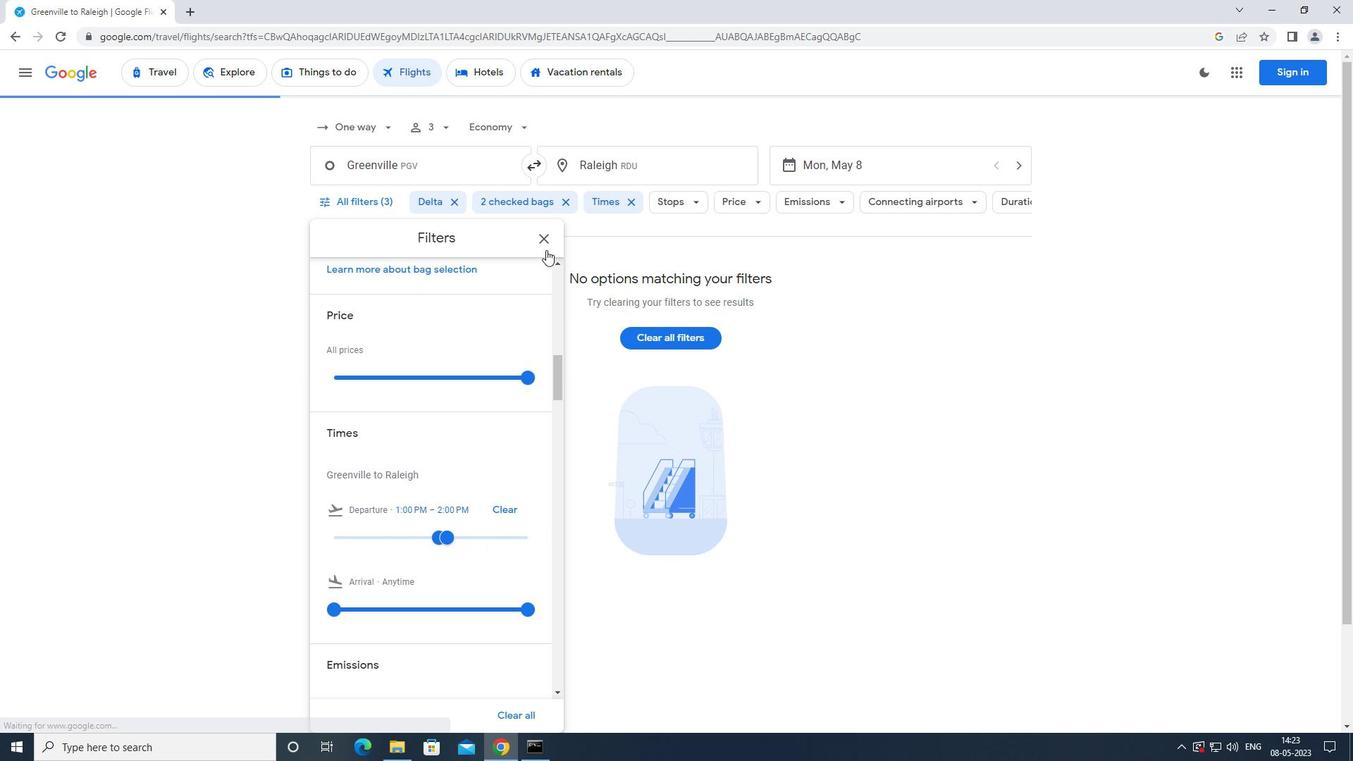 
Action: Mouse pressed left at (546, 247)
Screenshot: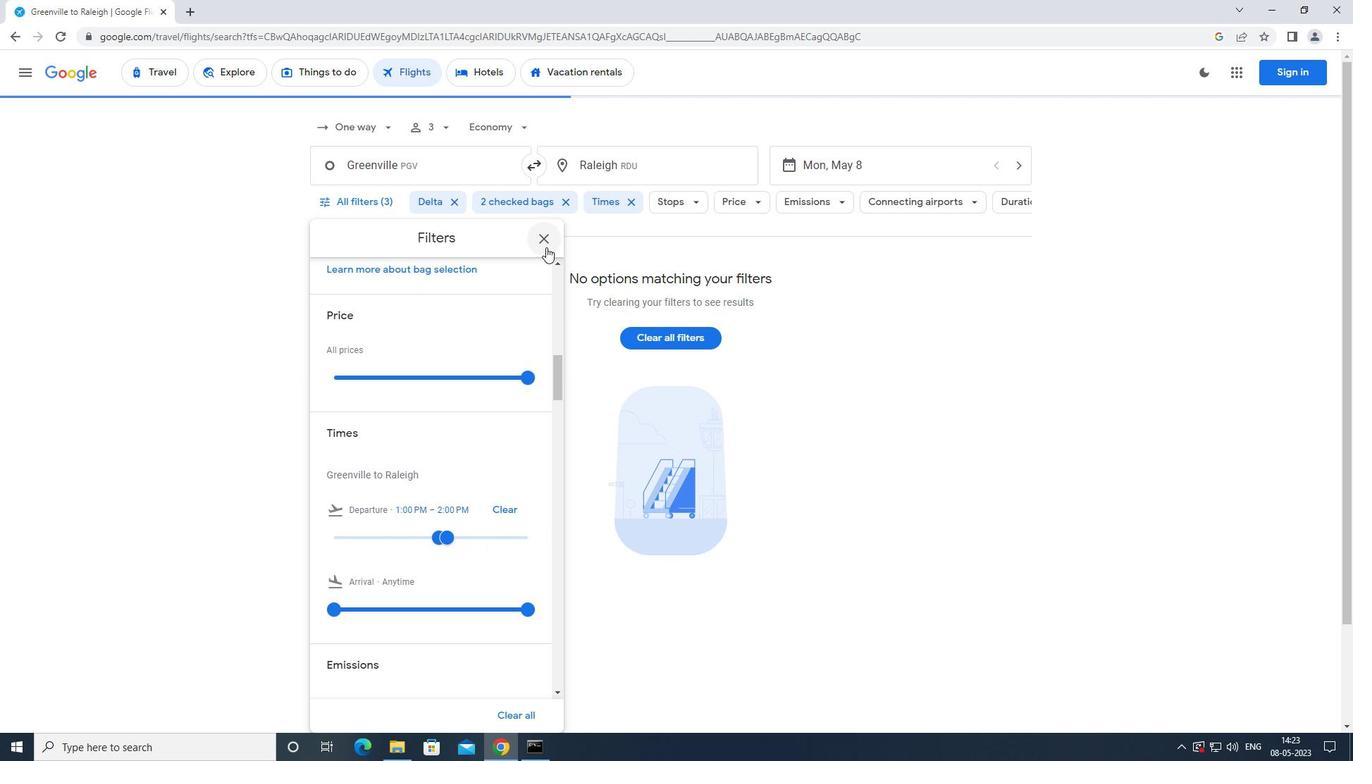
Action: Mouse moved to (537, 282)
Screenshot: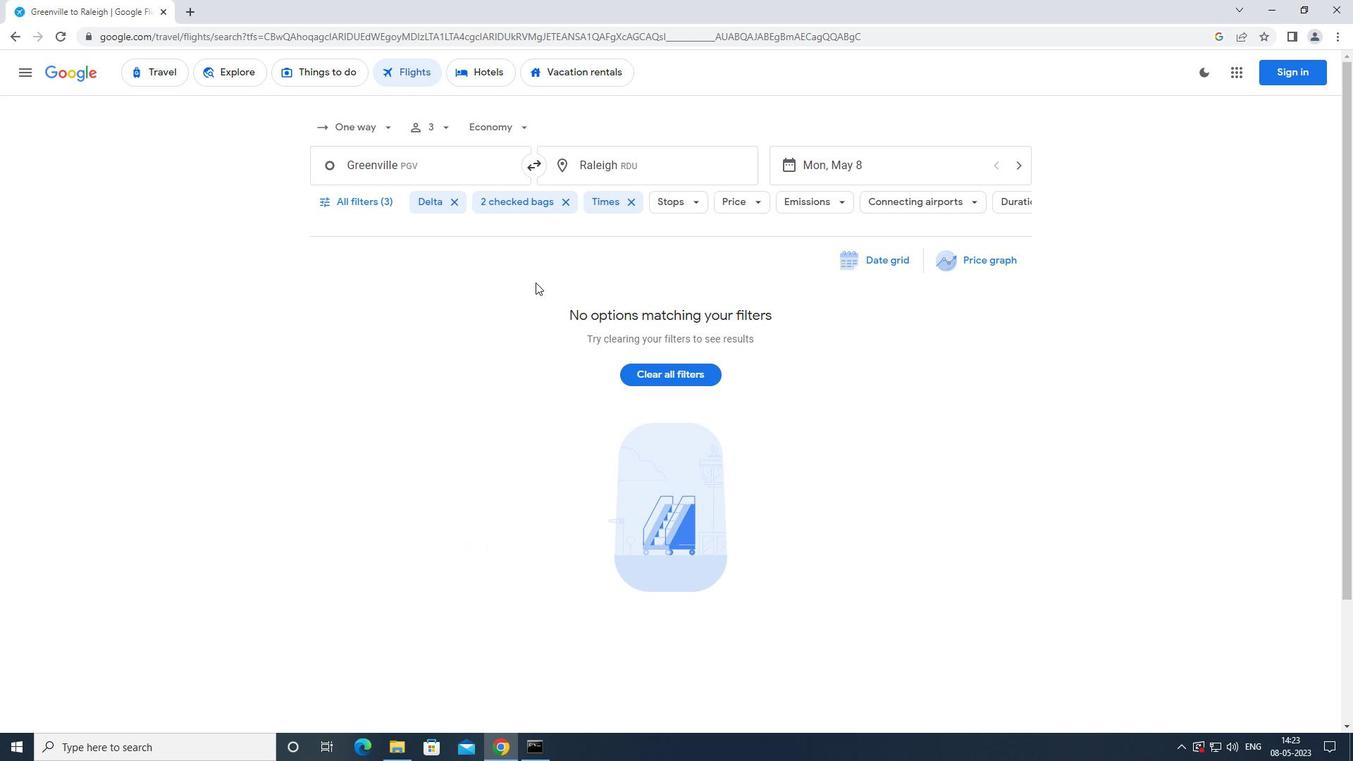 
